 Task: Create new customer invoice with Date Opened: 15-Apr-23, Select Customer: Only, Terms: Net 7. Make invoice entry for item-1 with Date: 15-Apr-23, Description: Modal Long Pajama Set Charcoal Heather Gray Medium
, Income Account: Income:Sales, Quantity: 1, Unit Price: 14.49, Sales Tax: Y, Sales Tax Included: Y, Tax Table: Sales Tax. Make entry for item-2 with Date: 15-Apr-23, Description: Fine Fragrance Lotion Very Sexy (8.4 oz)
, Income Account: Income:Sales, Quantity: 1, Unit Price: 15.99, Sales Tax: Y, Sales Tax Included: Y, Tax Table: Sales Tax. Post Invoice with Post Date: 15-Apr-23, Post to Accounts: Assets:Accounts Receivable. Pay / Process Payment with Transaction Date: 21-Apr-23, Amount: 30.48, Transfer Account: Checking Account. Go to 'Print Invoice'.
Action: Mouse moved to (214, 39)
Screenshot: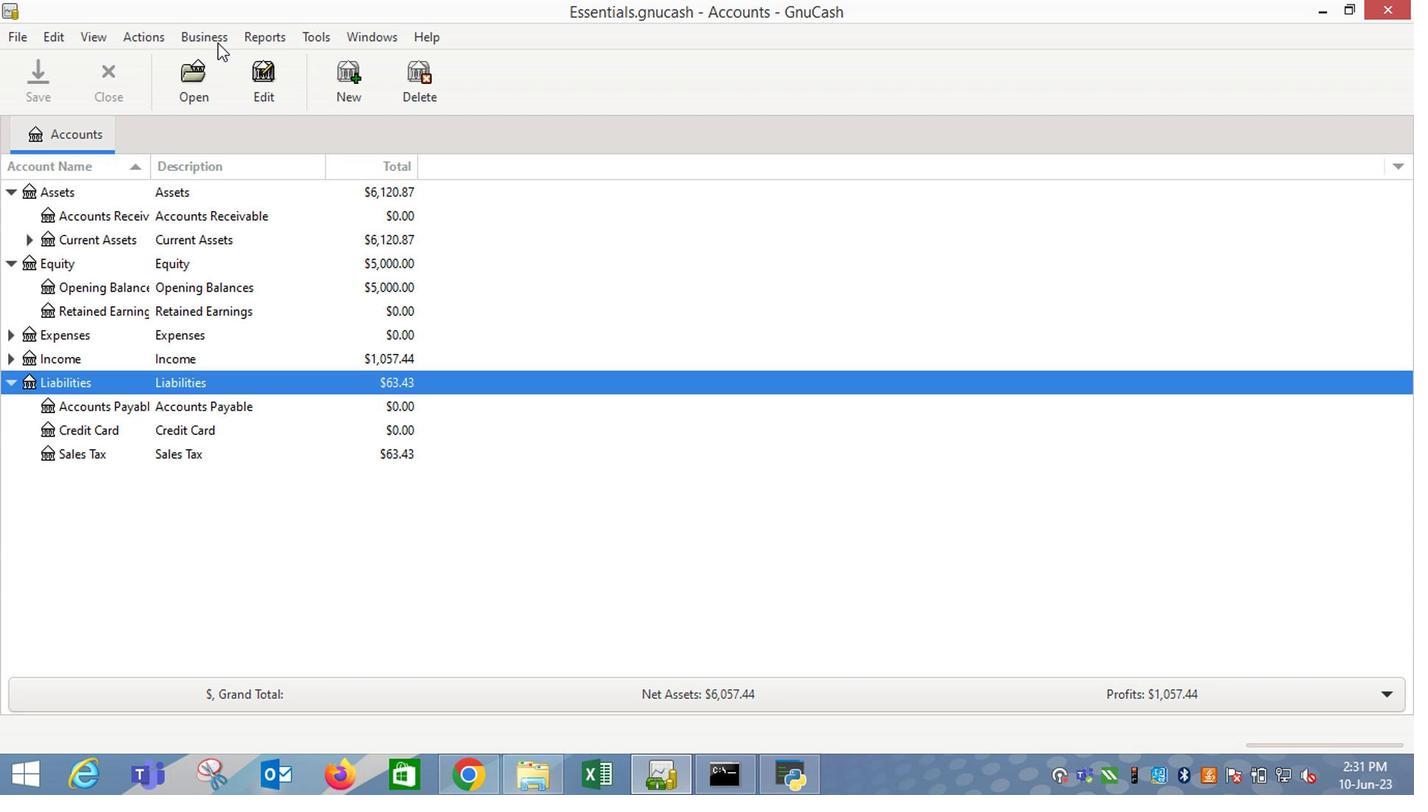 
Action: Mouse pressed left at (214, 39)
Screenshot: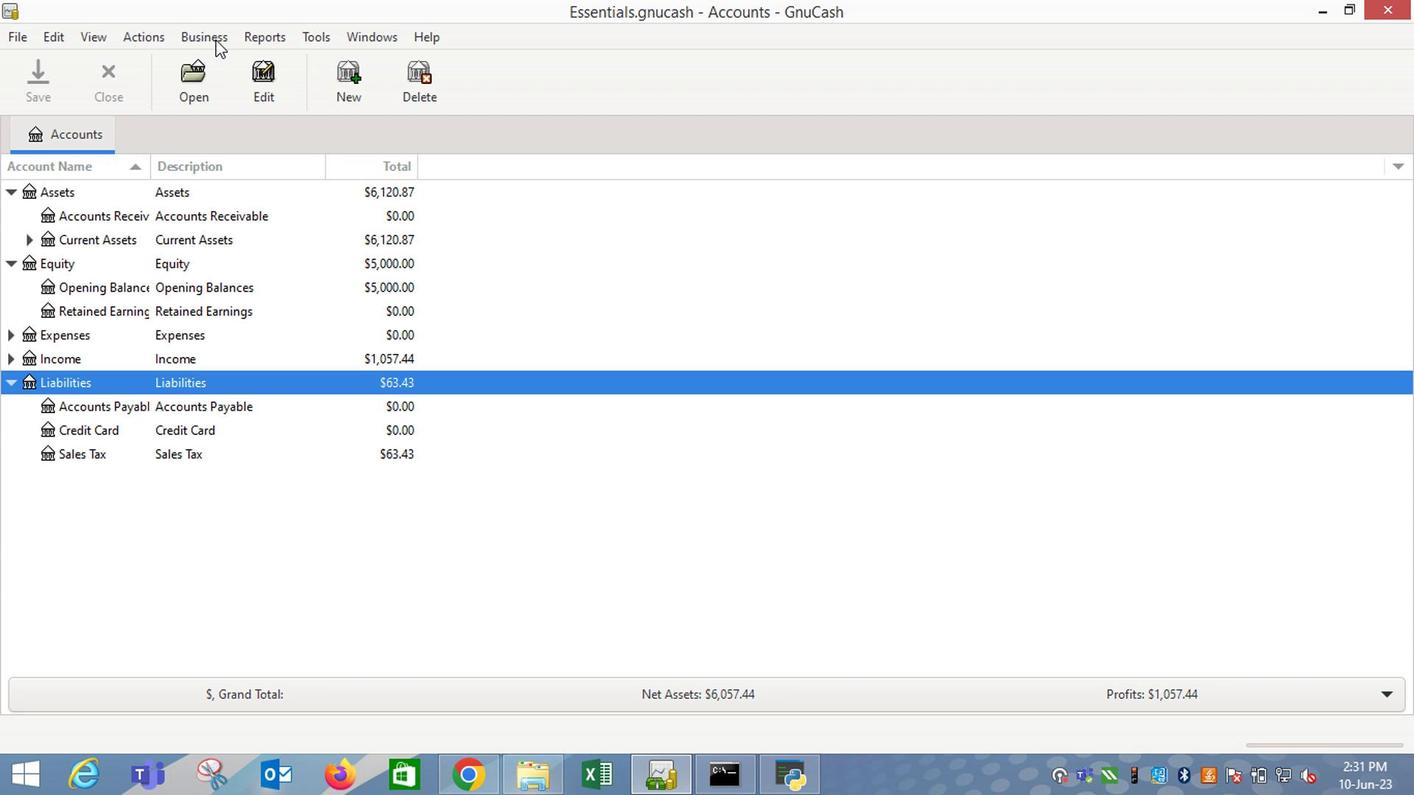 
Action: Mouse moved to (472, 145)
Screenshot: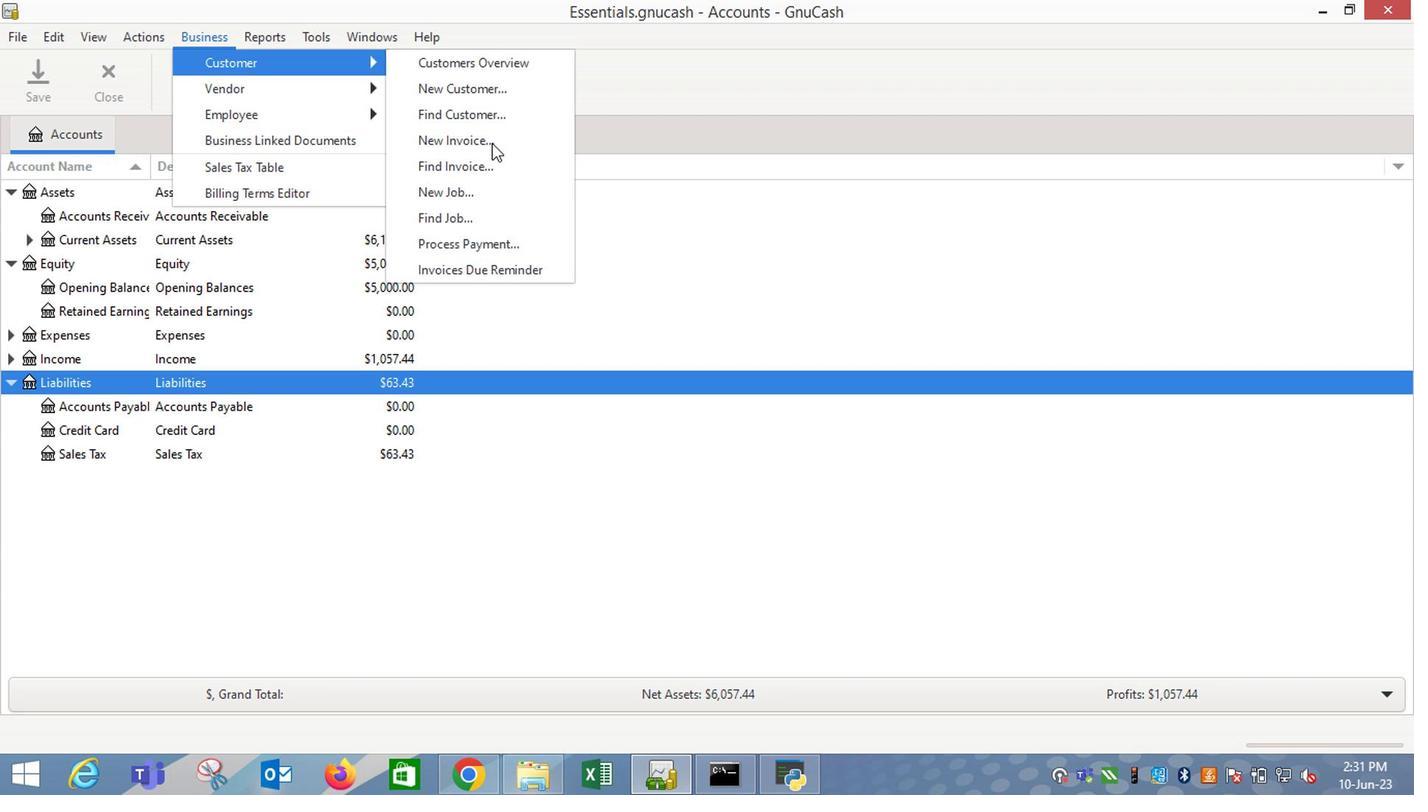 
Action: Mouse pressed left at (472, 145)
Screenshot: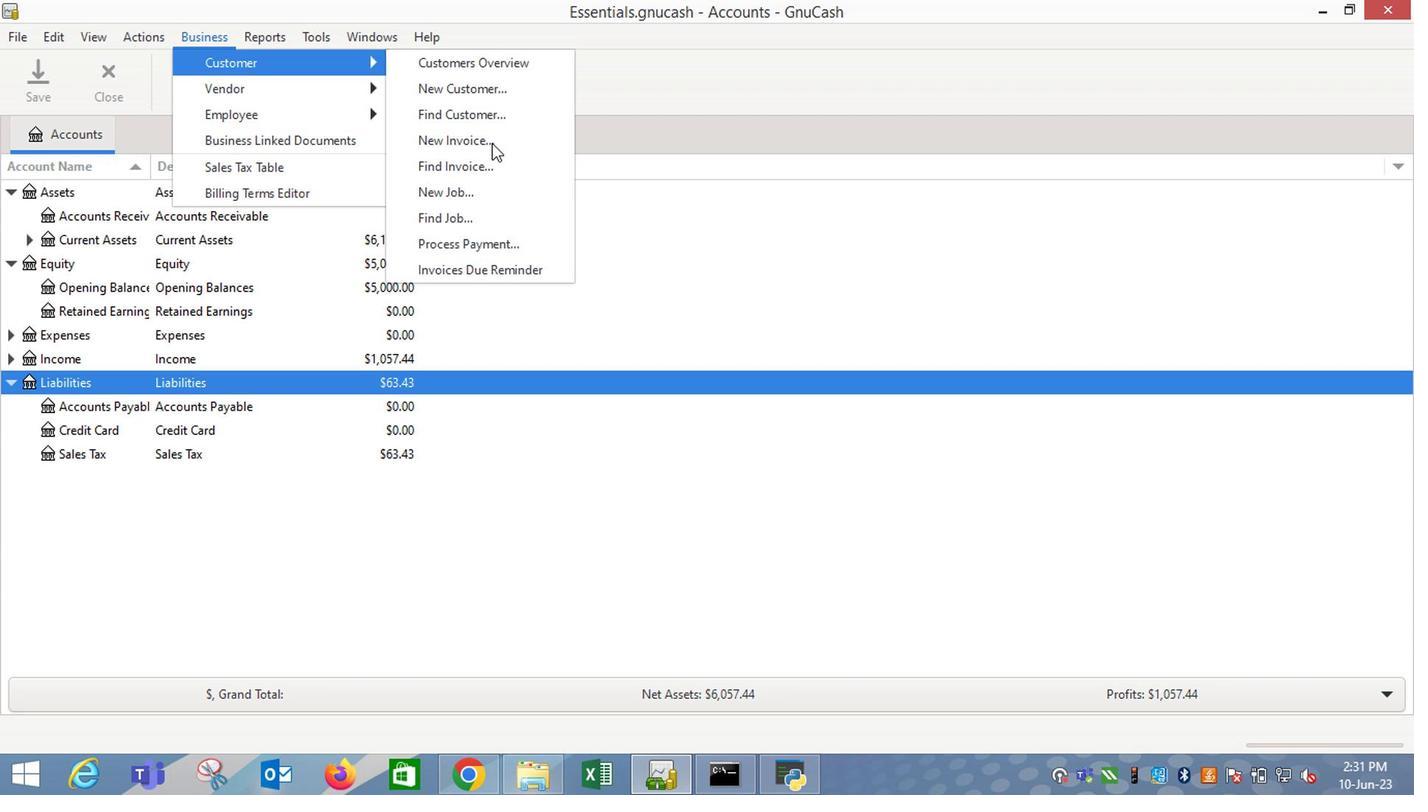 
Action: Mouse moved to (847, 327)
Screenshot: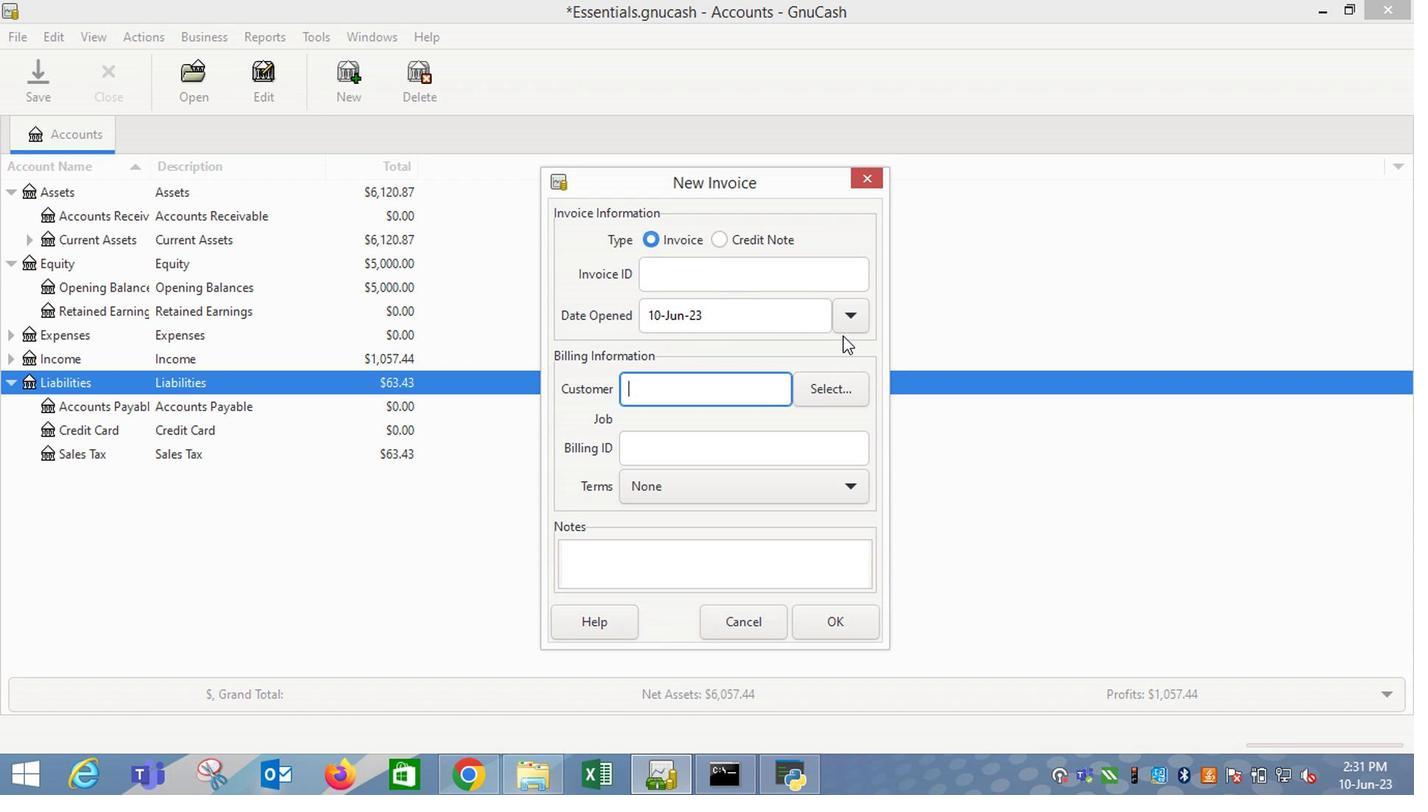 
Action: Mouse pressed left at (847, 327)
Screenshot: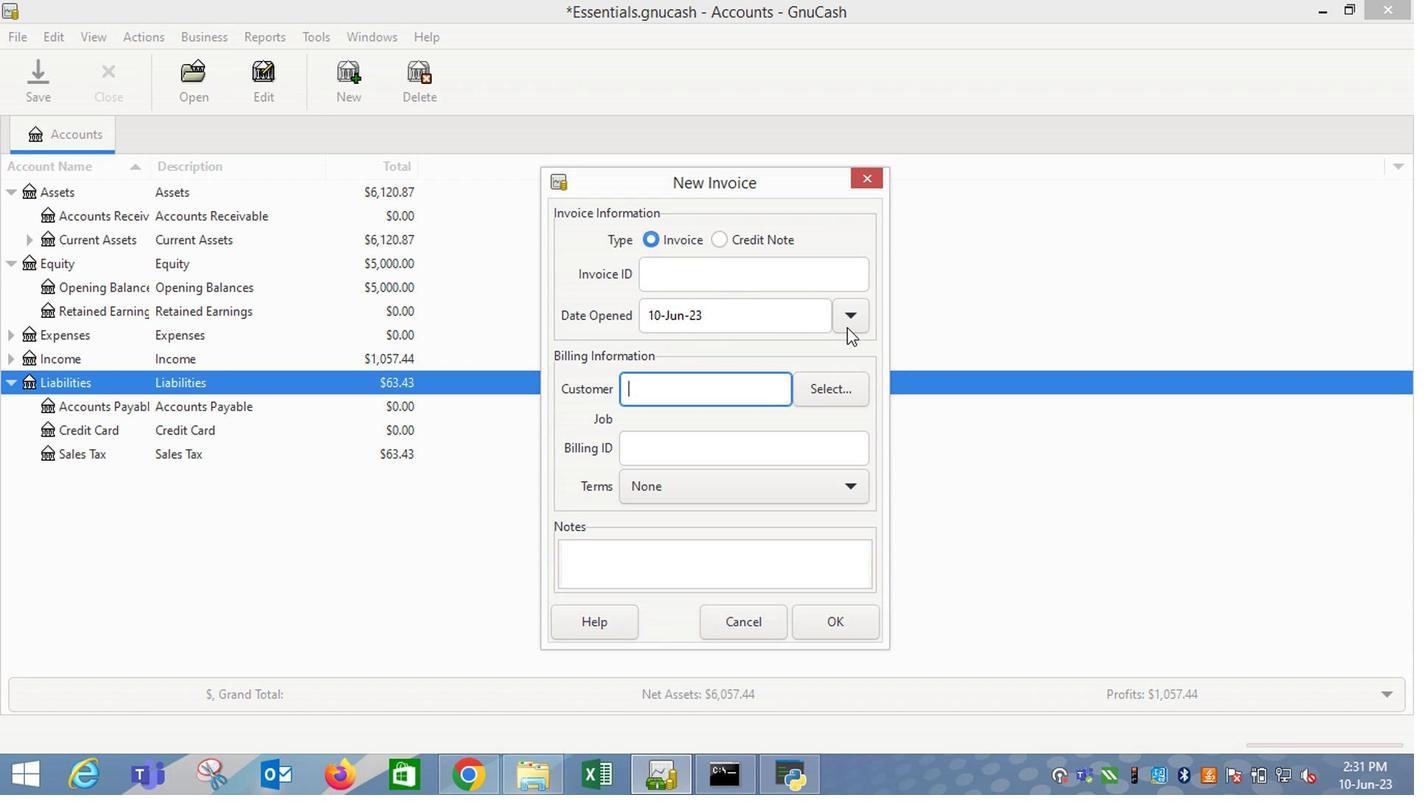 
Action: Mouse moved to (687, 351)
Screenshot: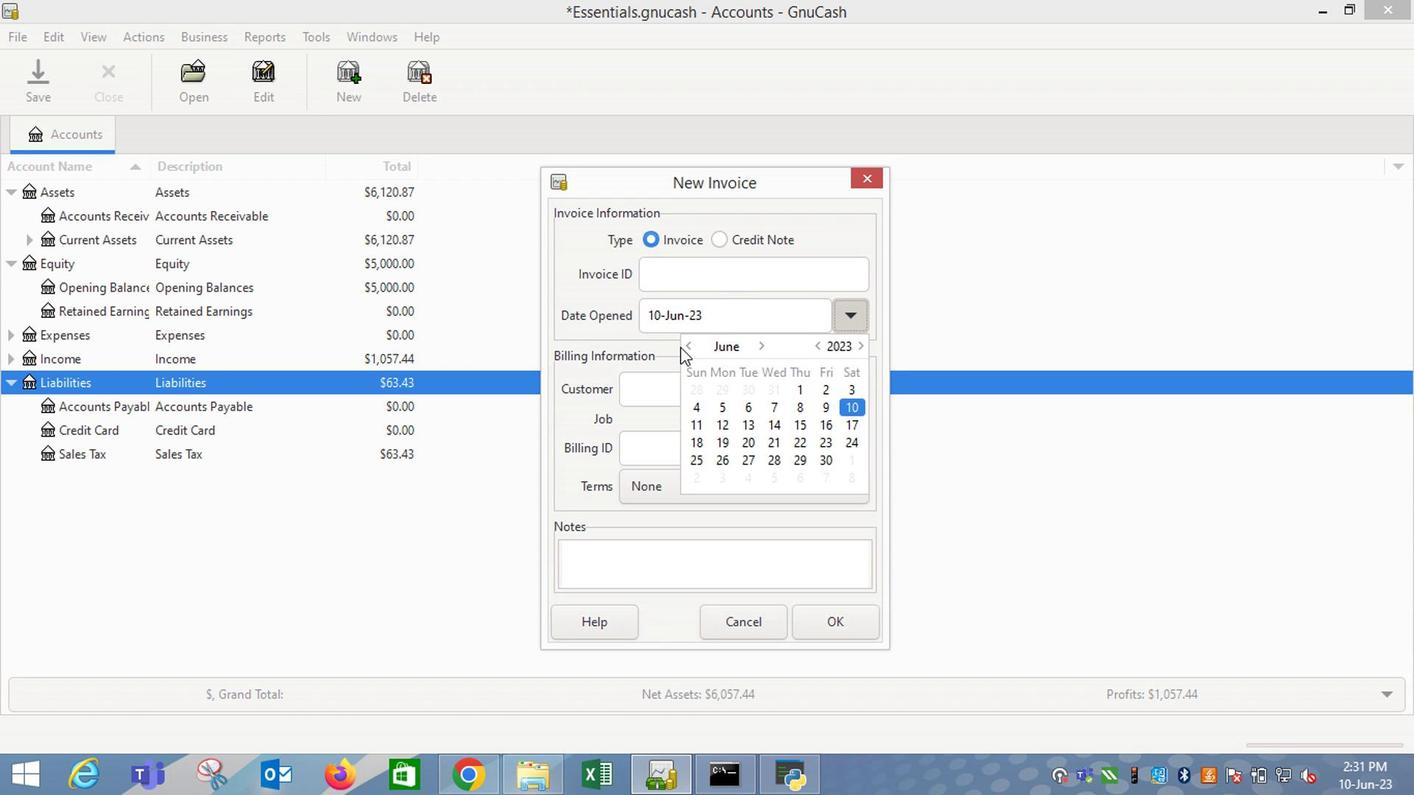 
Action: Mouse pressed left at (687, 351)
Screenshot: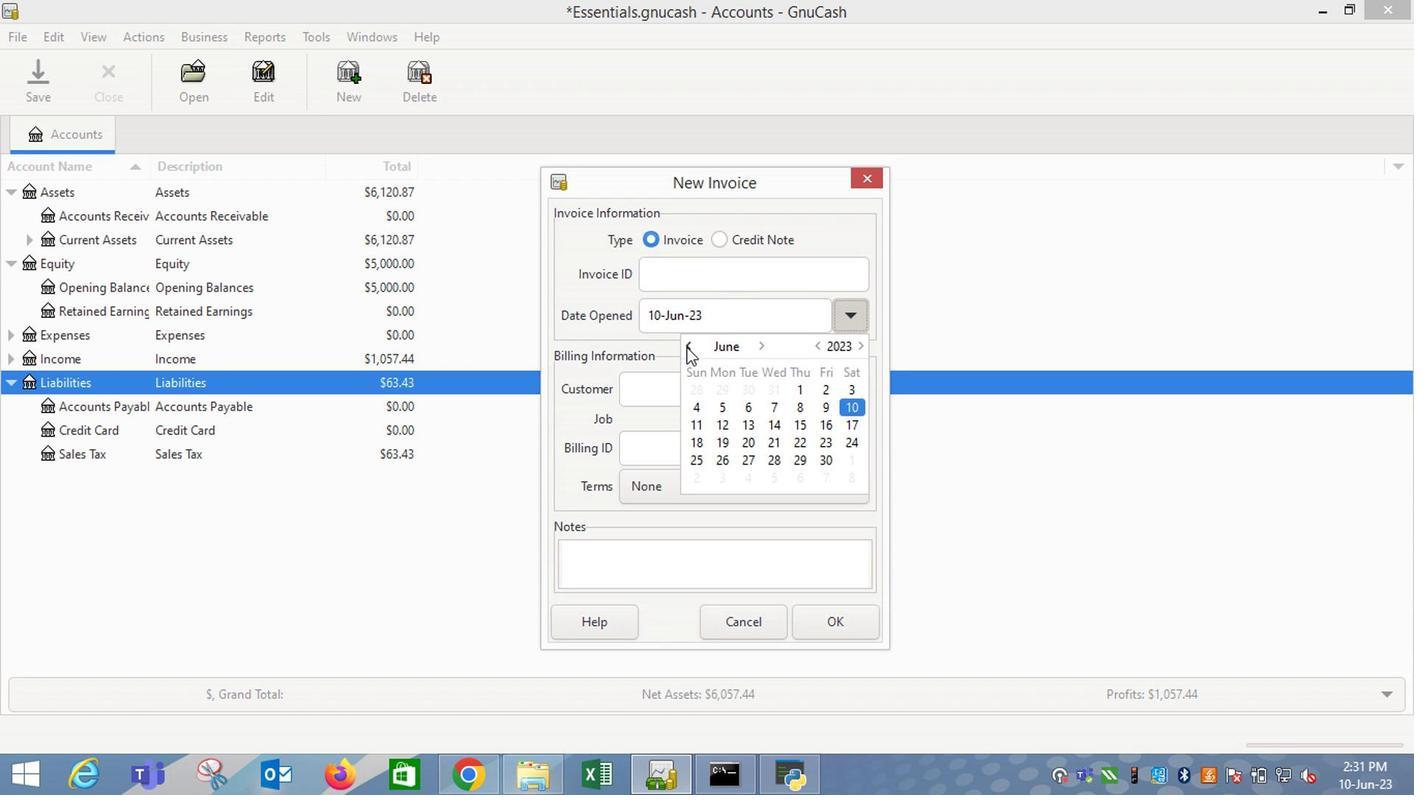 
Action: Mouse pressed left at (687, 351)
Screenshot: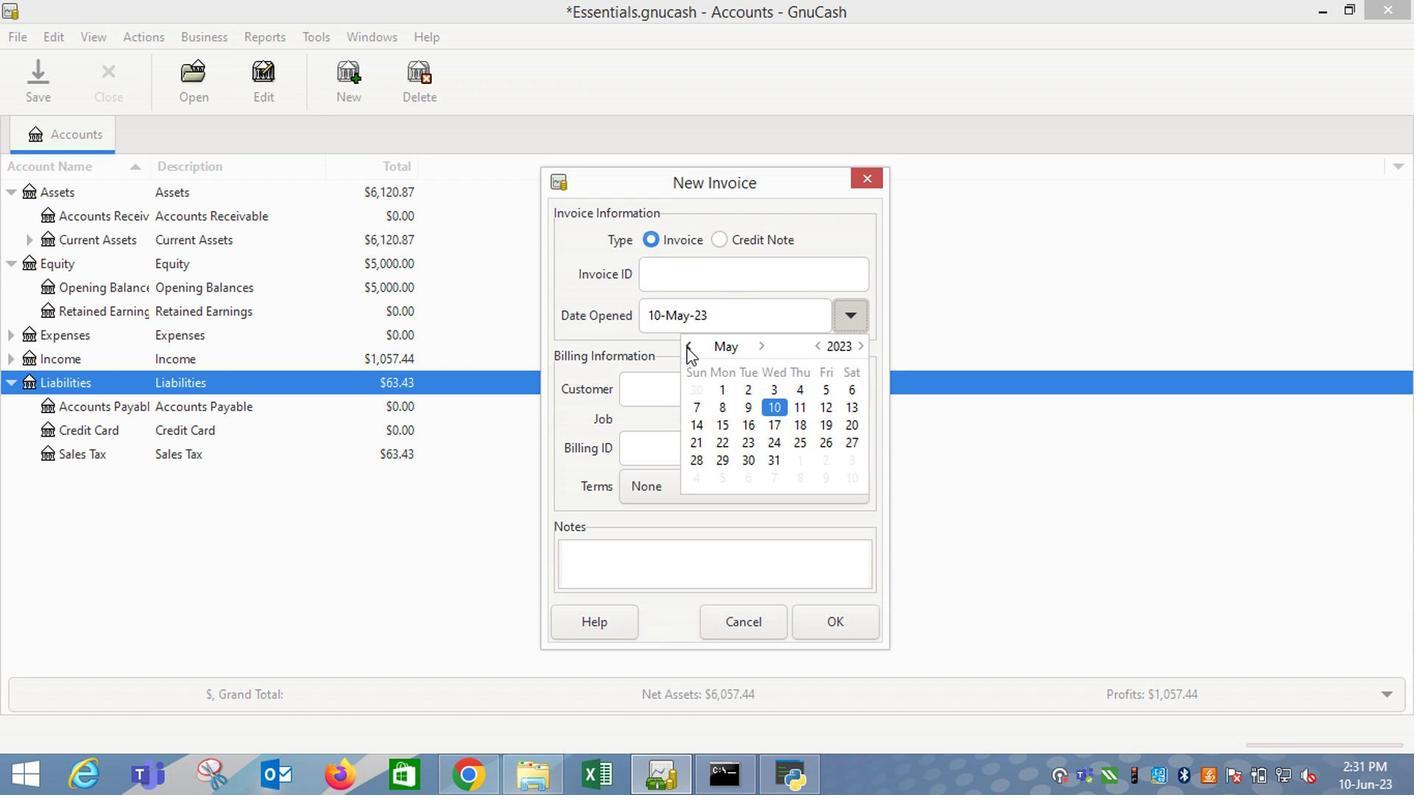 
Action: Mouse moved to (852, 430)
Screenshot: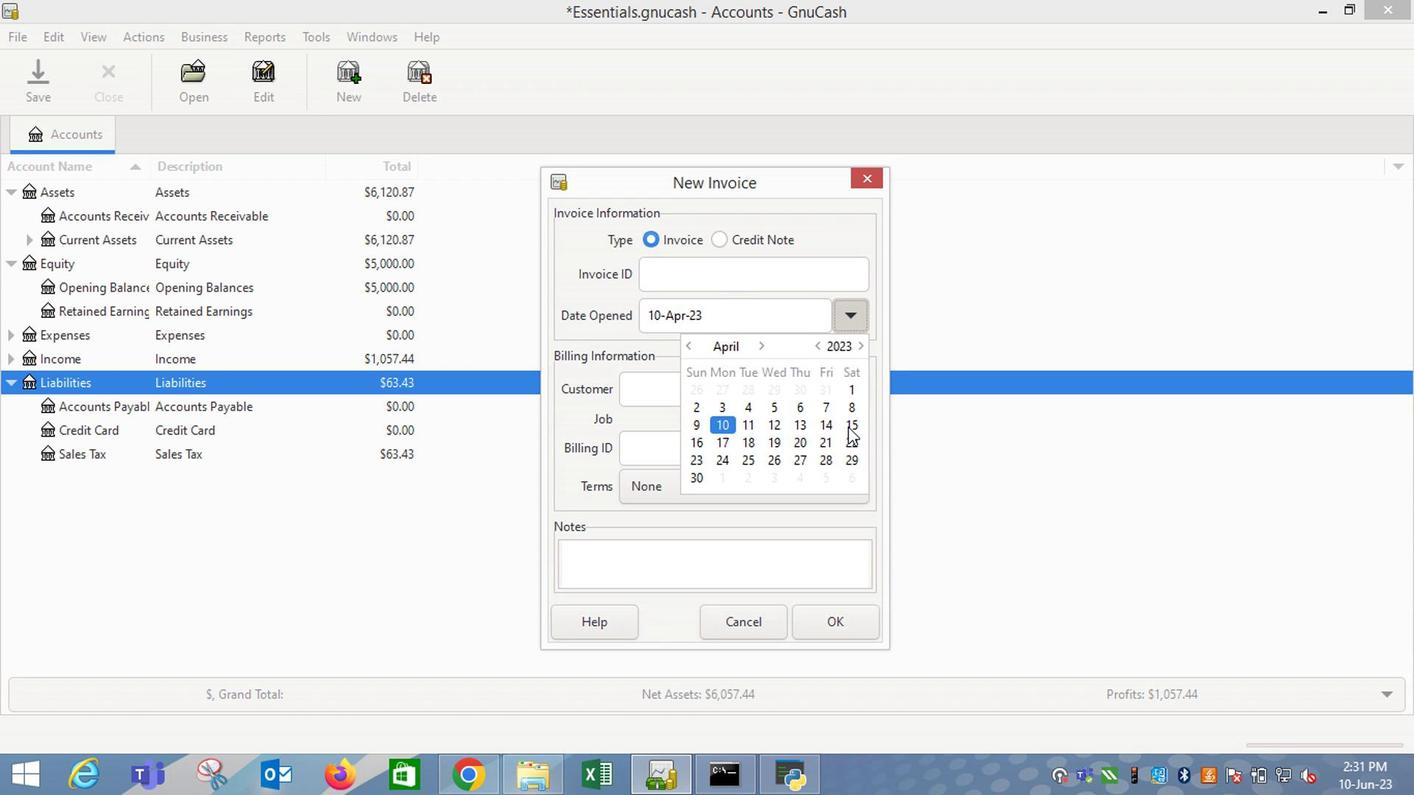 
Action: Mouse pressed left at (852, 430)
Screenshot: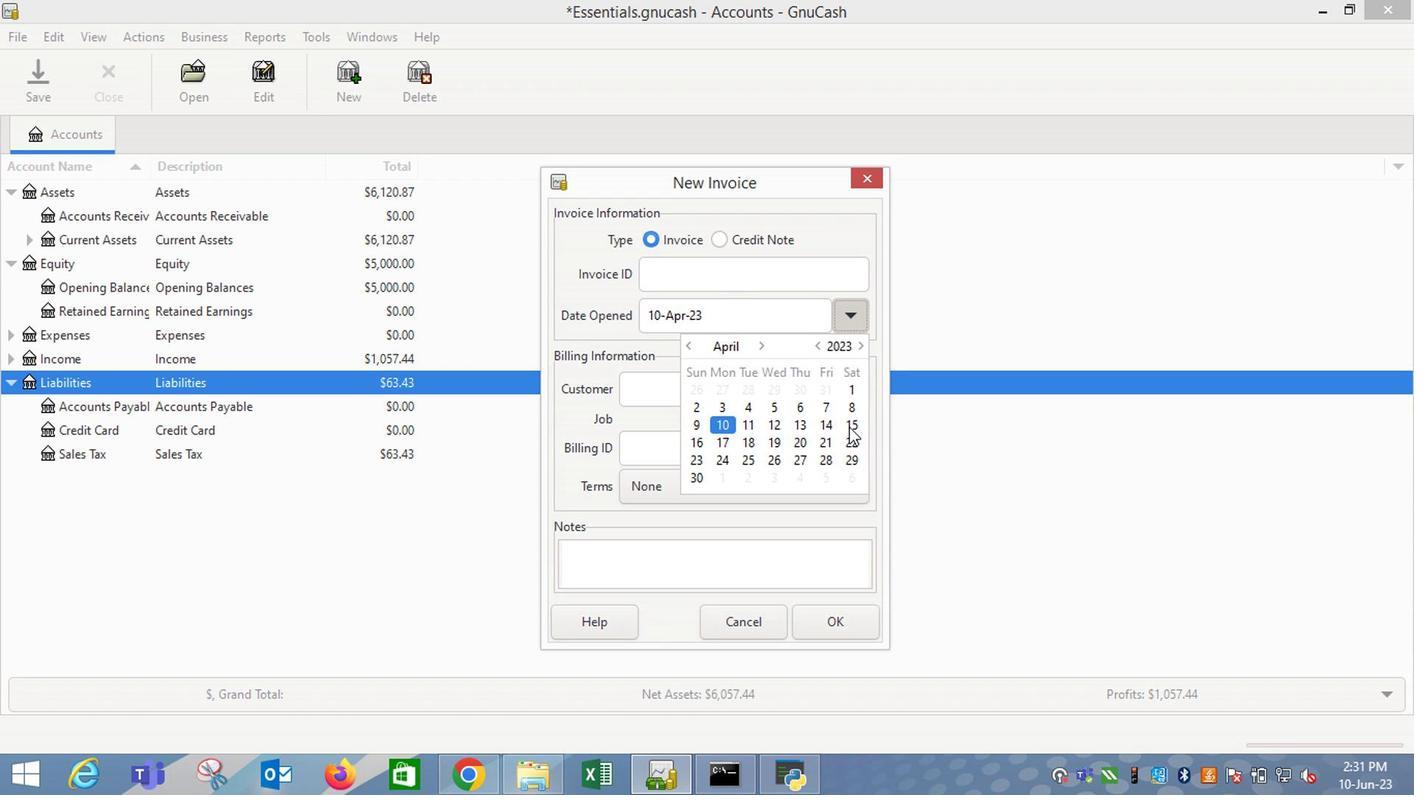 
Action: Mouse moved to (662, 388)
Screenshot: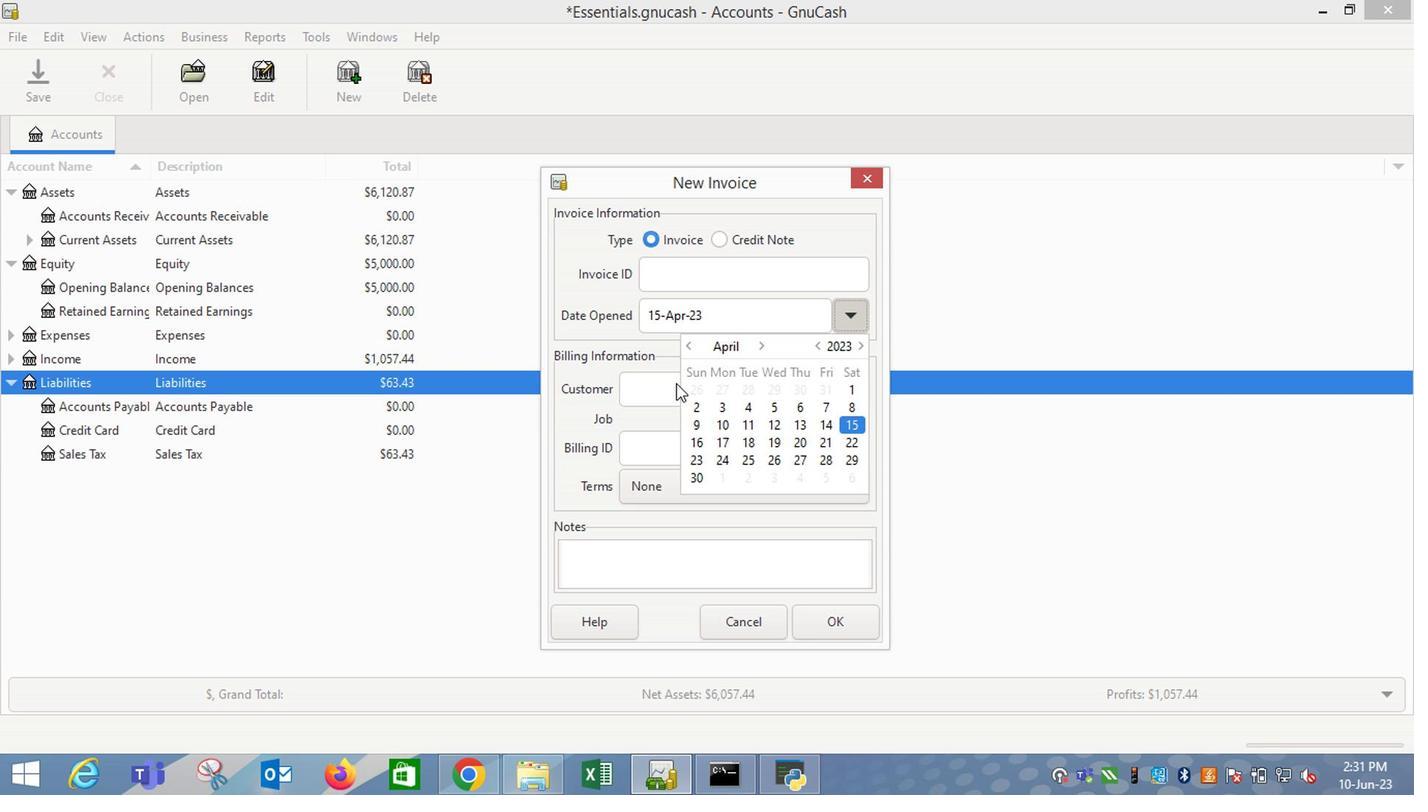 
Action: Mouse pressed left at (662, 388)
Screenshot: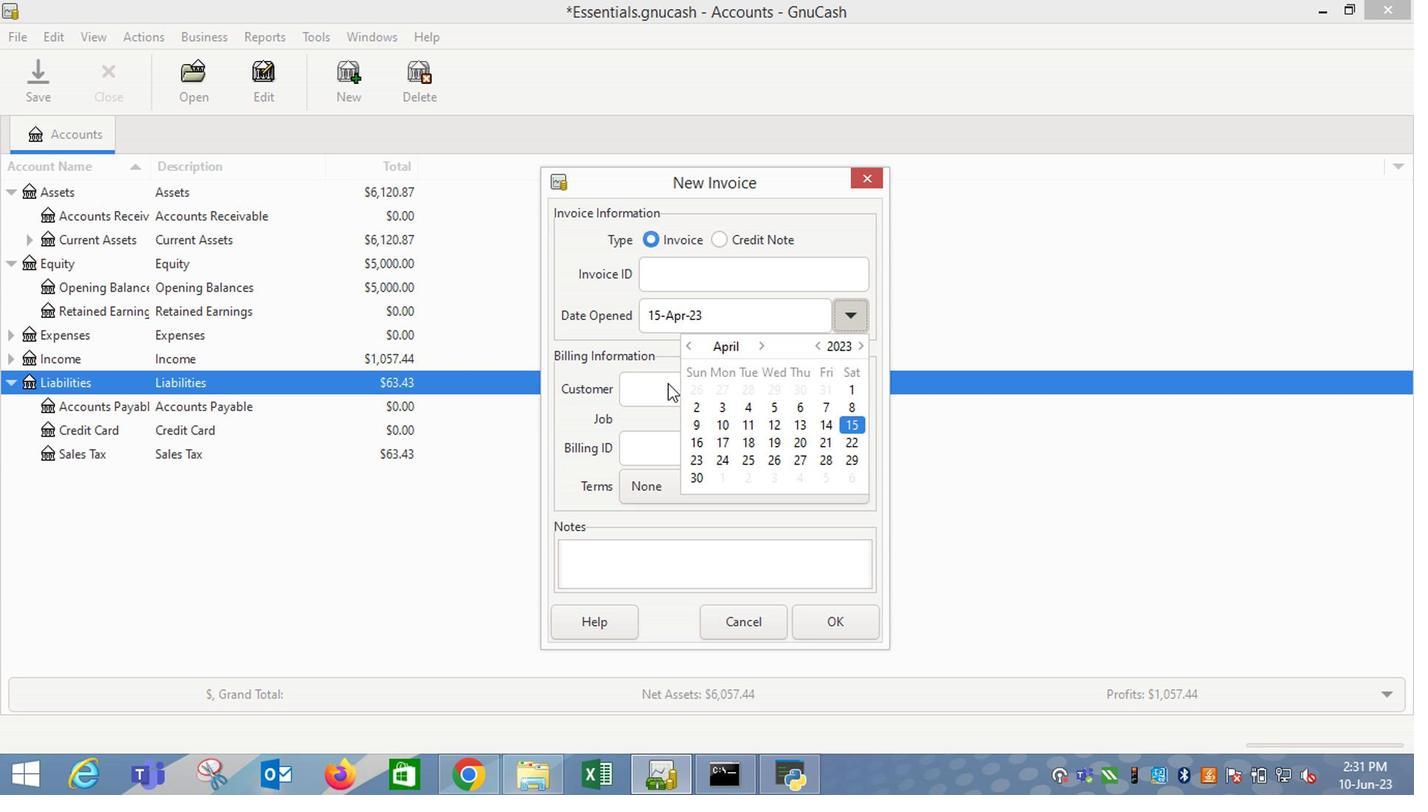 
Action: Mouse moved to (660, 389)
Screenshot: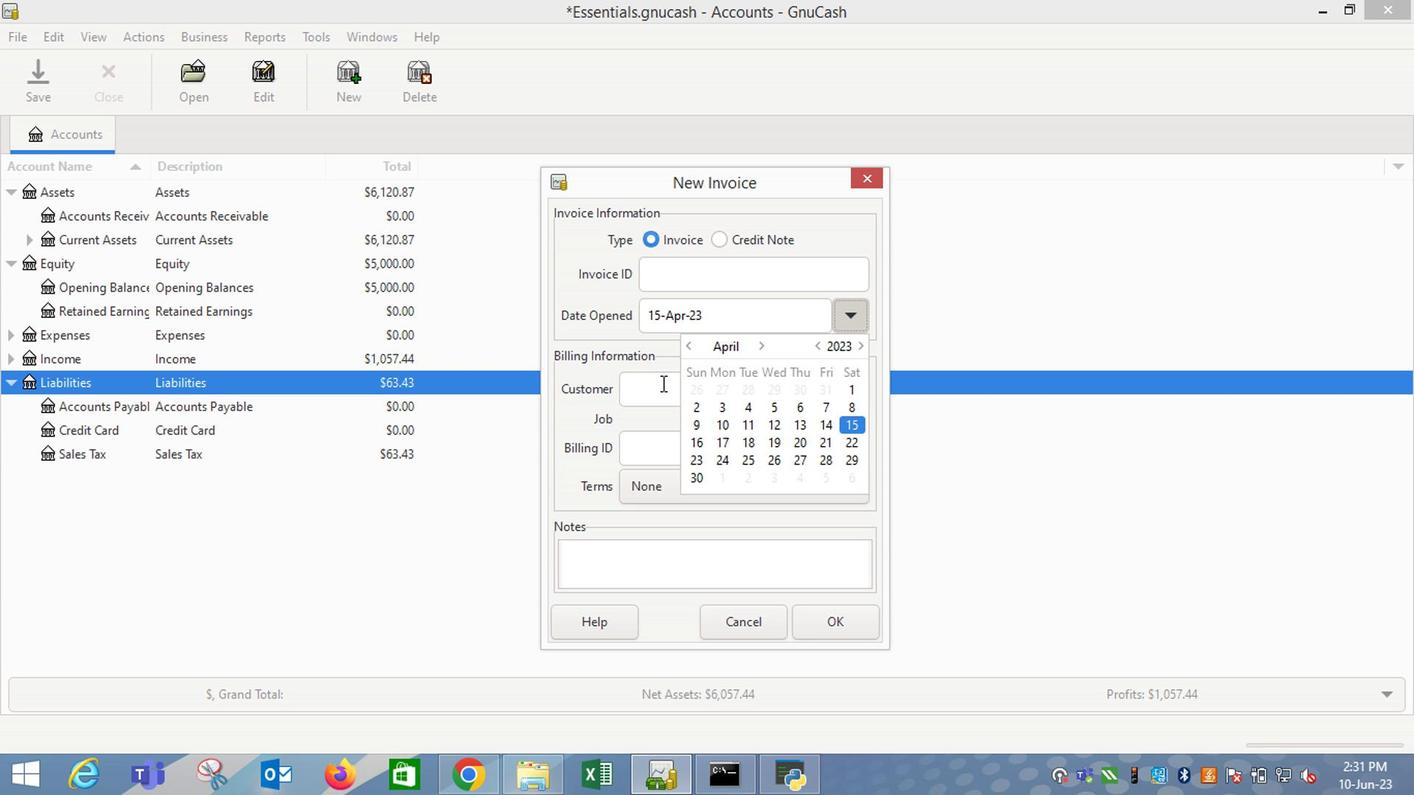 
Action: Mouse pressed left at (660, 389)
Screenshot: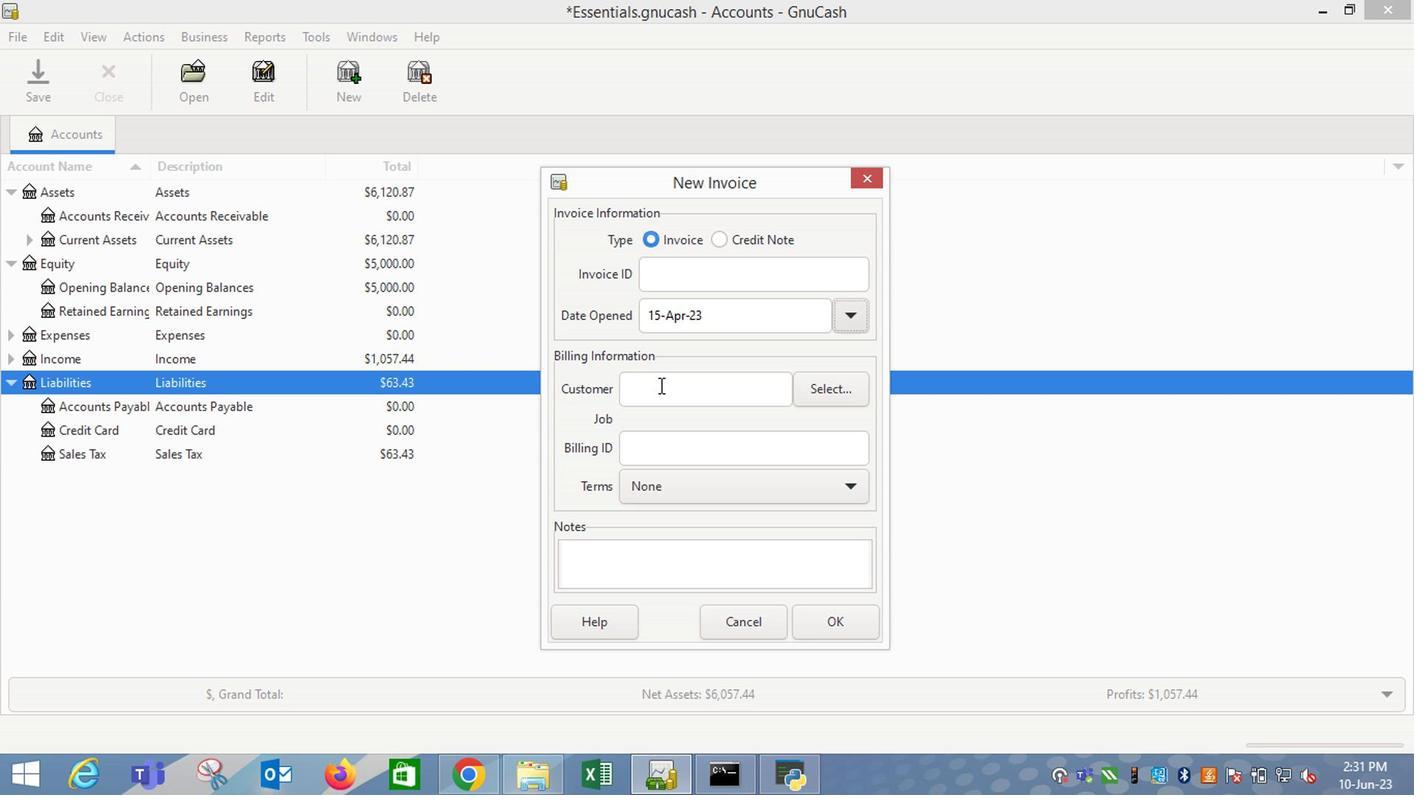 
Action: Key pressed <Key.shift_r>On
Screenshot: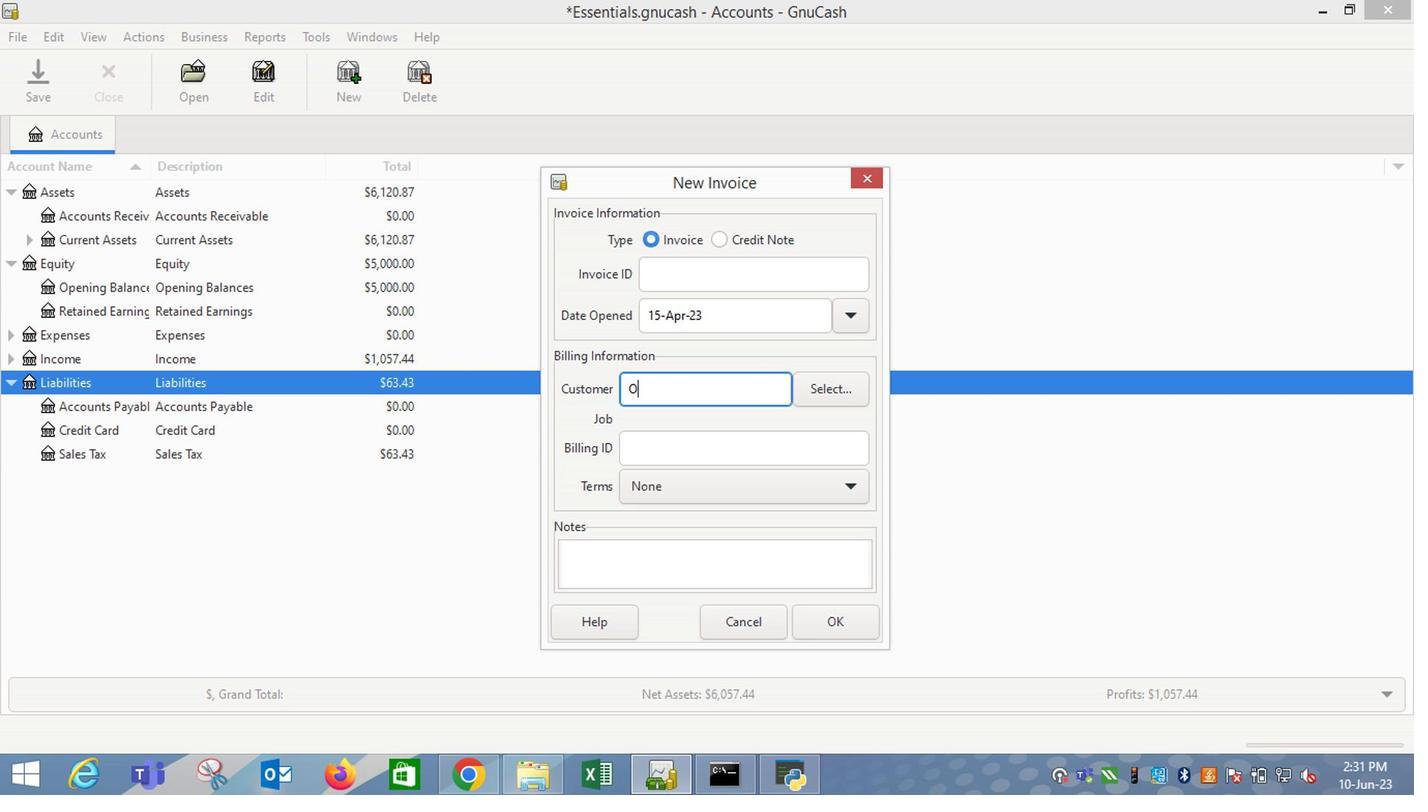 
Action: Mouse moved to (644, 425)
Screenshot: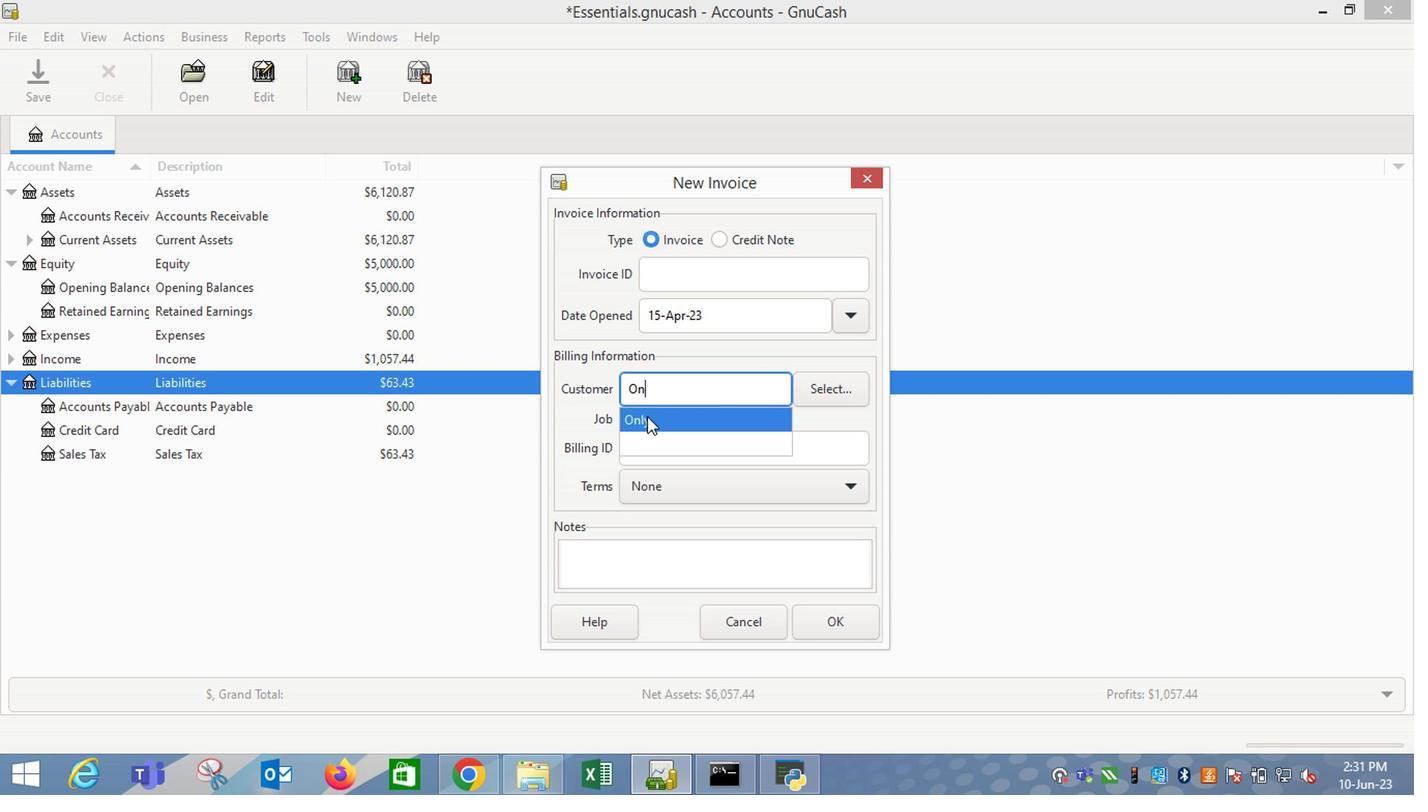
Action: Mouse pressed left at (644, 425)
Screenshot: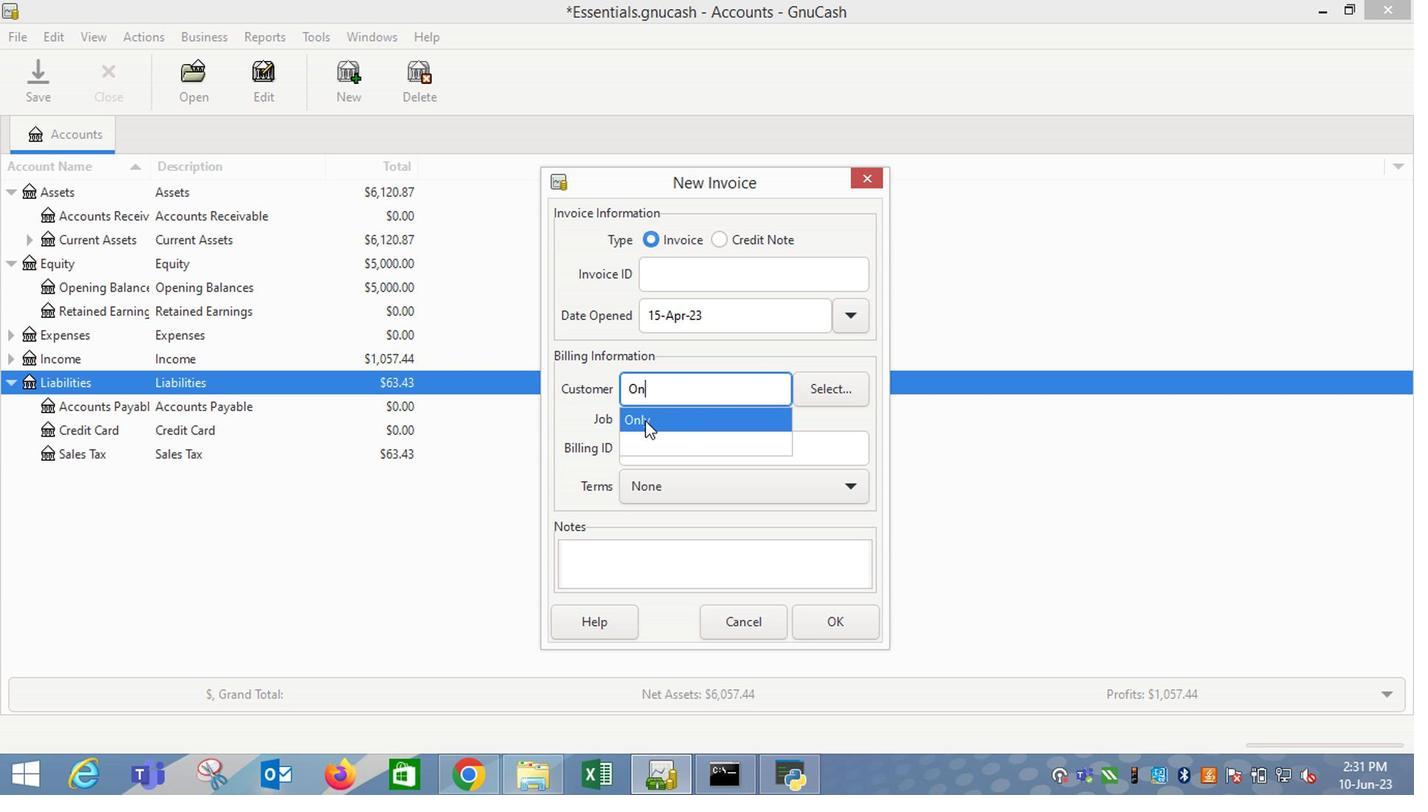 
Action: Mouse moved to (636, 500)
Screenshot: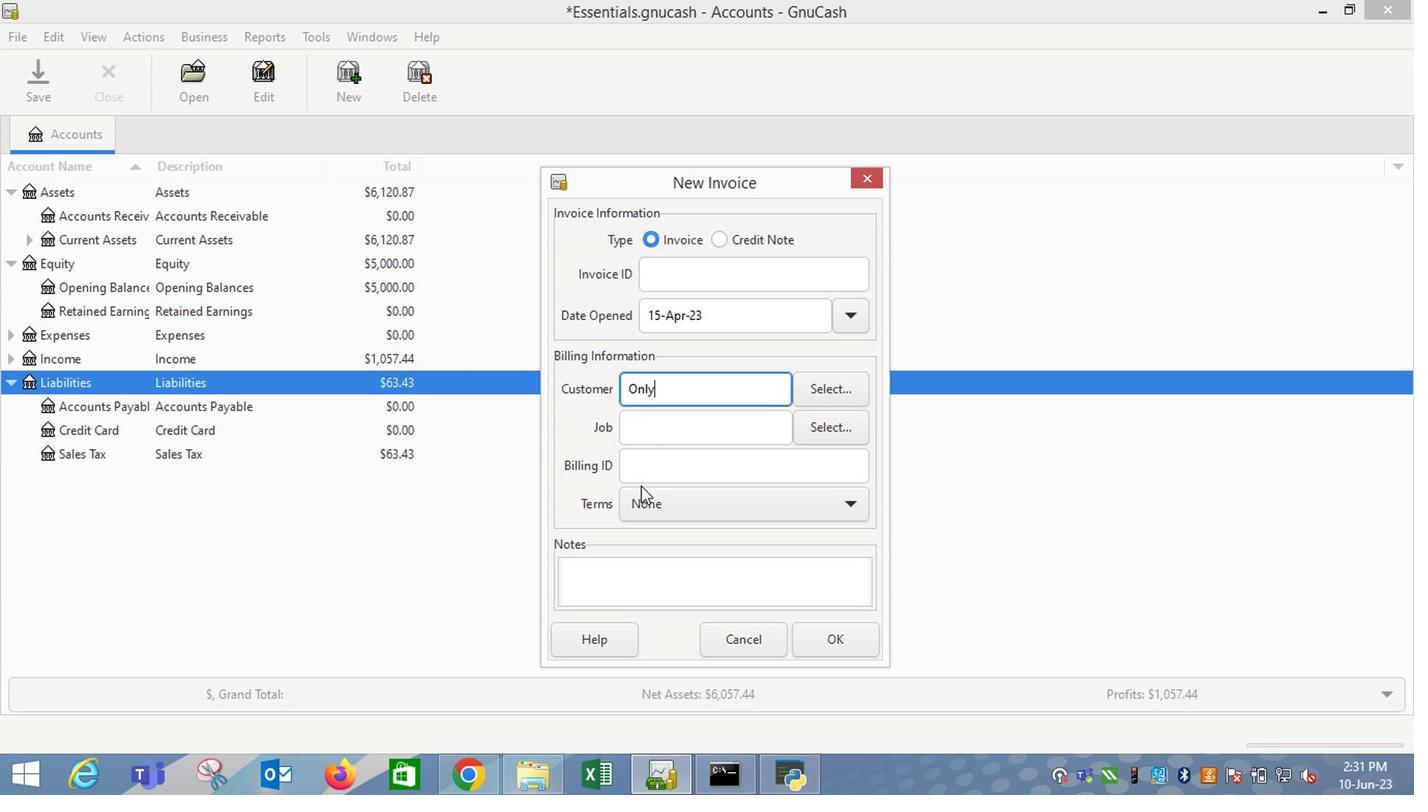 
Action: Mouse pressed left at (636, 500)
Screenshot: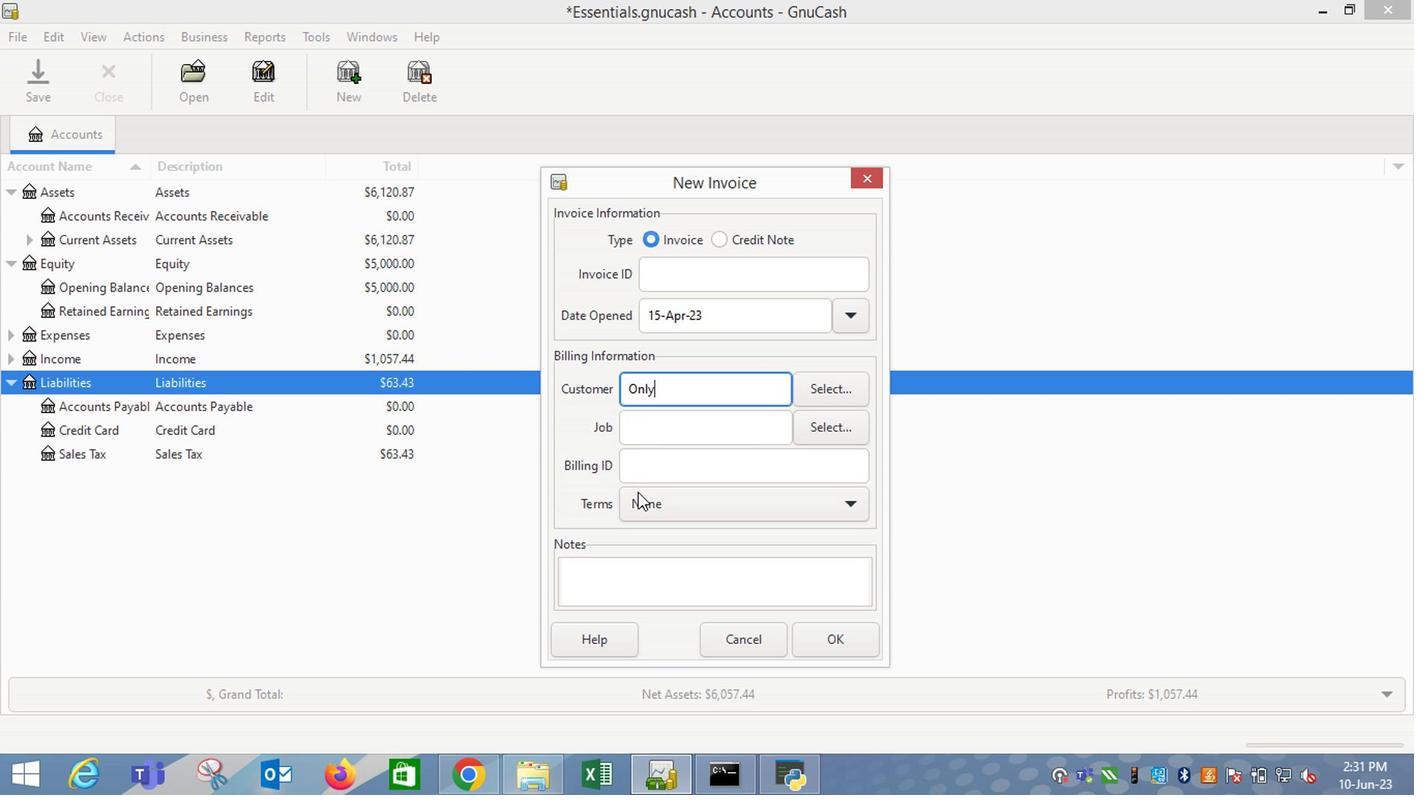 
Action: Mouse moved to (646, 604)
Screenshot: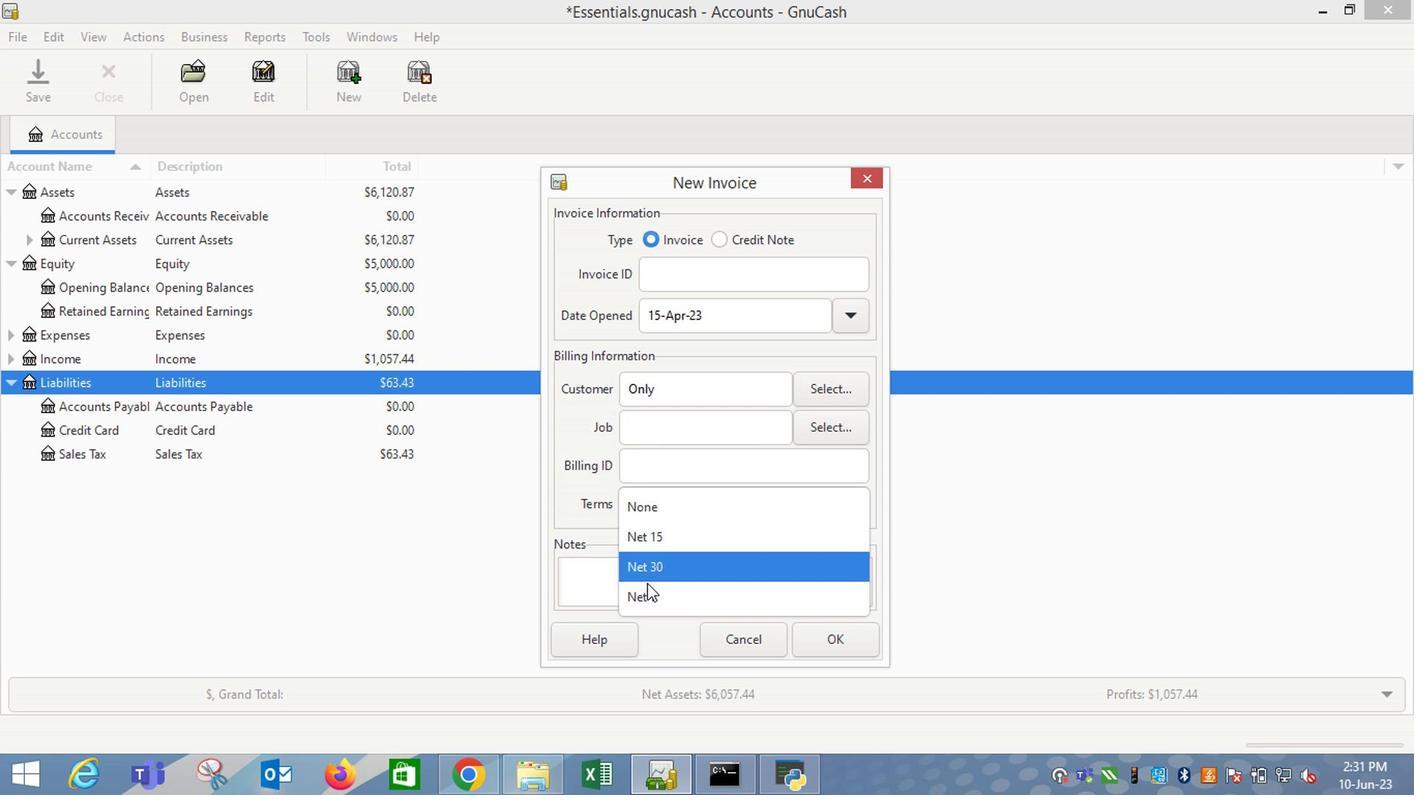 
Action: Mouse pressed left at (646, 604)
Screenshot: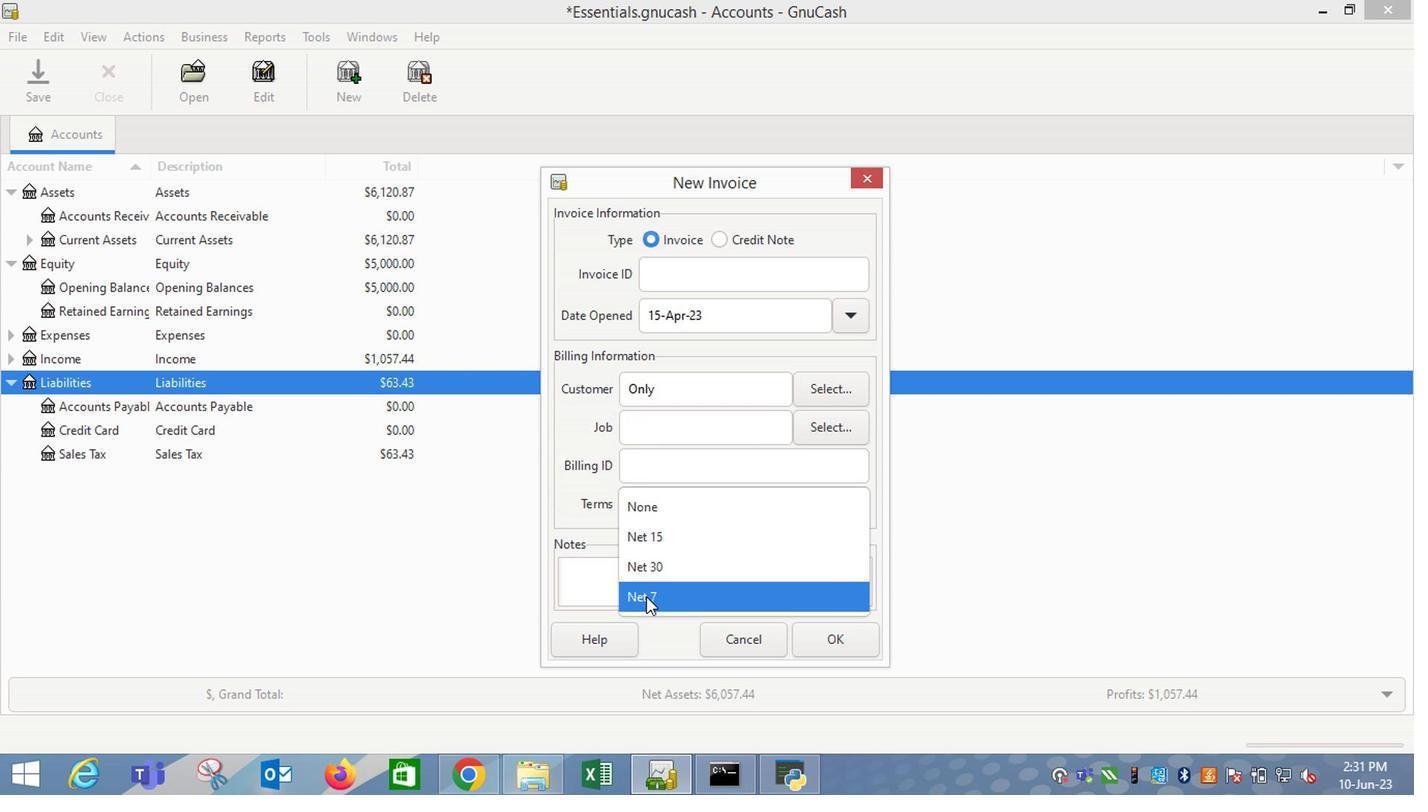 
Action: Mouse moved to (841, 637)
Screenshot: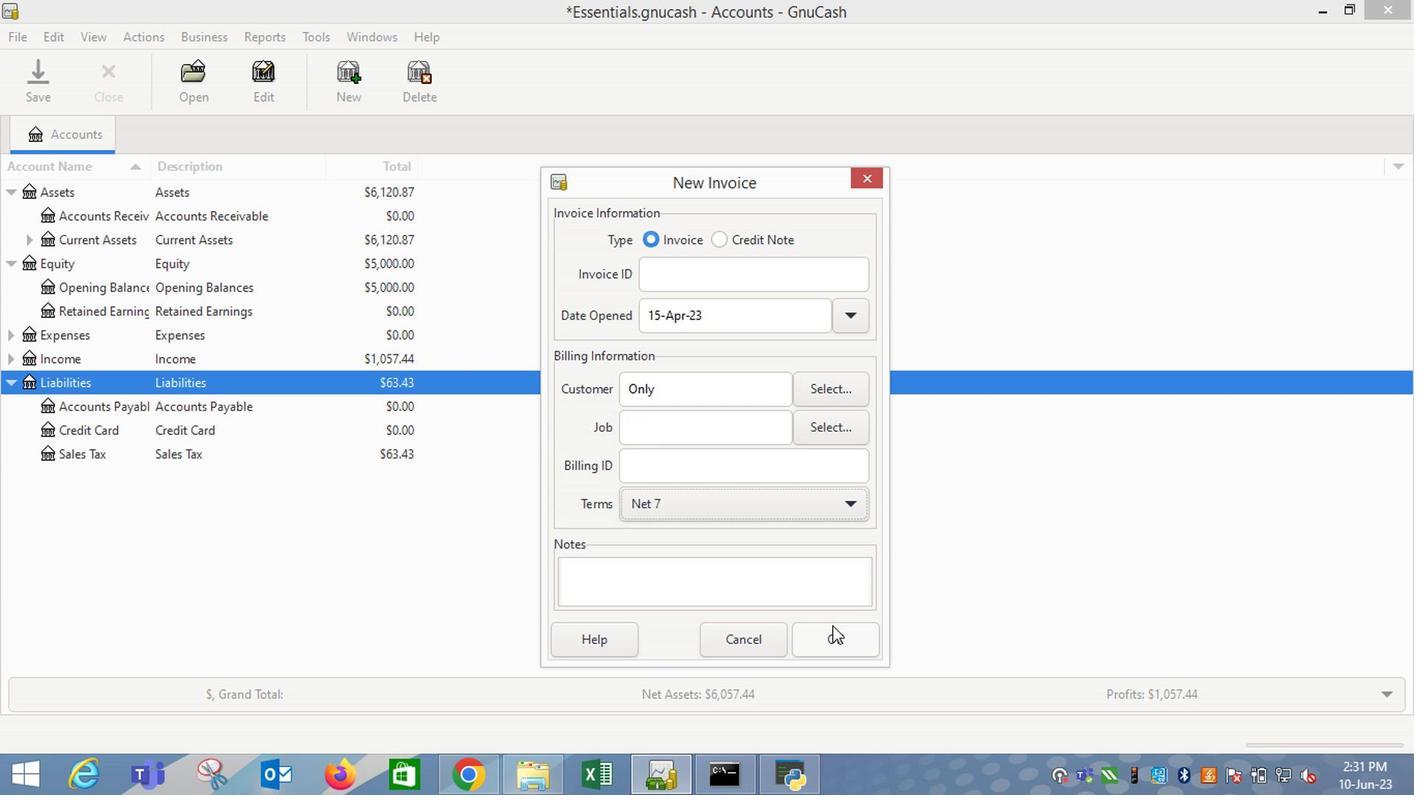 
Action: Mouse pressed left at (841, 637)
Screenshot: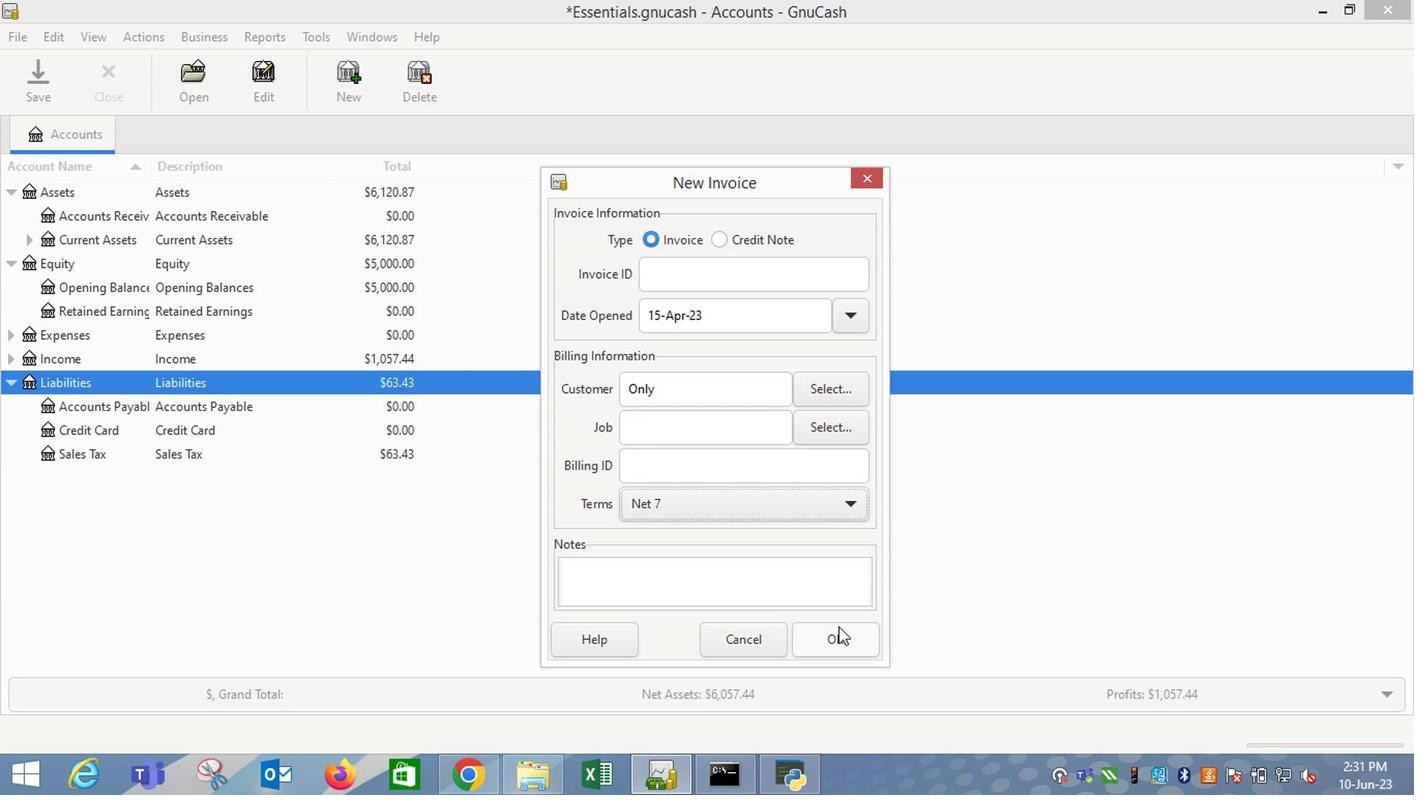 
Action: Mouse moved to (86, 411)
Screenshot: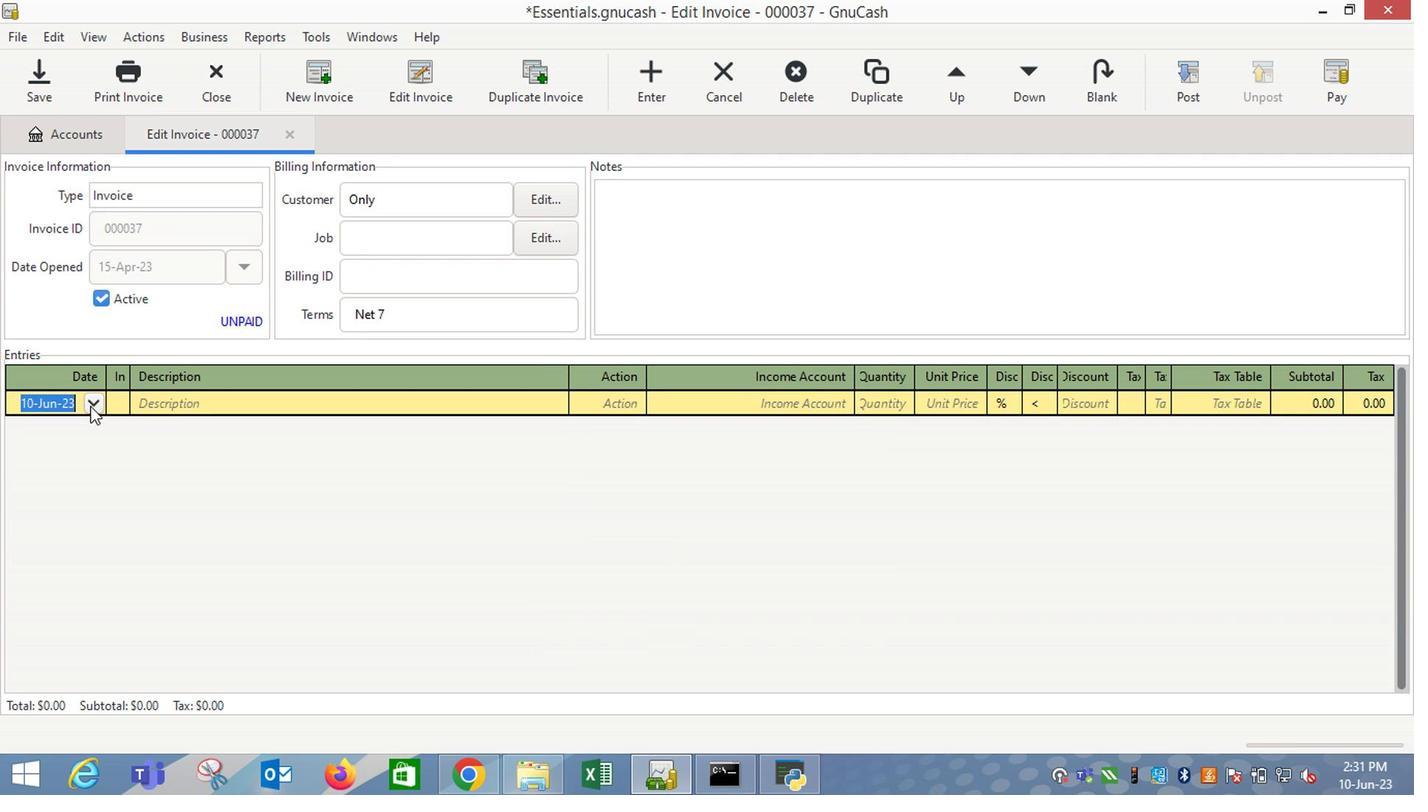 
Action: Mouse pressed left at (86, 411)
Screenshot: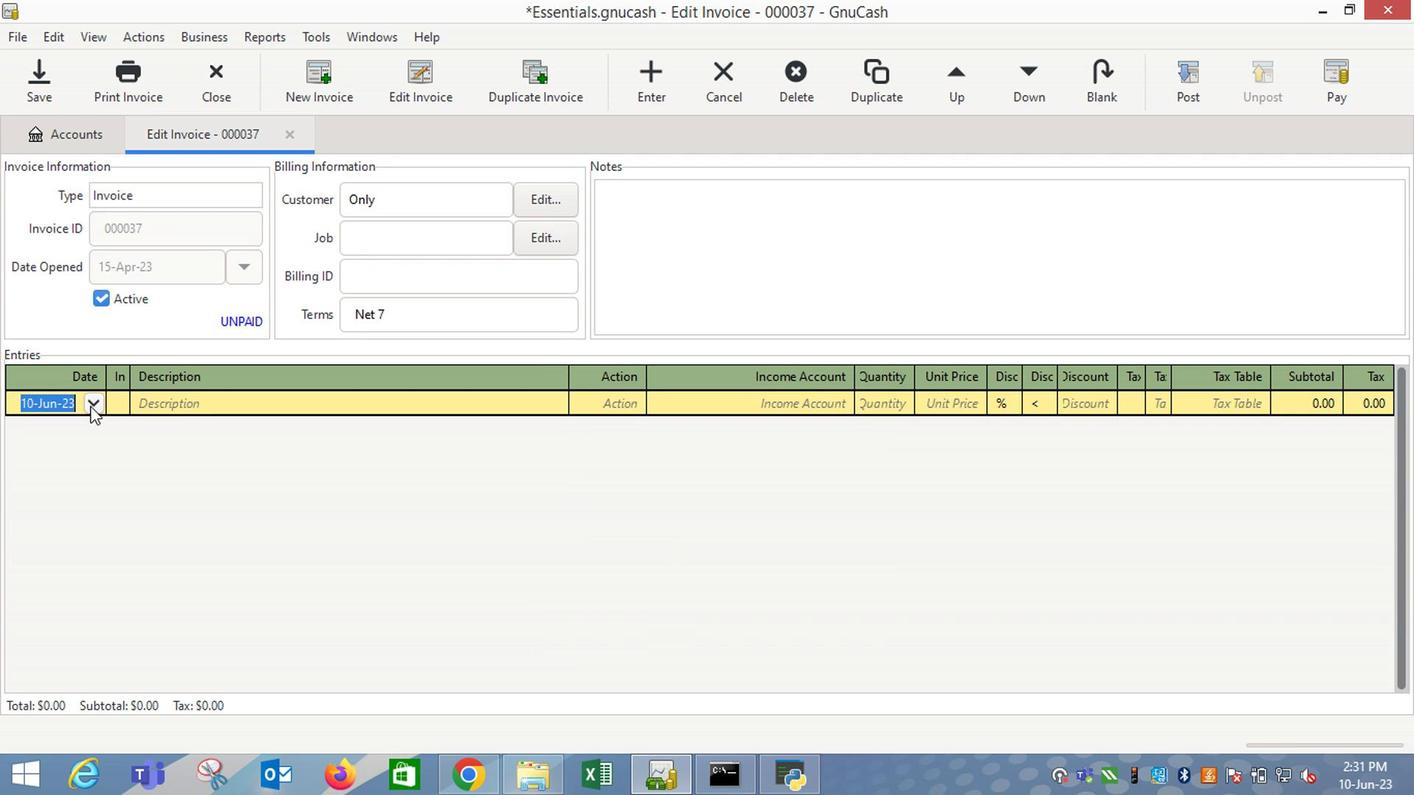 
Action: Mouse moved to (11, 439)
Screenshot: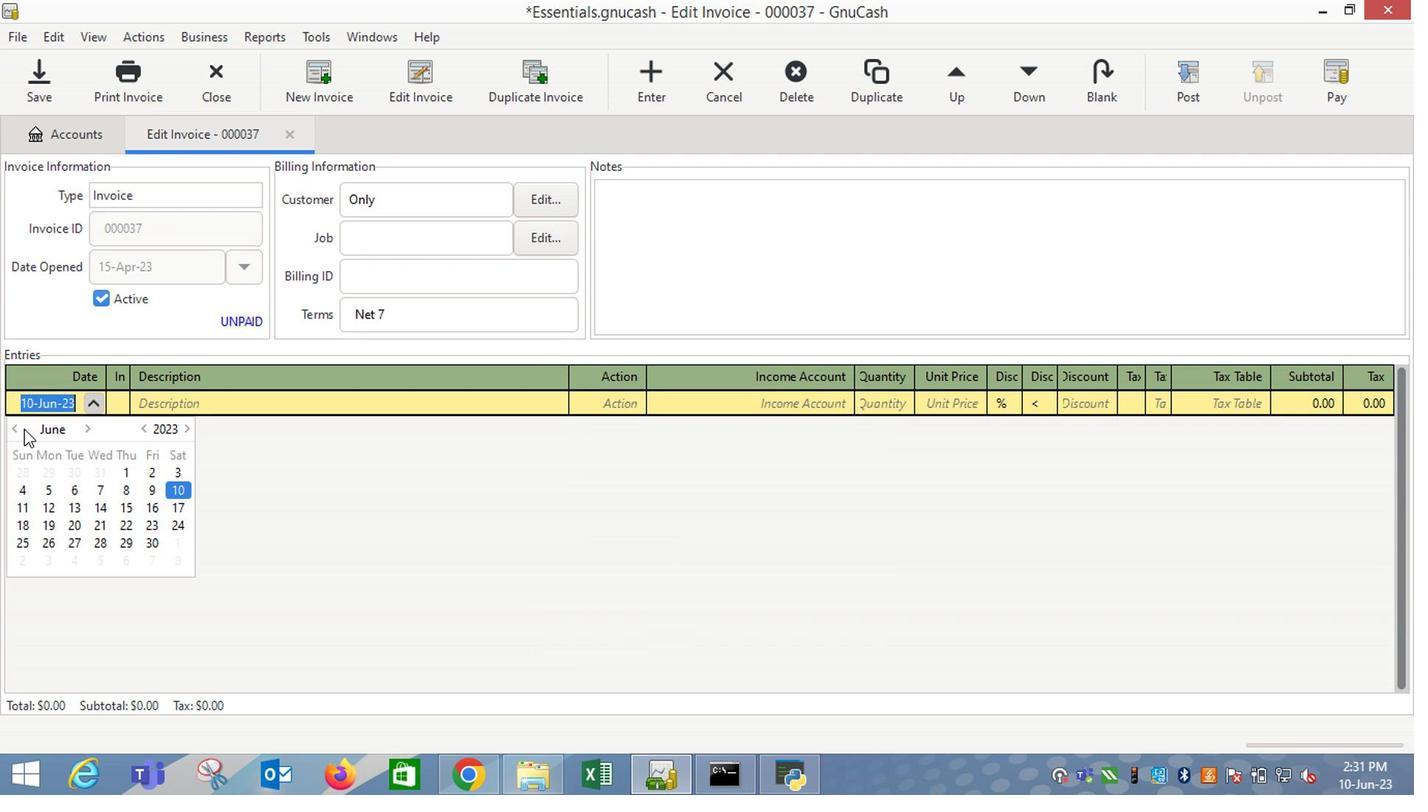 
Action: Mouse pressed left at (11, 439)
Screenshot: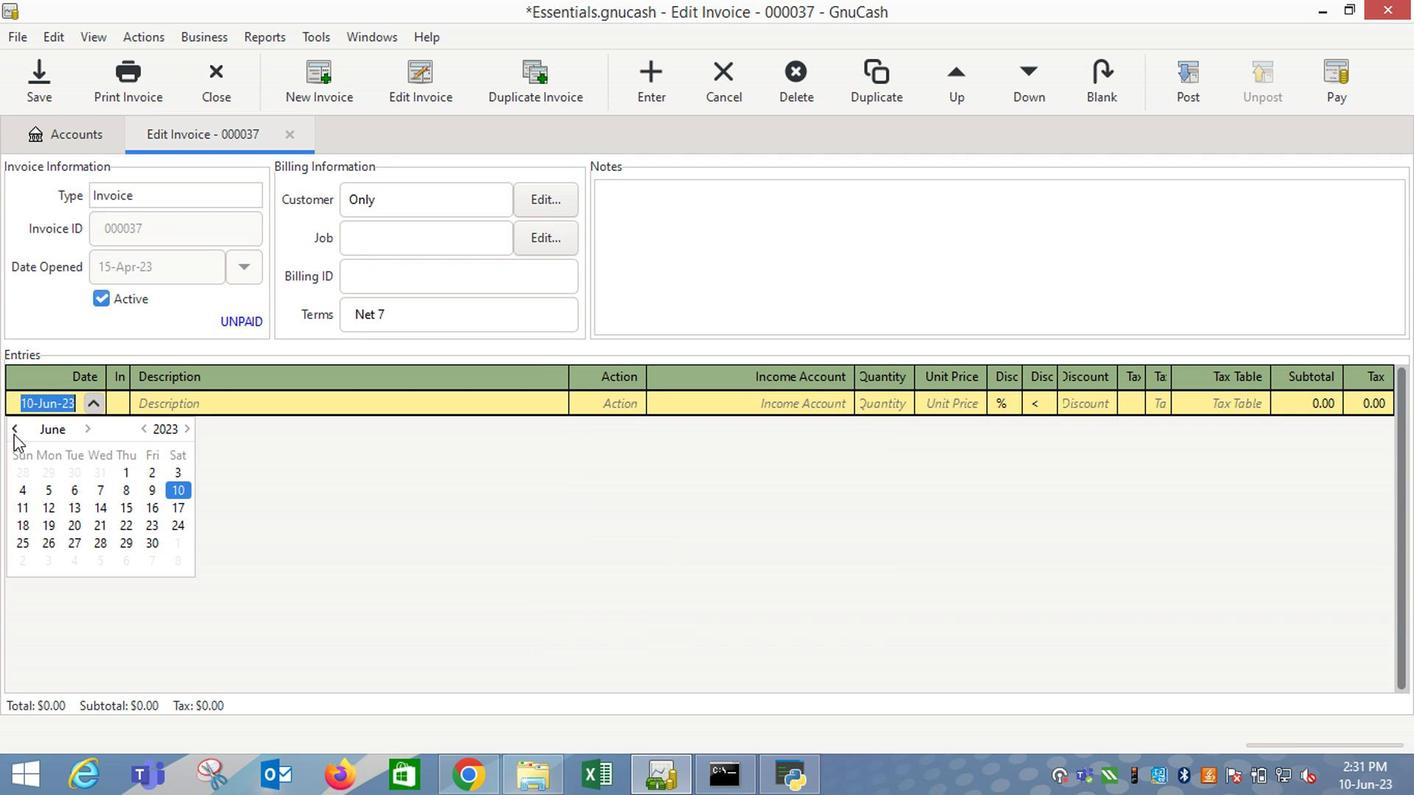 
Action: Mouse moved to (11, 440)
Screenshot: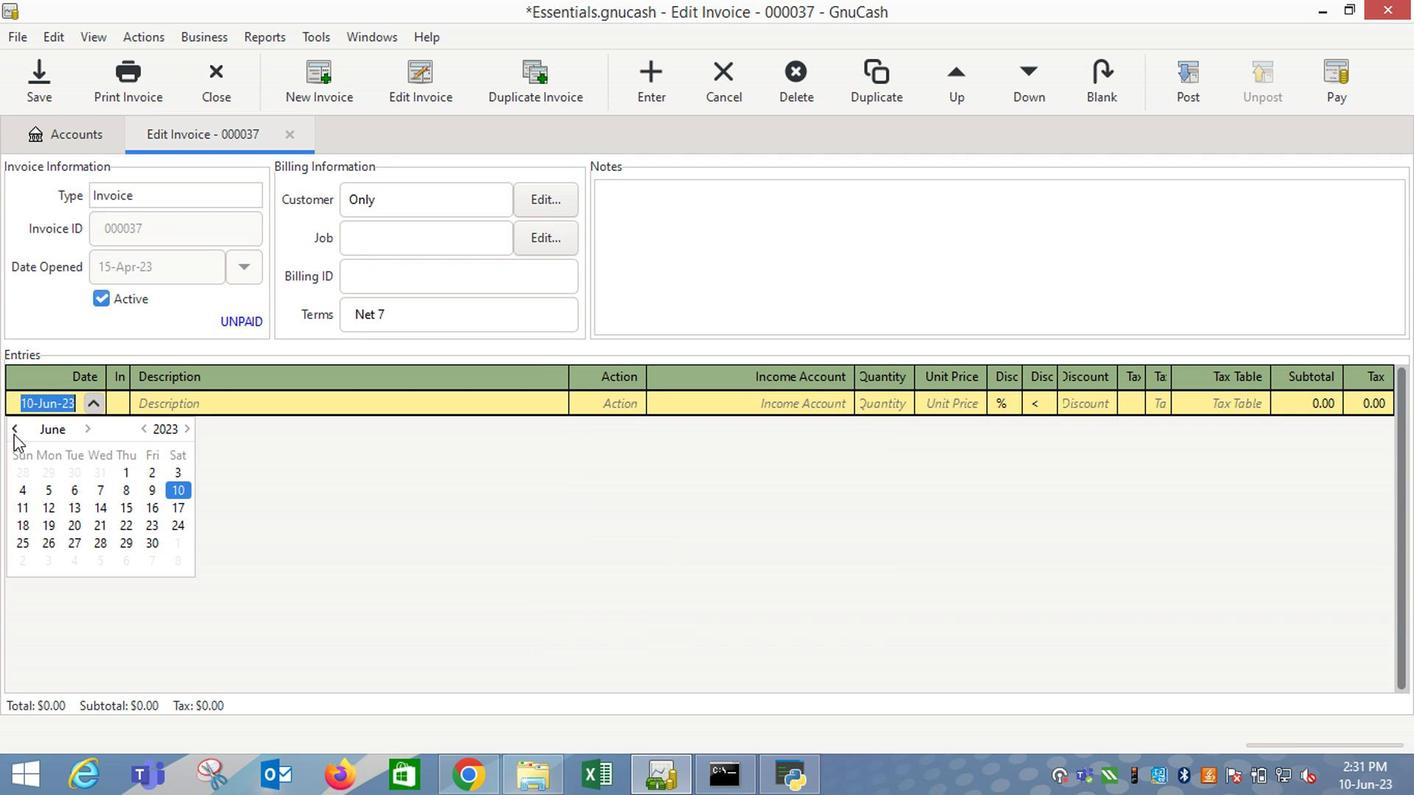 
Action: Mouse pressed left at (11, 440)
Screenshot: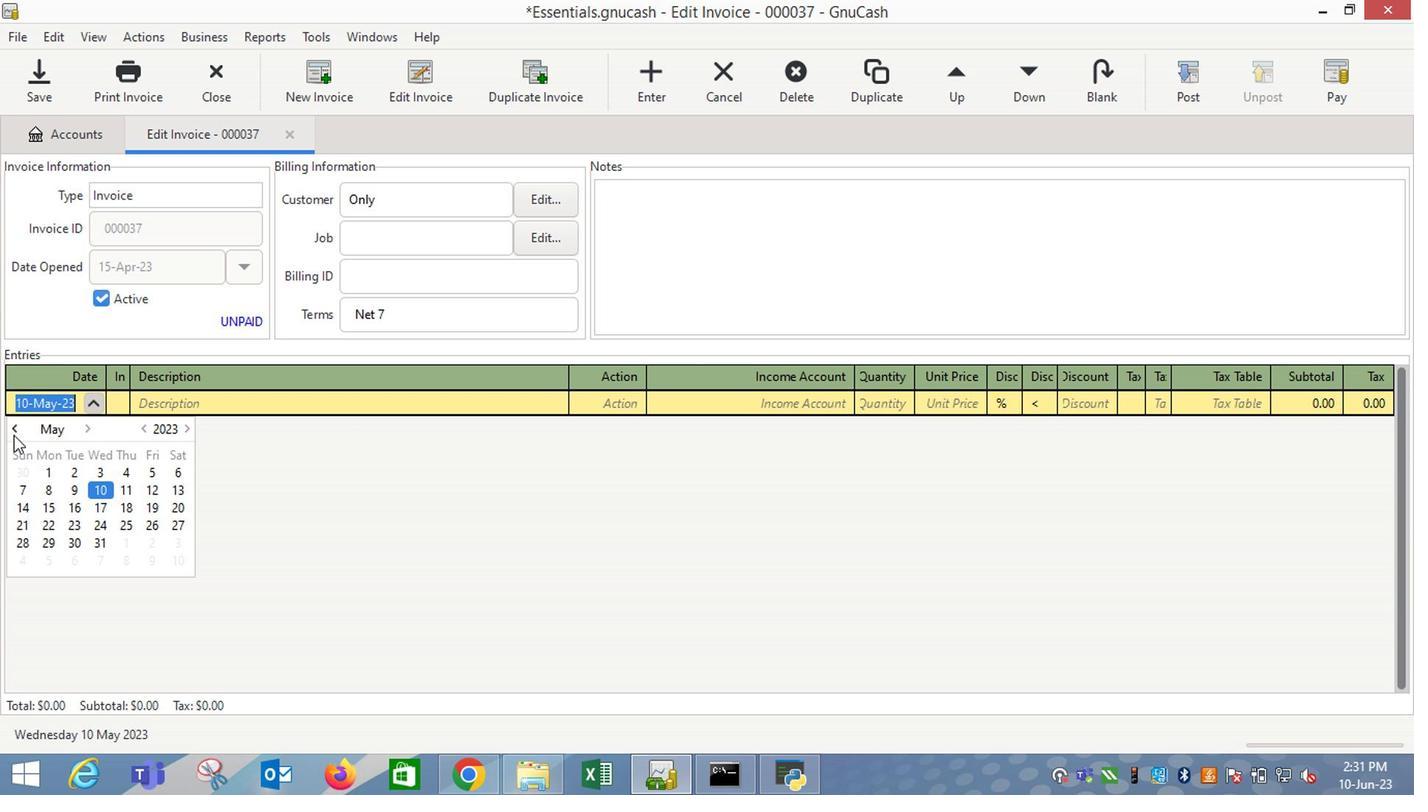 
Action: Mouse moved to (173, 511)
Screenshot: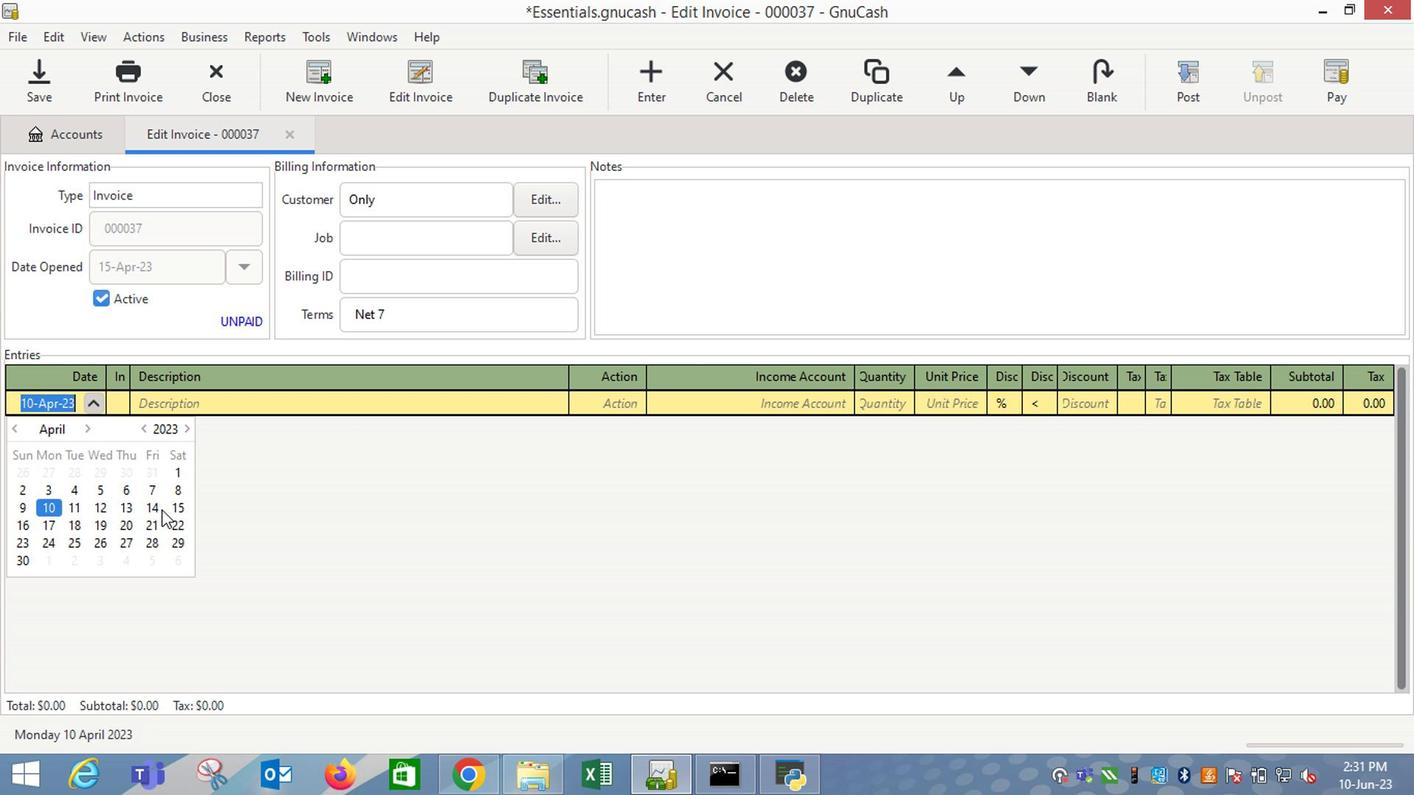 
Action: Mouse pressed left at (173, 511)
Screenshot: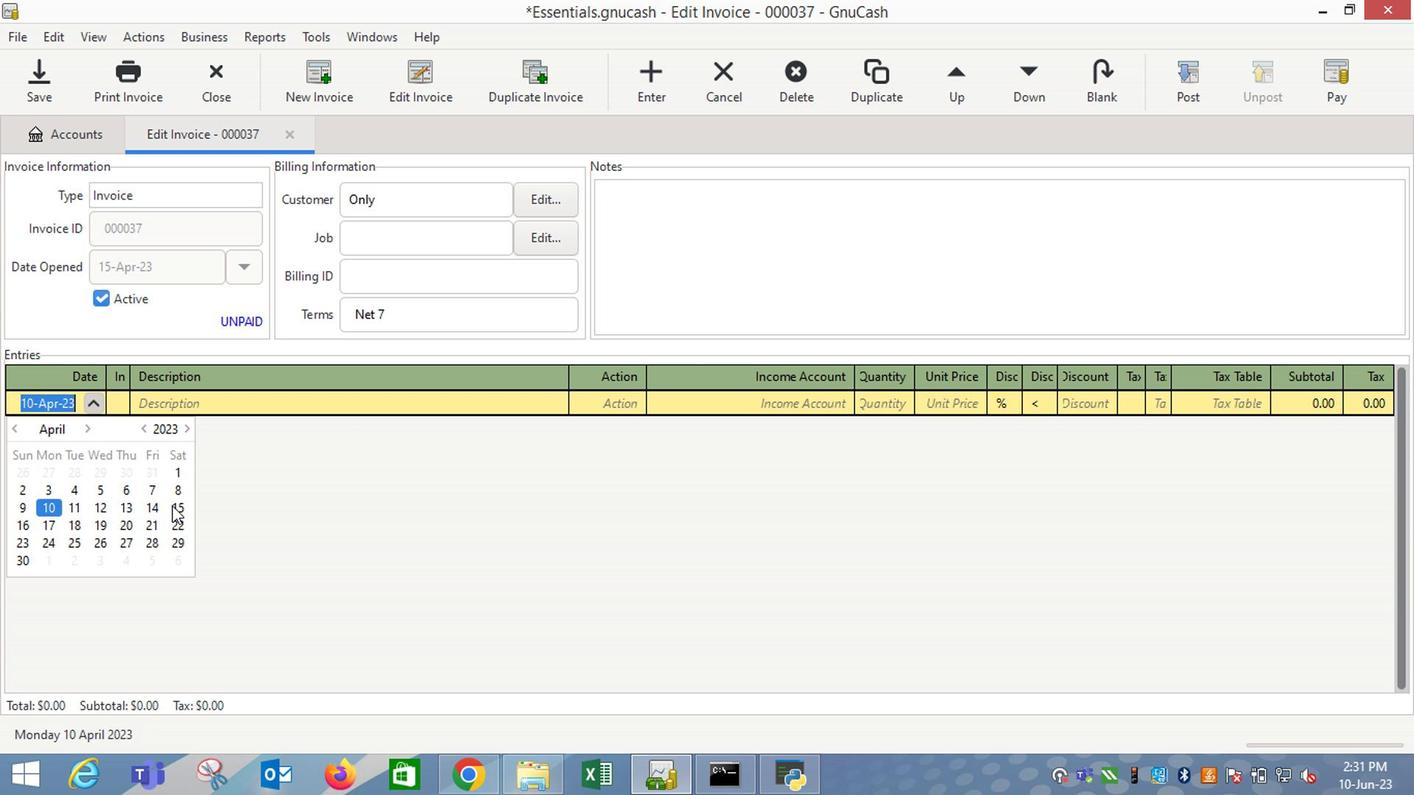 
Action: Key pressed <Key.tab><Key.shift_r>Mo<Key.backspace>dal<Key.space><Key.tab>1<Key.tab>14.49<Key.tab>
Screenshot: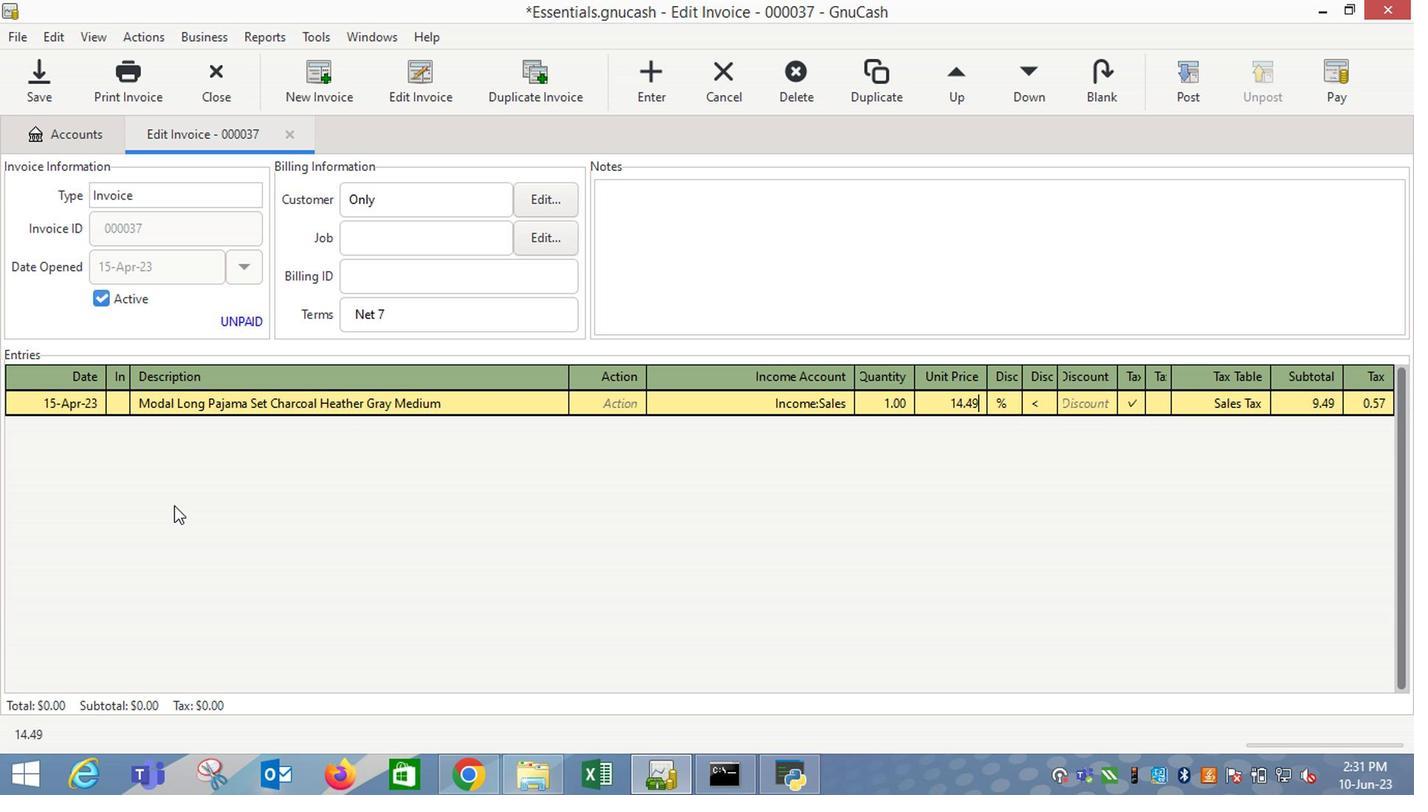 
Action: Mouse moved to (1166, 413)
Screenshot: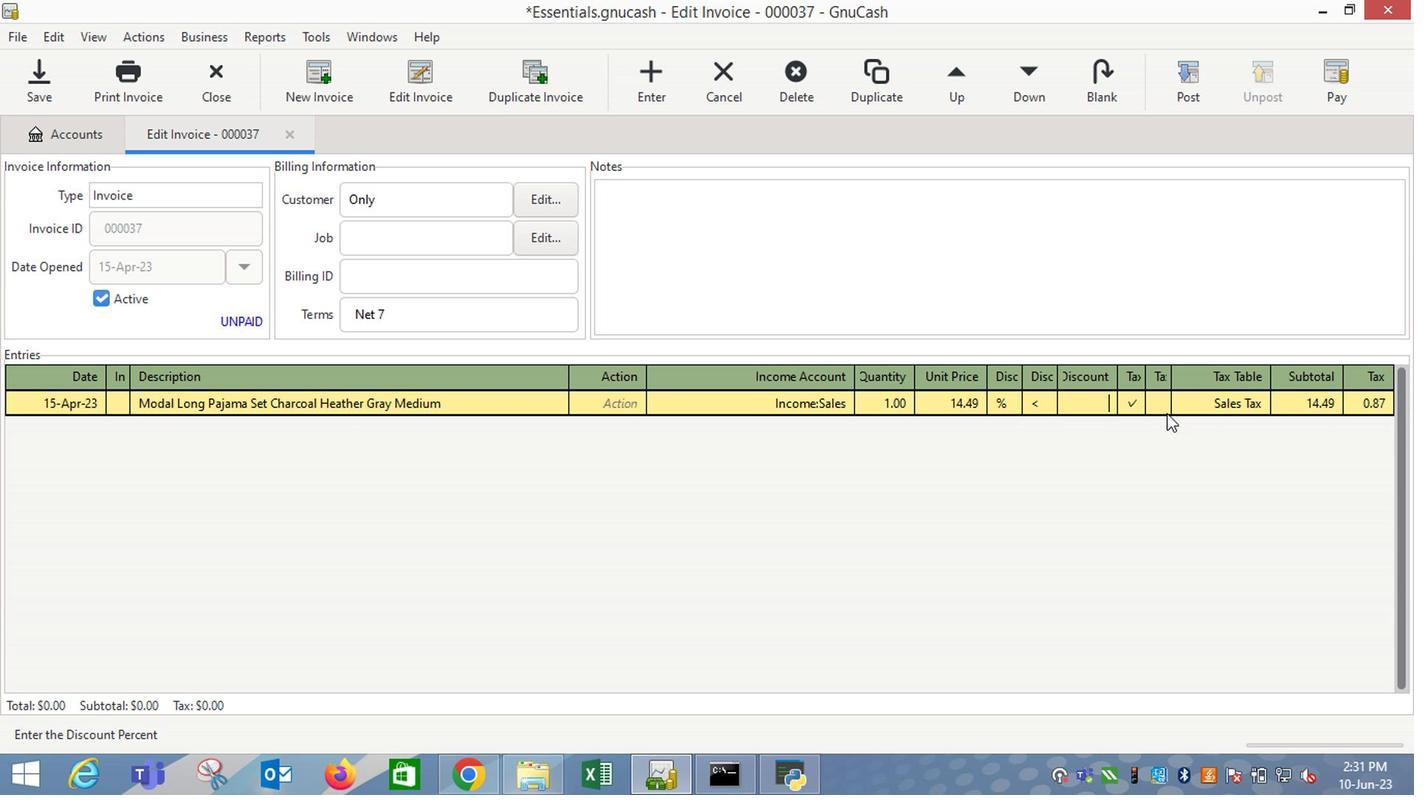 
Action: Mouse pressed left at (1166, 413)
Screenshot: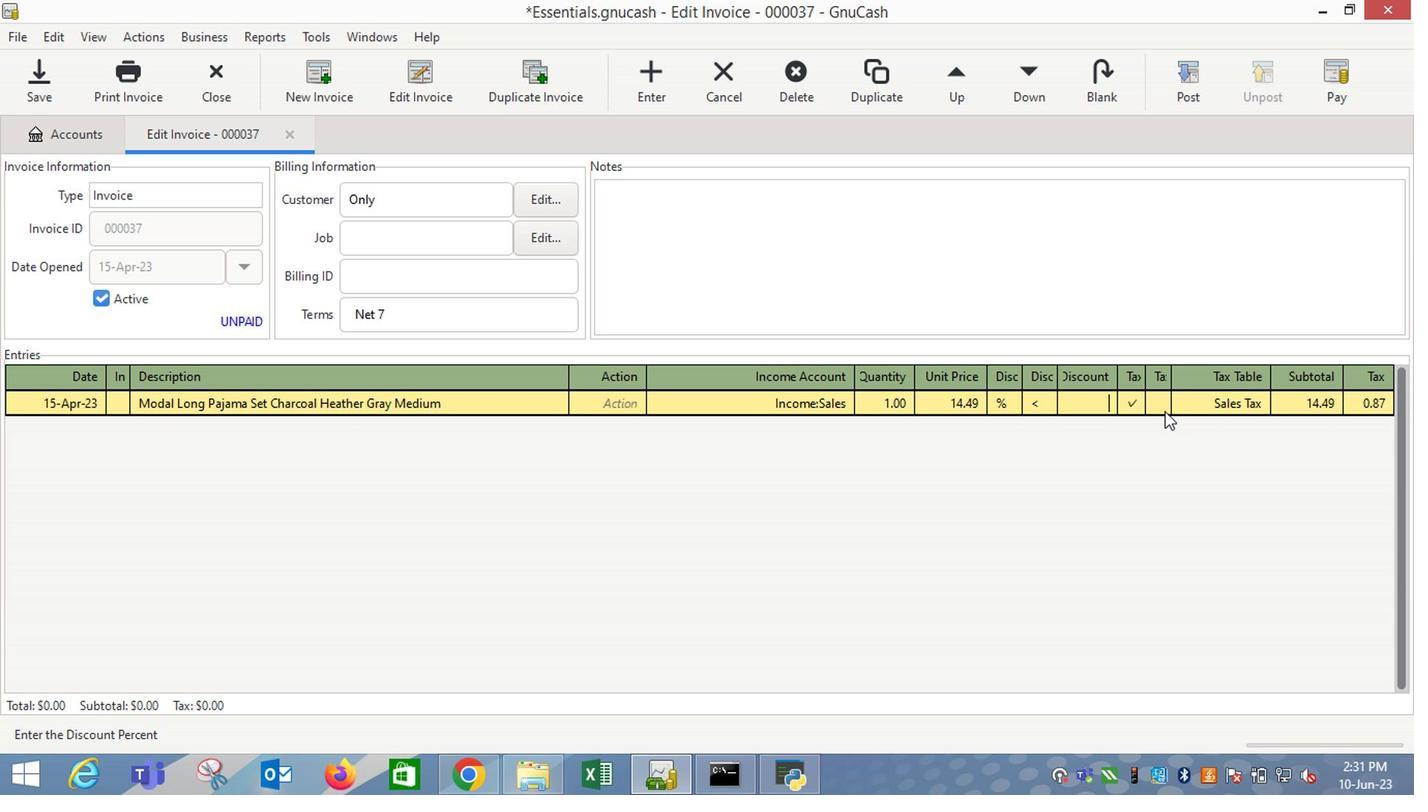
Action: Mouse moved to (1229, 410)
Screenshot: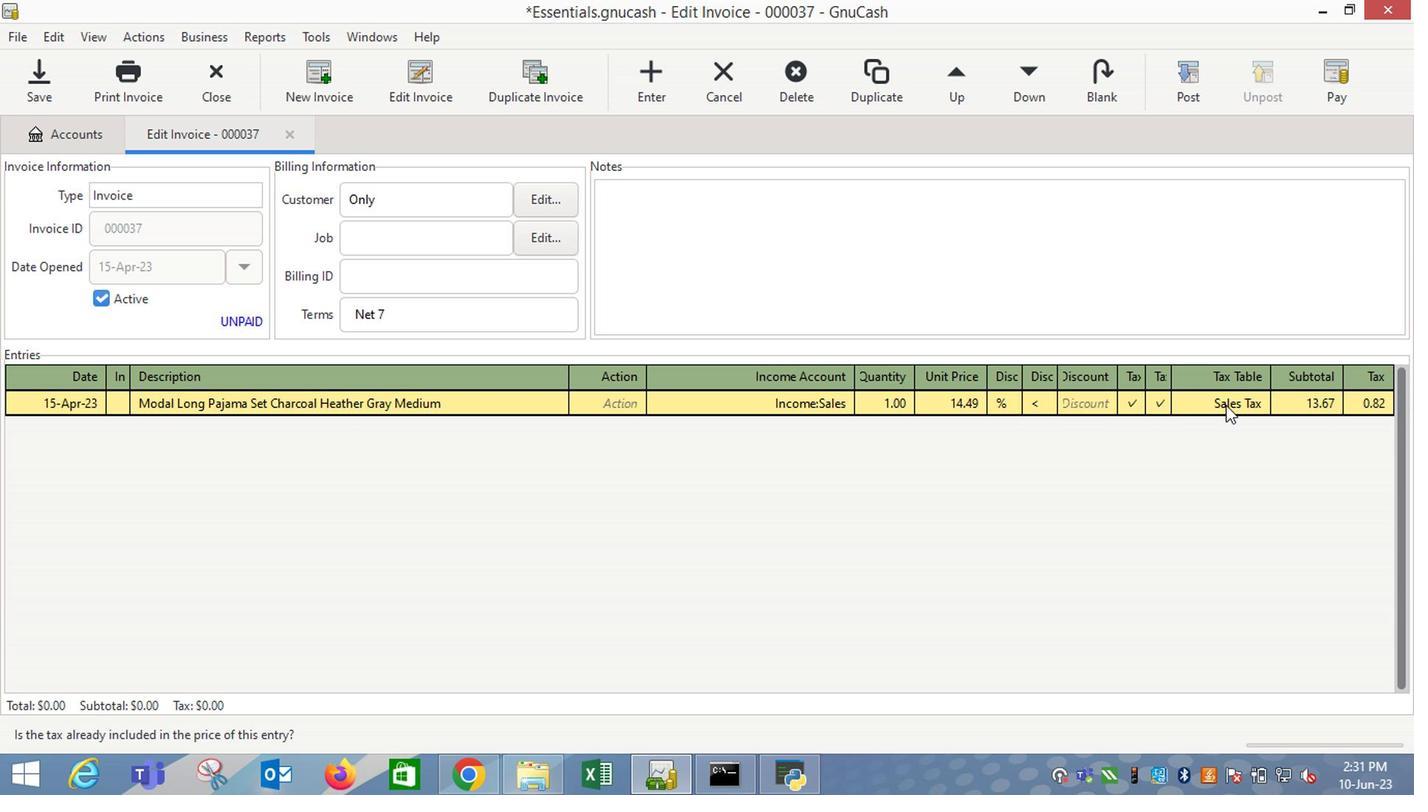 
Action: Mouse pressed left at (1229, 410)
Screenshot: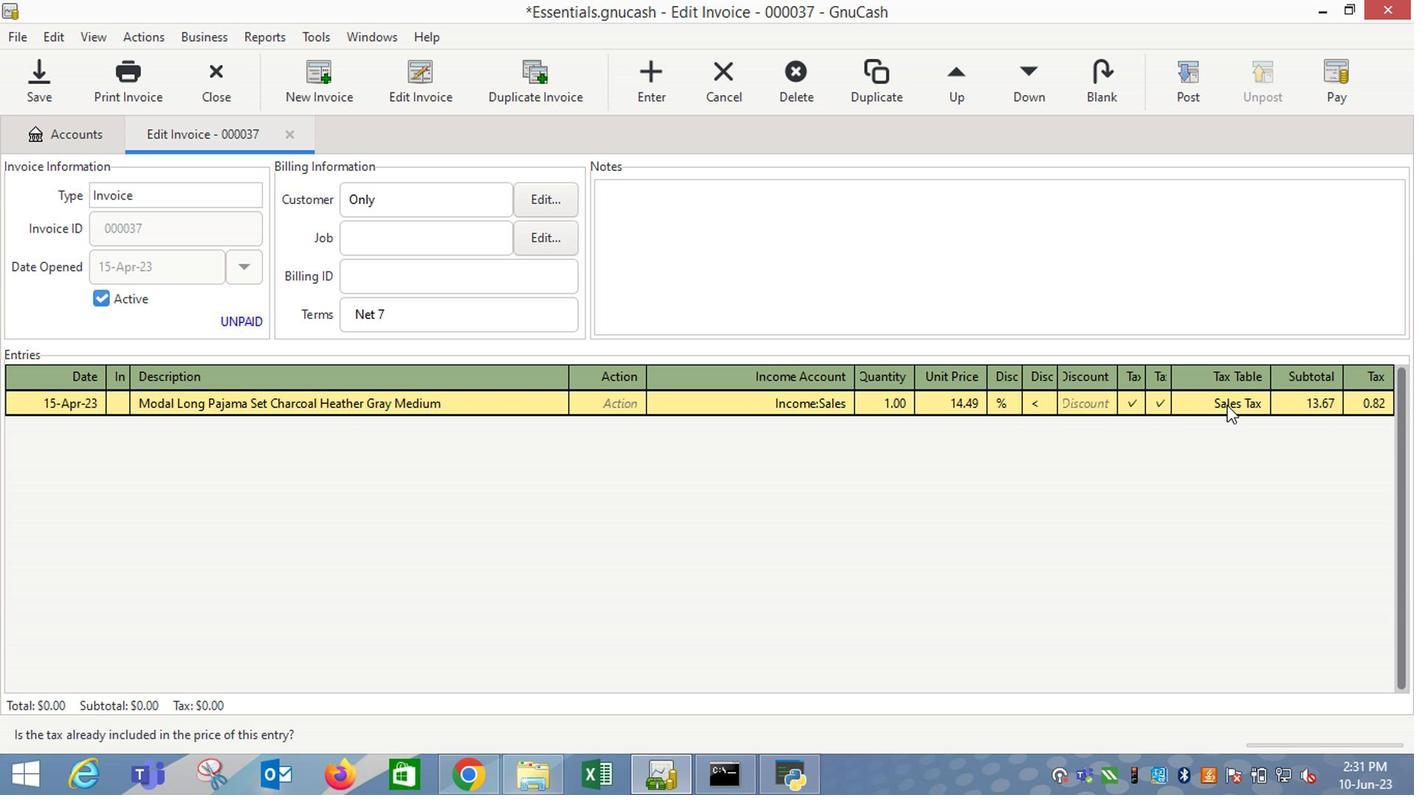 
Action: Mouse moved to (1354, 438)
Screenshot: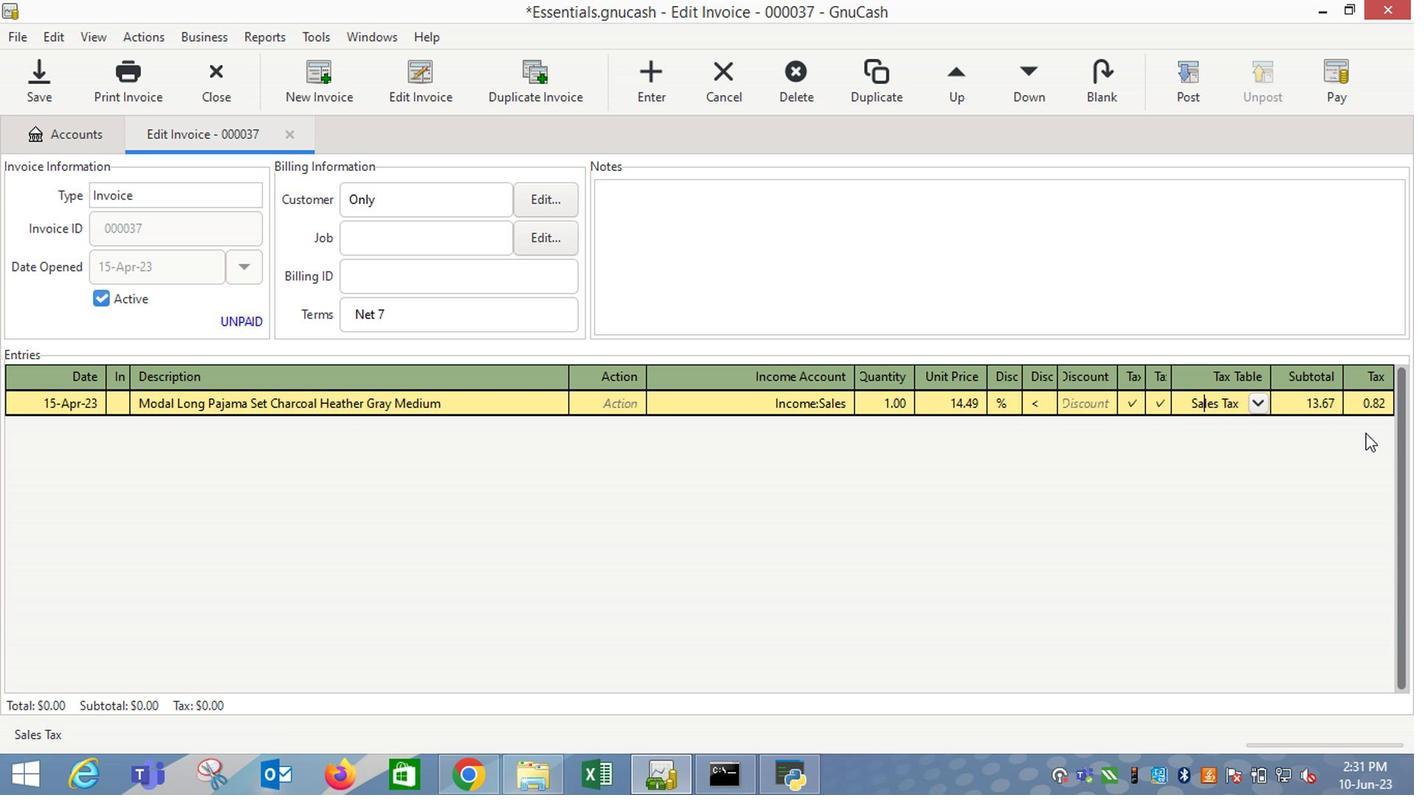 
Action: Key pressed <Key.enter><Key.tab><Key.shift_r><Key.shift_r><Key.shift_r><Key.shift_r><Key.shift_r><Key.shift_r><Key.shift_r><Key.shift_r><Key.shift_r><Key.shift_r><Key.shift_r><Key.shift_r><Key.shift_r><Key.shift_r><Key.shift_r><Key.shift_r><Key.shift_r><Key.shift_r><Key.shift_r><Key.shift_r><Key.shift_r><Key.shift_r><Key.shift_r><Key.shift_r><Key.shift_r><Key.shift_r><Key.shift_r><Key.shift_r><Key.shift_r><Key.shift_r><Key.shift_r><Key.shift_r><Key.shift_r><Key.shift_r><Key.shift_r><Key.shift_r><Key.shift_r><Key.shift_r><Key.shift_r><Key.shift_r>Fine<Key.space><Key.shift_r>Fragrance<Key.space><Key.shift_r>Lotion<Key.space><Key.shift_r>Very<Key.space><Key.shift_r>Sexy<Key.space><Key.shift_r>(8.4<Key.space>oz<Key.shift_r>)<Key.tab><Key.tab>i<Key.down><Key.down><Key.down><Key.tab>1<Key.tab>15.99<Key.tab>
Screenshot: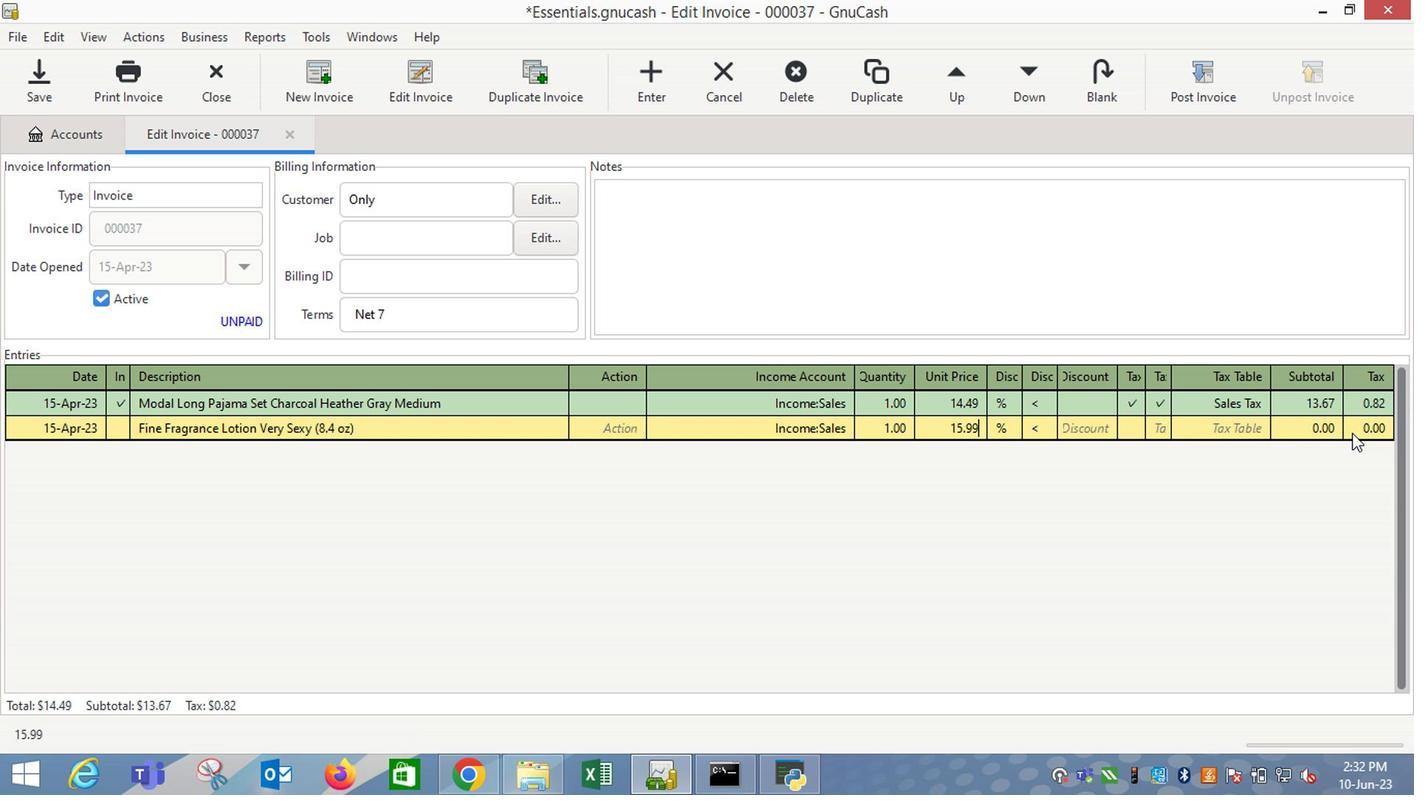 
Action: Mouse moved to (1138, 433)
Screenshot: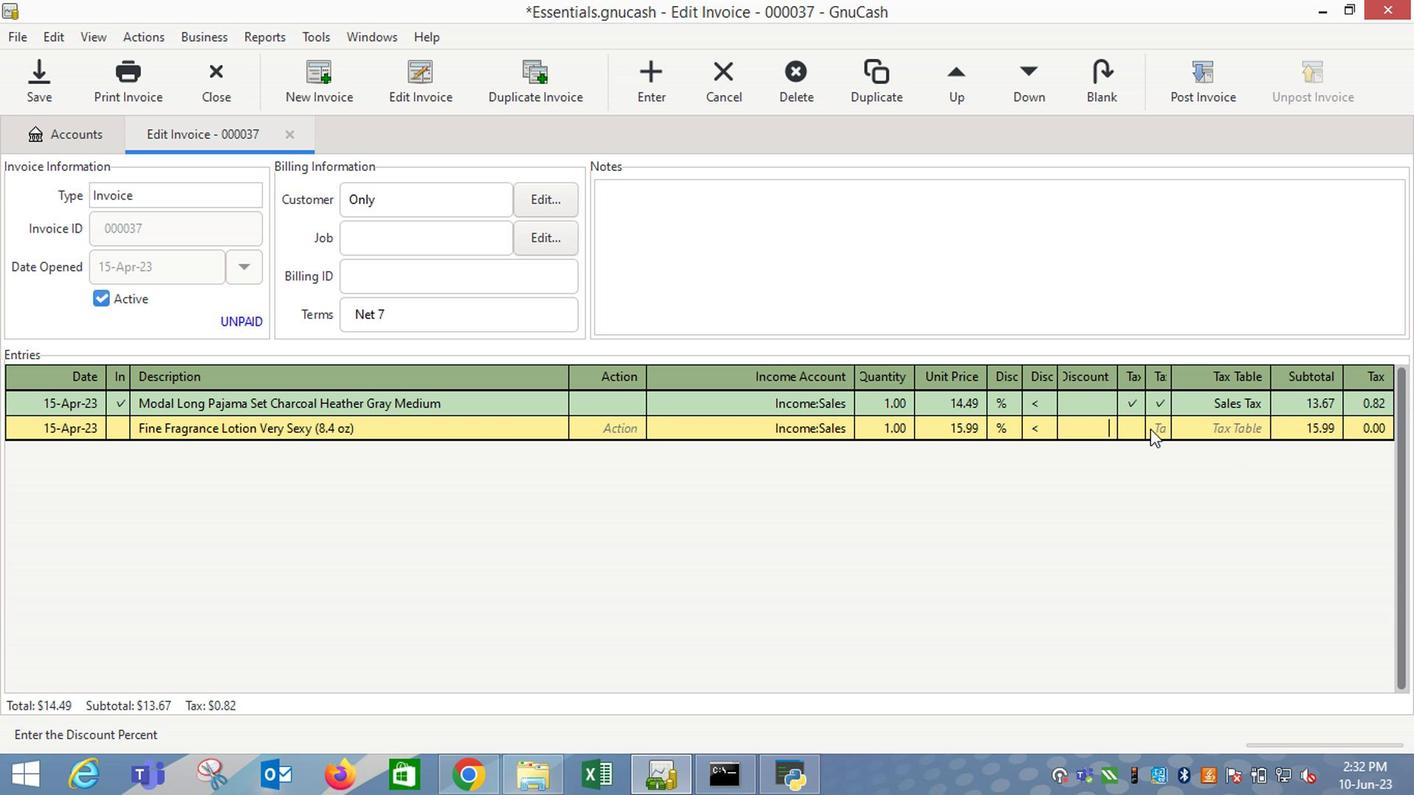 
Action: Mouse pressed left at (1138, 433)
Screenshot: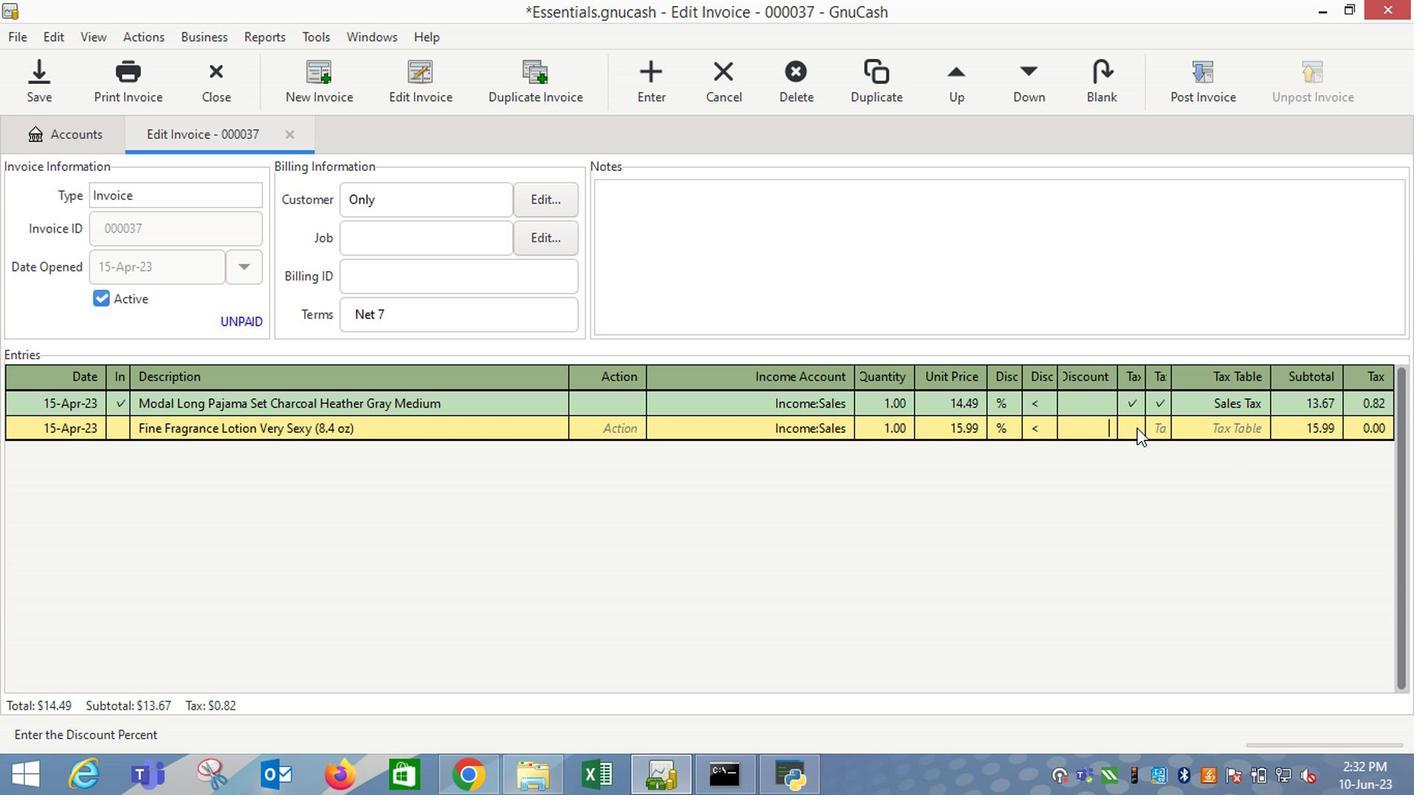 
Action: Mouse moved to (1153, 432)
Screenshot: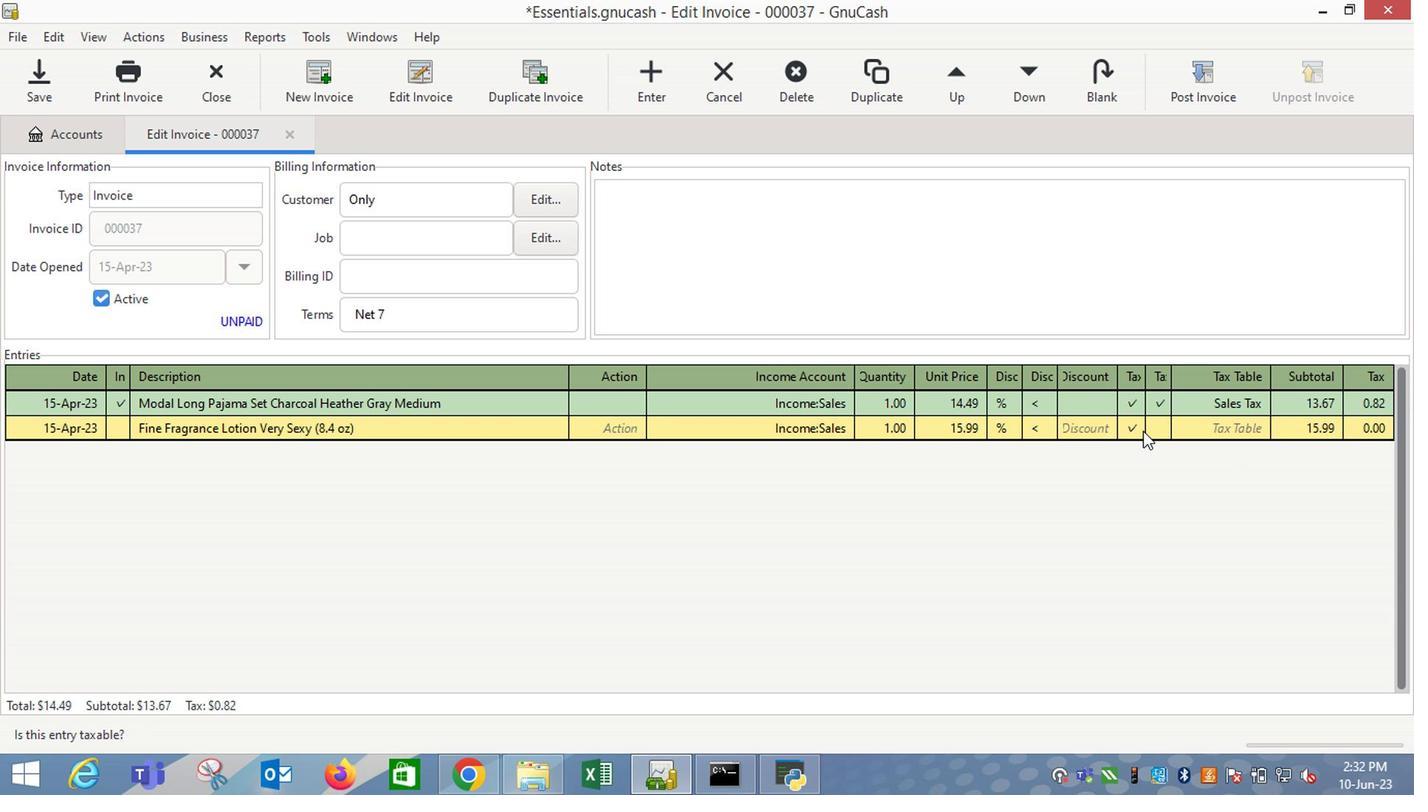
Action: Mouse pressed left at (1153, 432)
Screenshot: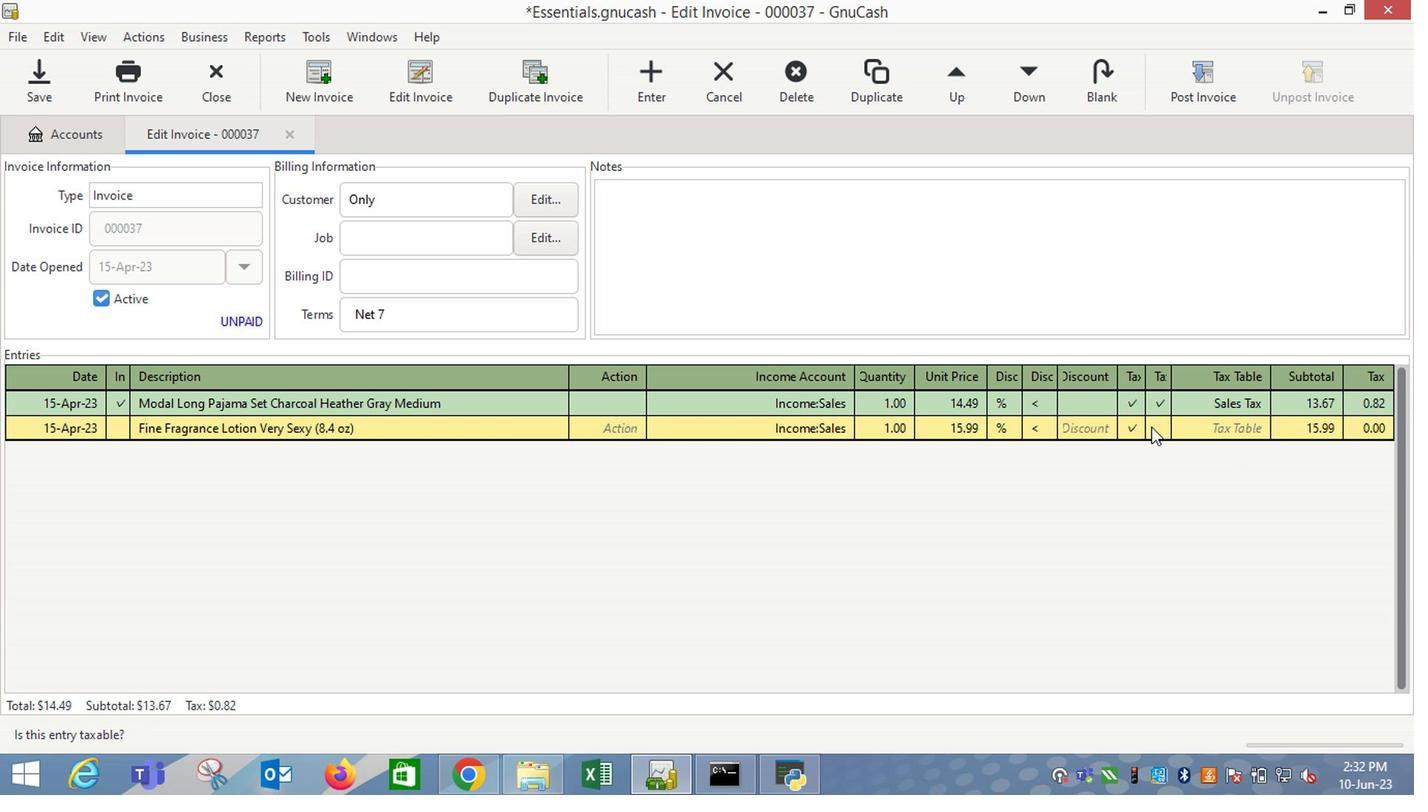 
Action: Mouse moved to (1255, 436)
Screenshot: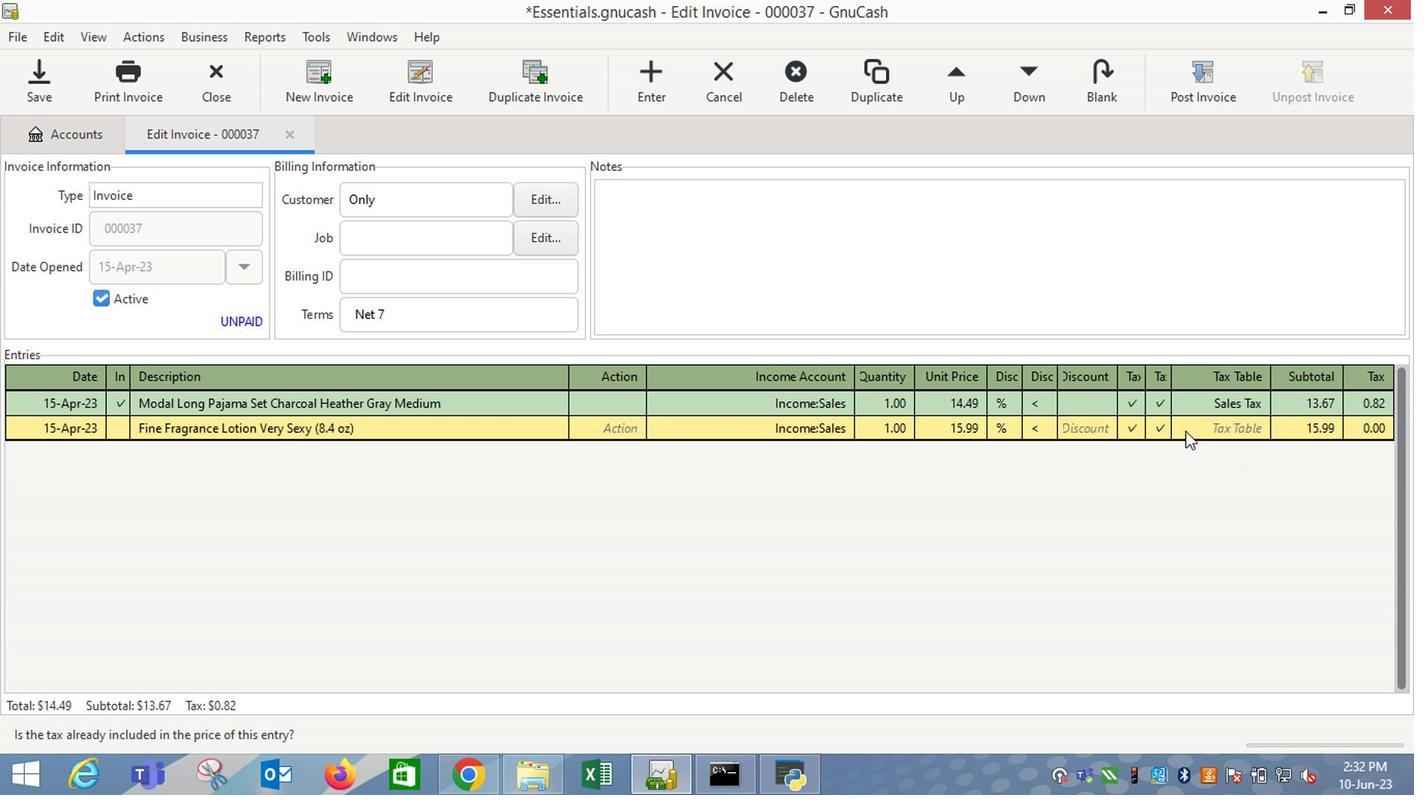 
Action: Mouse pressed left at (1255, 436)
Screenshot: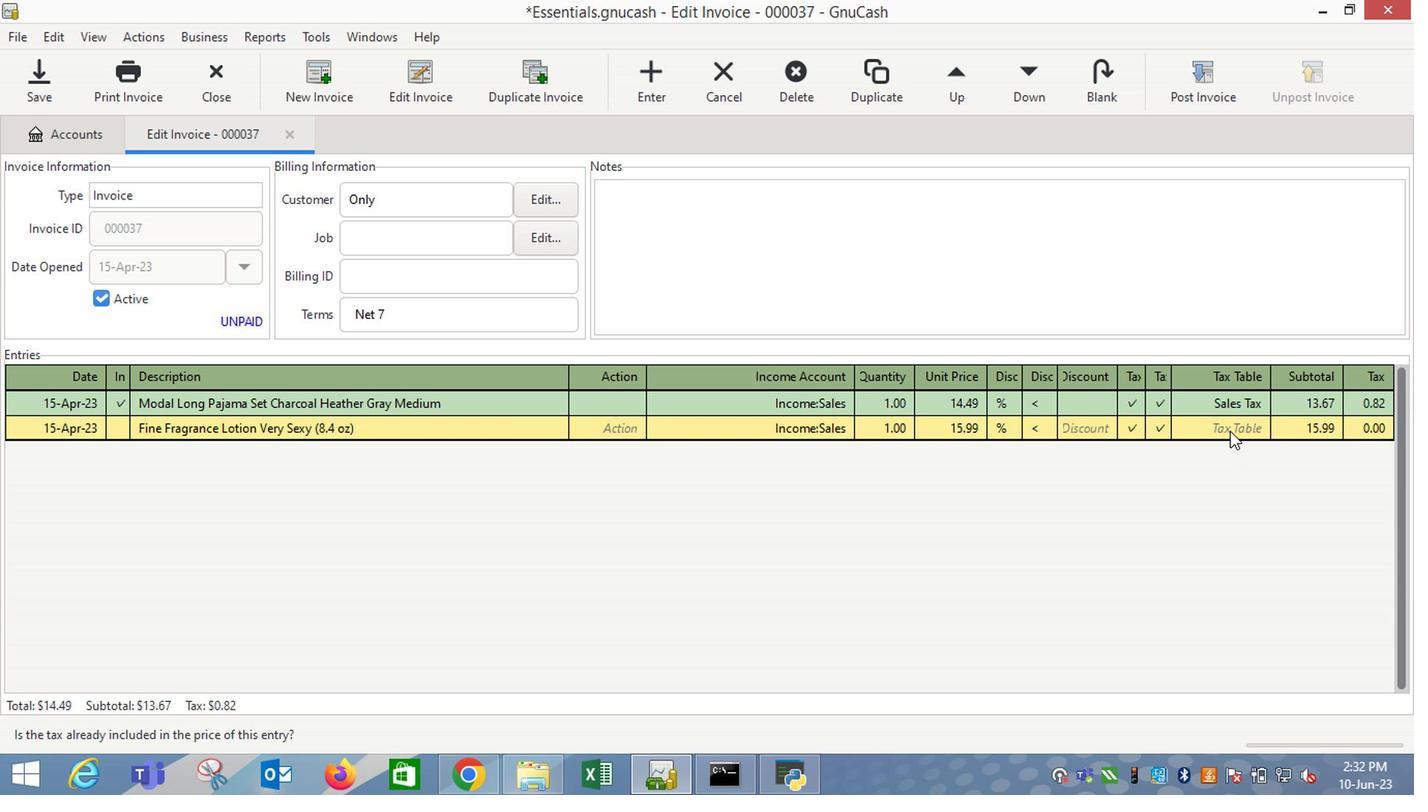 
Action: Mouse pressed left at (1255, 436)
Screenshot: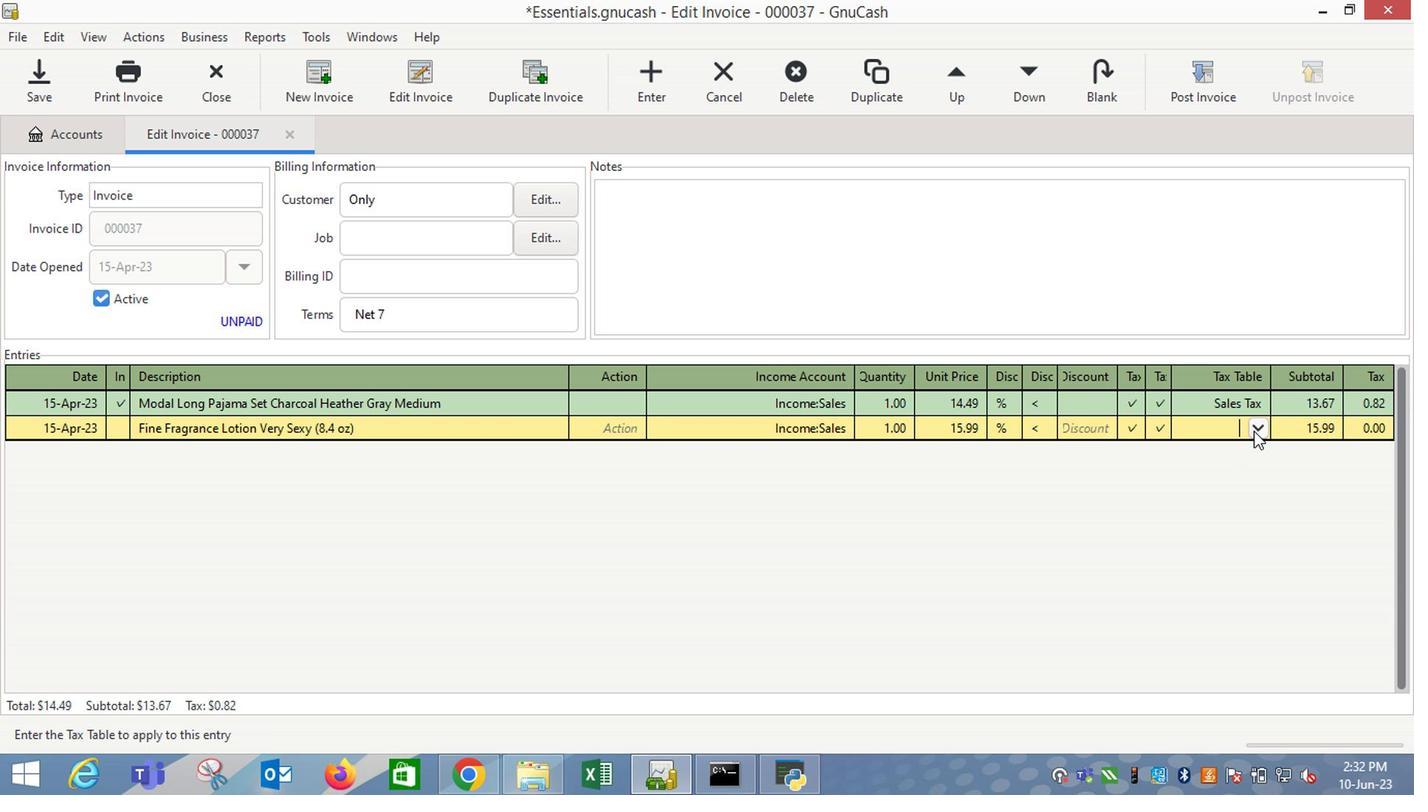 
Action: Mouse moved to (1222, 465)
Screenshot: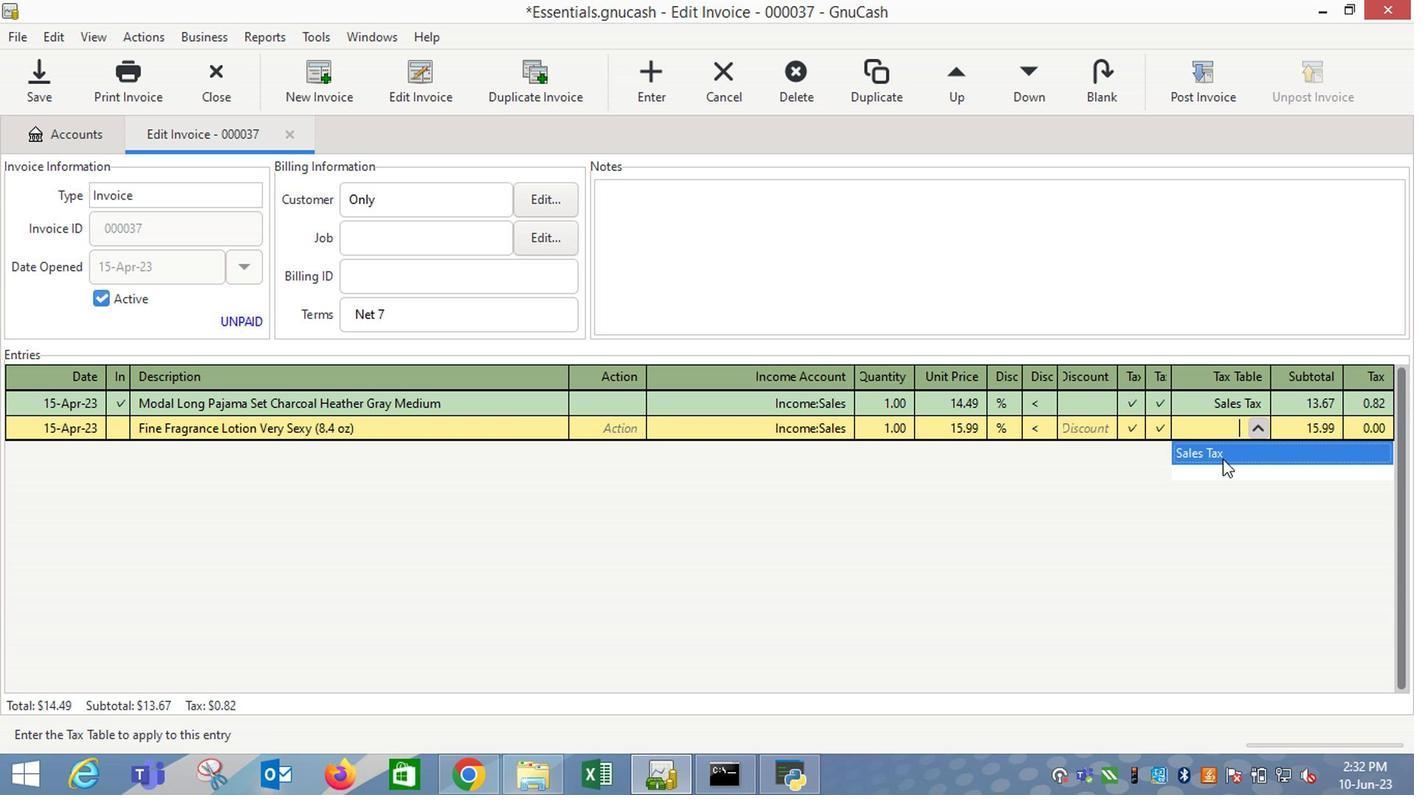 
Action: Mouse pressed left at (1222, 465)
Screenshot: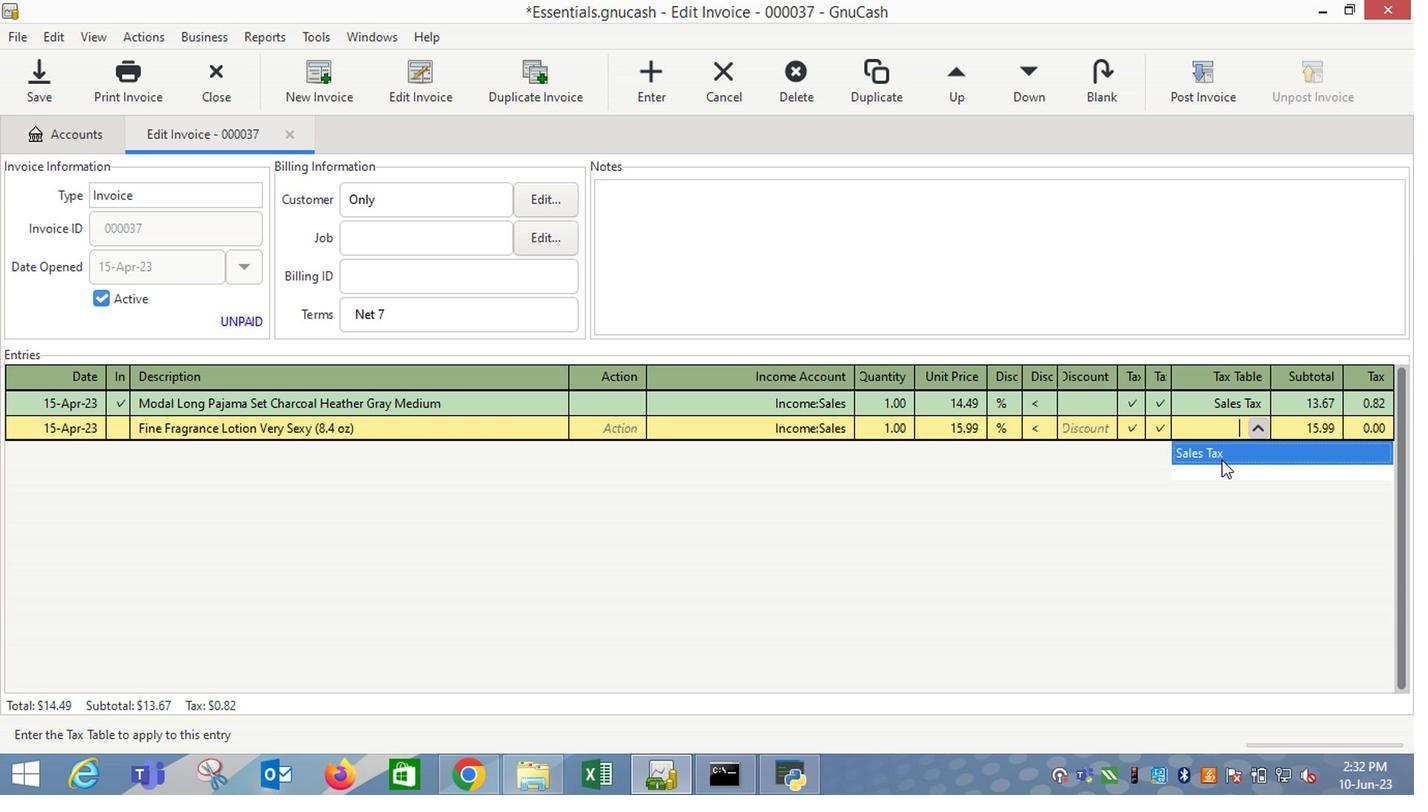 
Action: Key pressed <Key.enter>
Screenshot: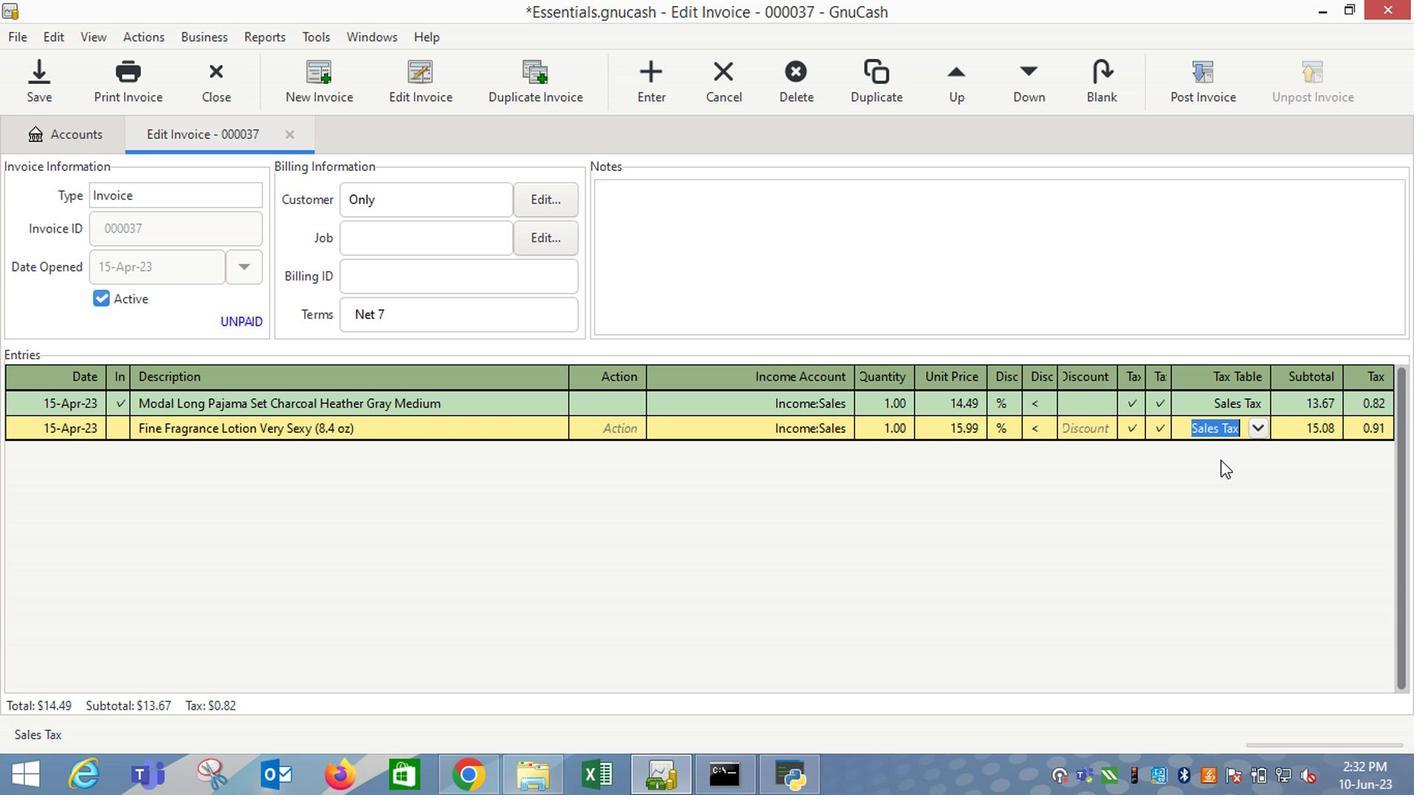 
Action: Mouse moved to (1199, 81)
Screenshot: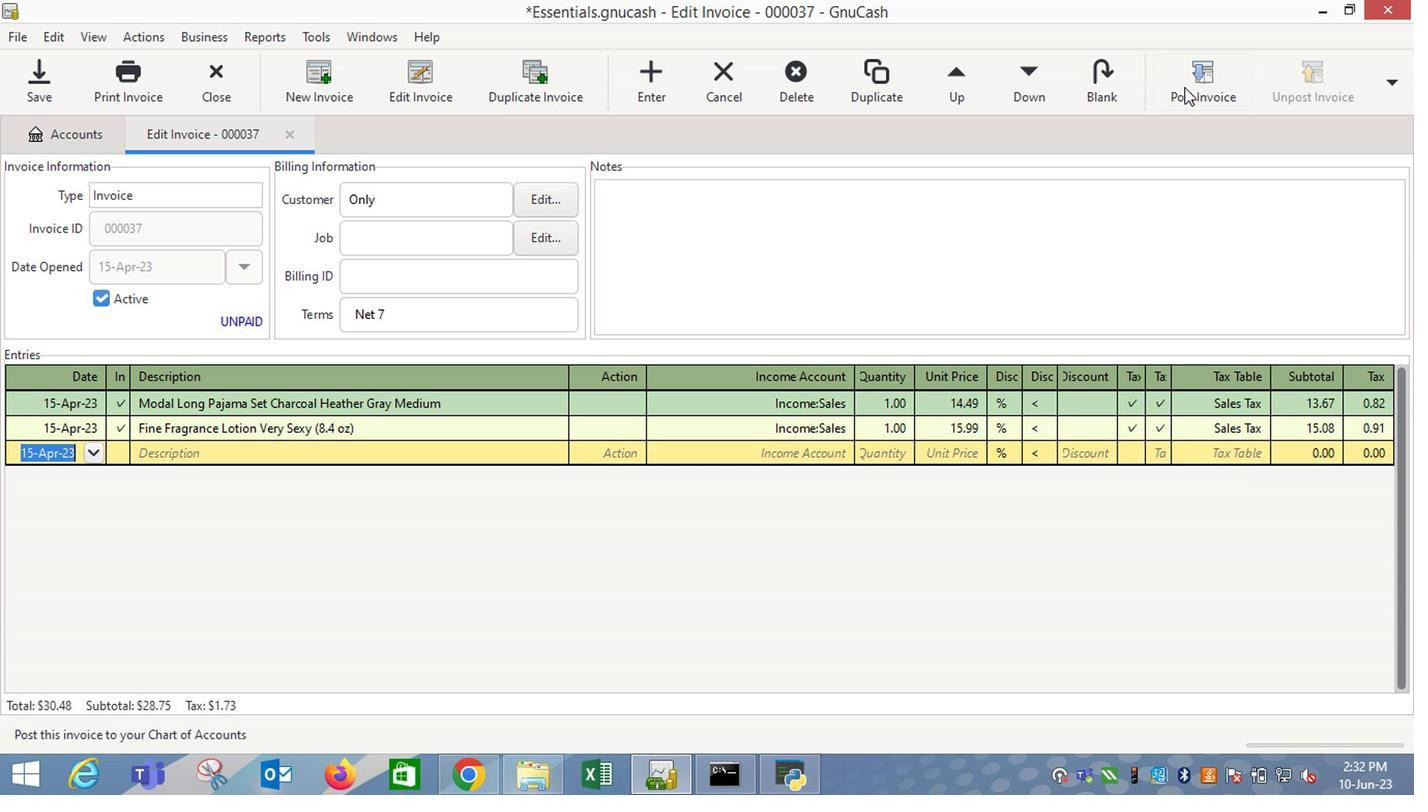 
Action: Mouse pressed left at (1199, 81)
Screenshot: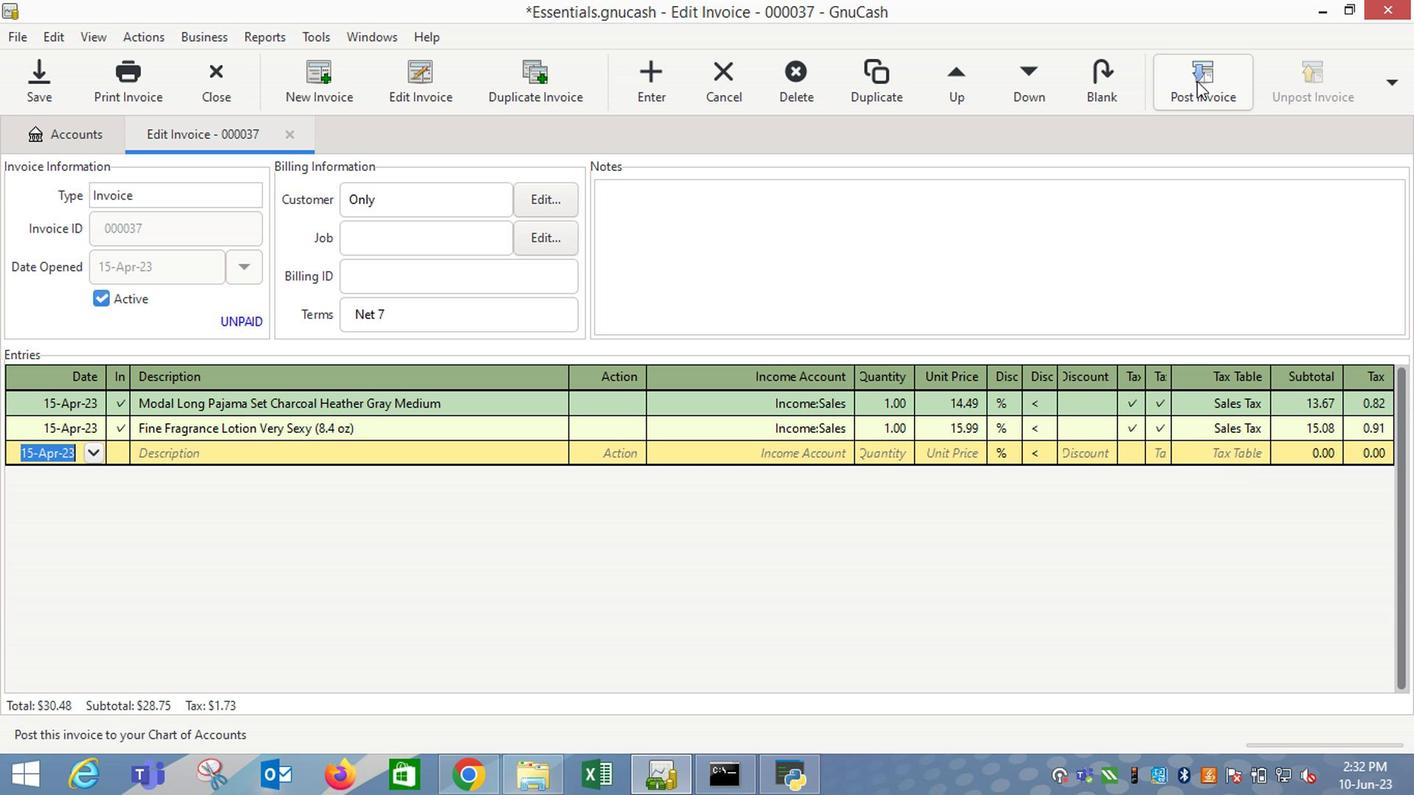 
Action: Mouse pressed right at (1199, 81)
Screenshot: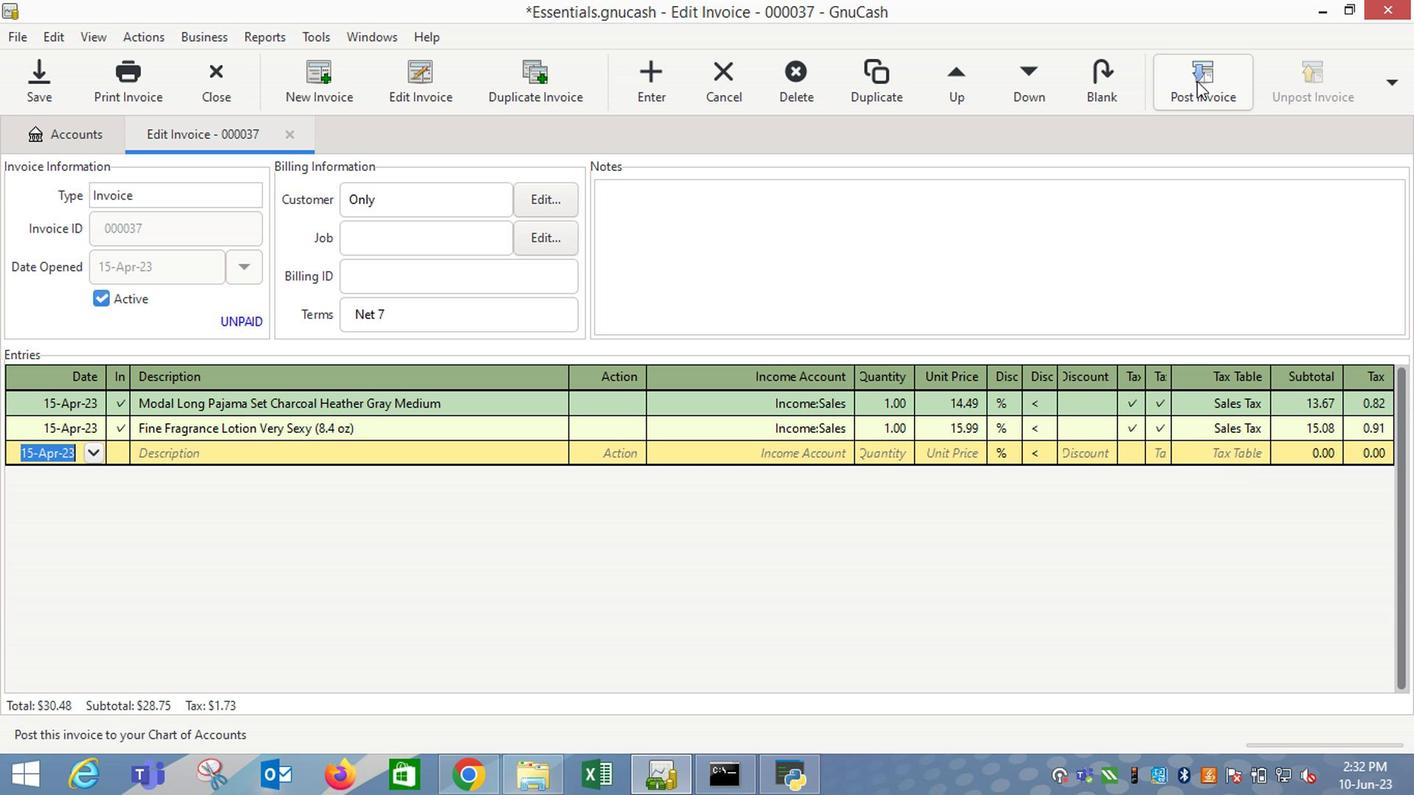
Action: Mouse moved to (1205, 64)
Screenshot: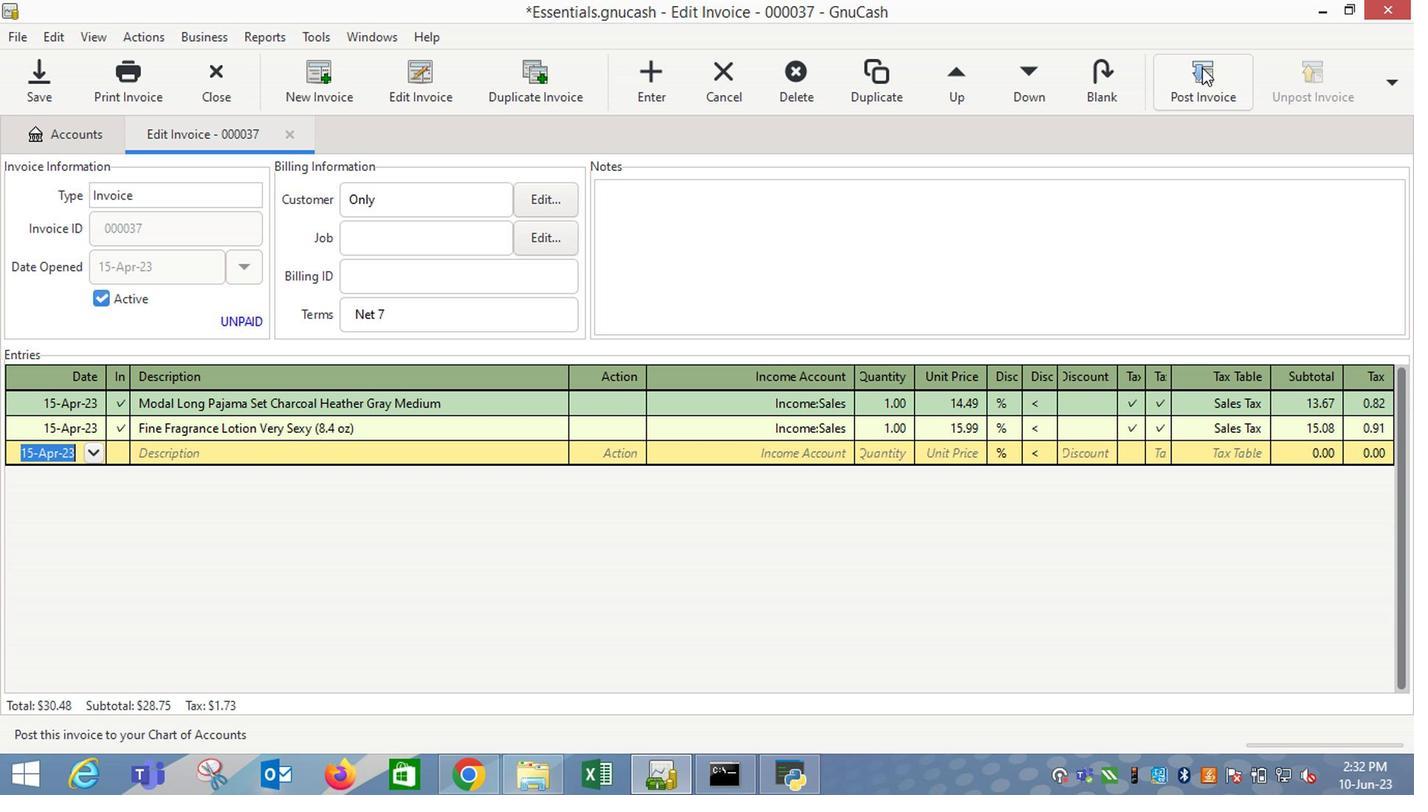 
Action: Mouse pressed left at (1205, 64)
Screenshot: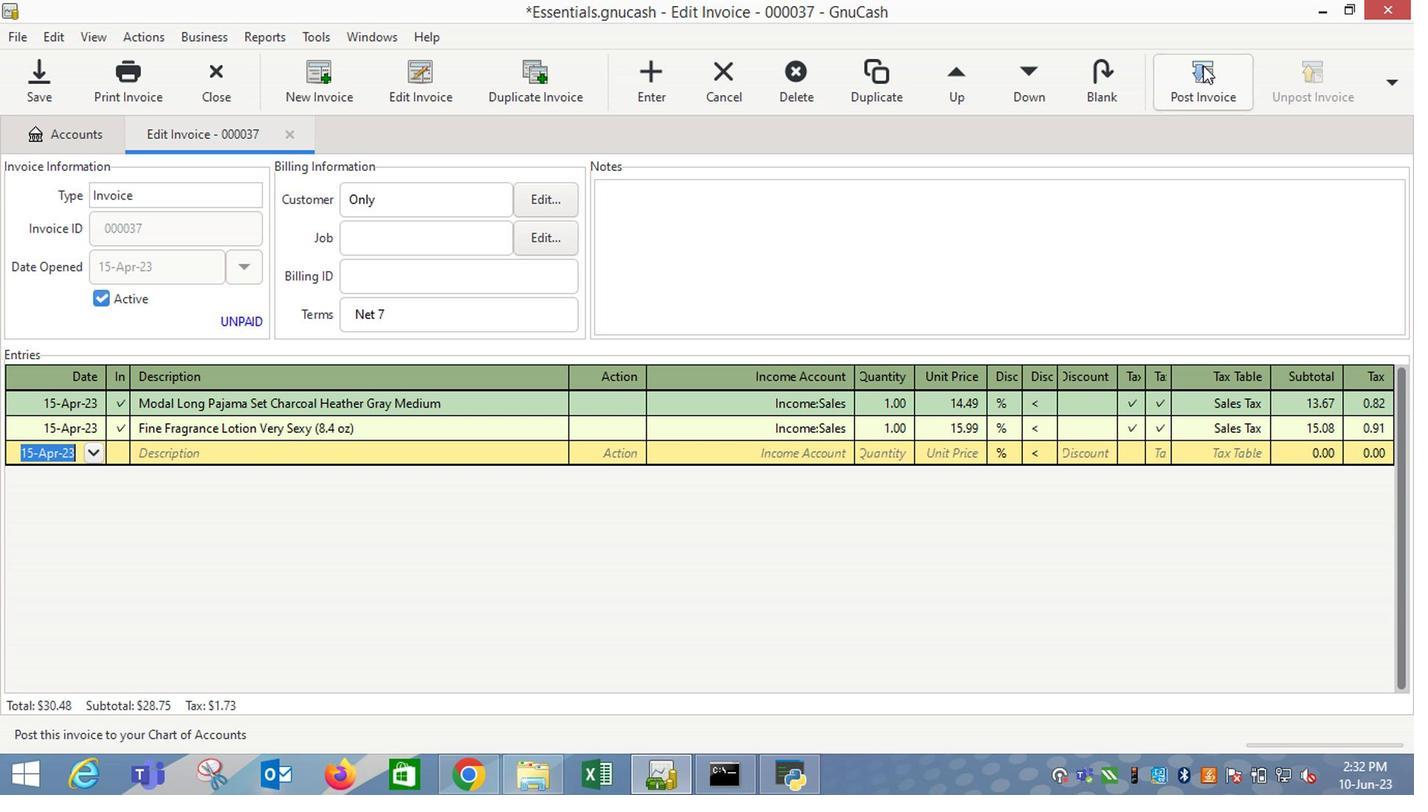
Action: Mouse moved to (875, 351)
Screenshot: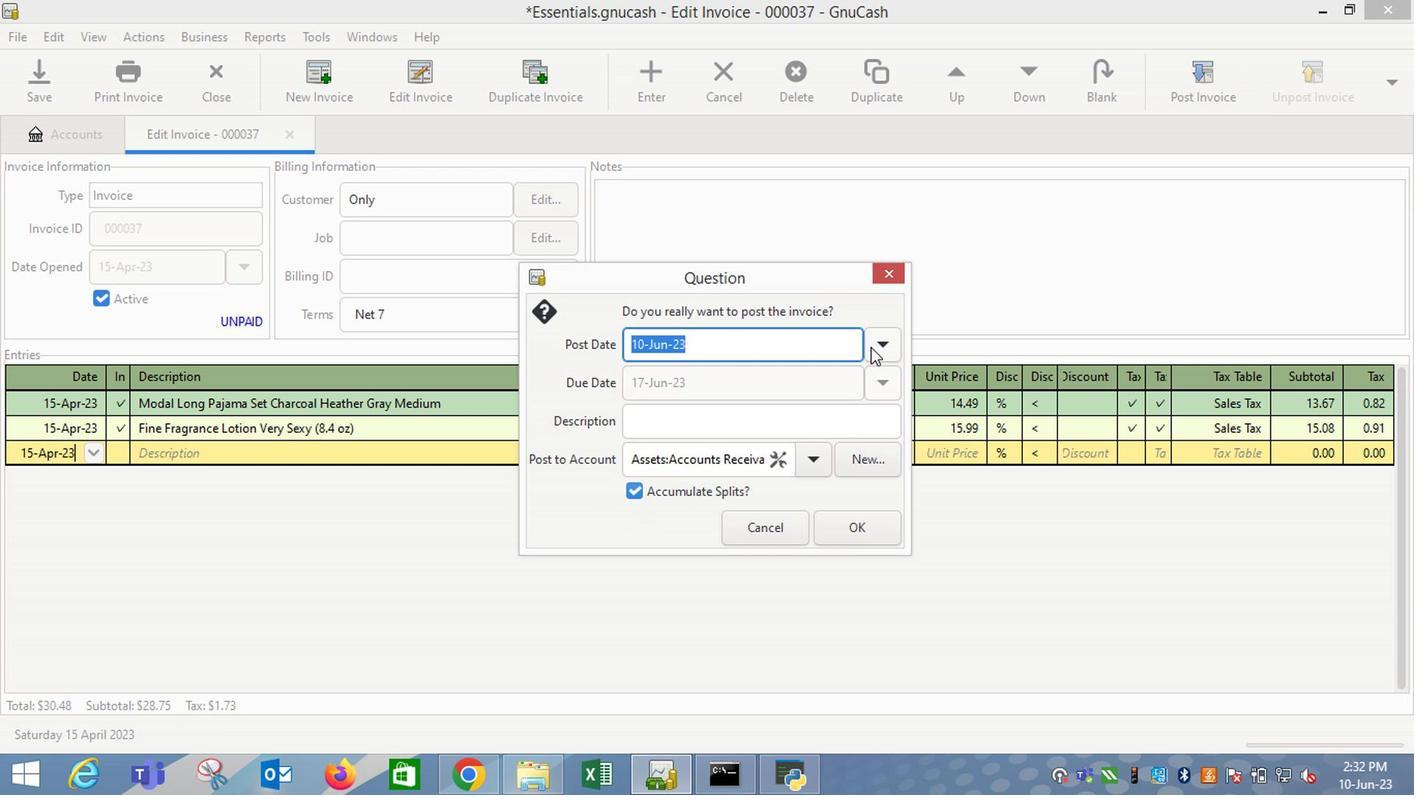 
Action: Mouse pressed left at (875, 351)
Screenshot: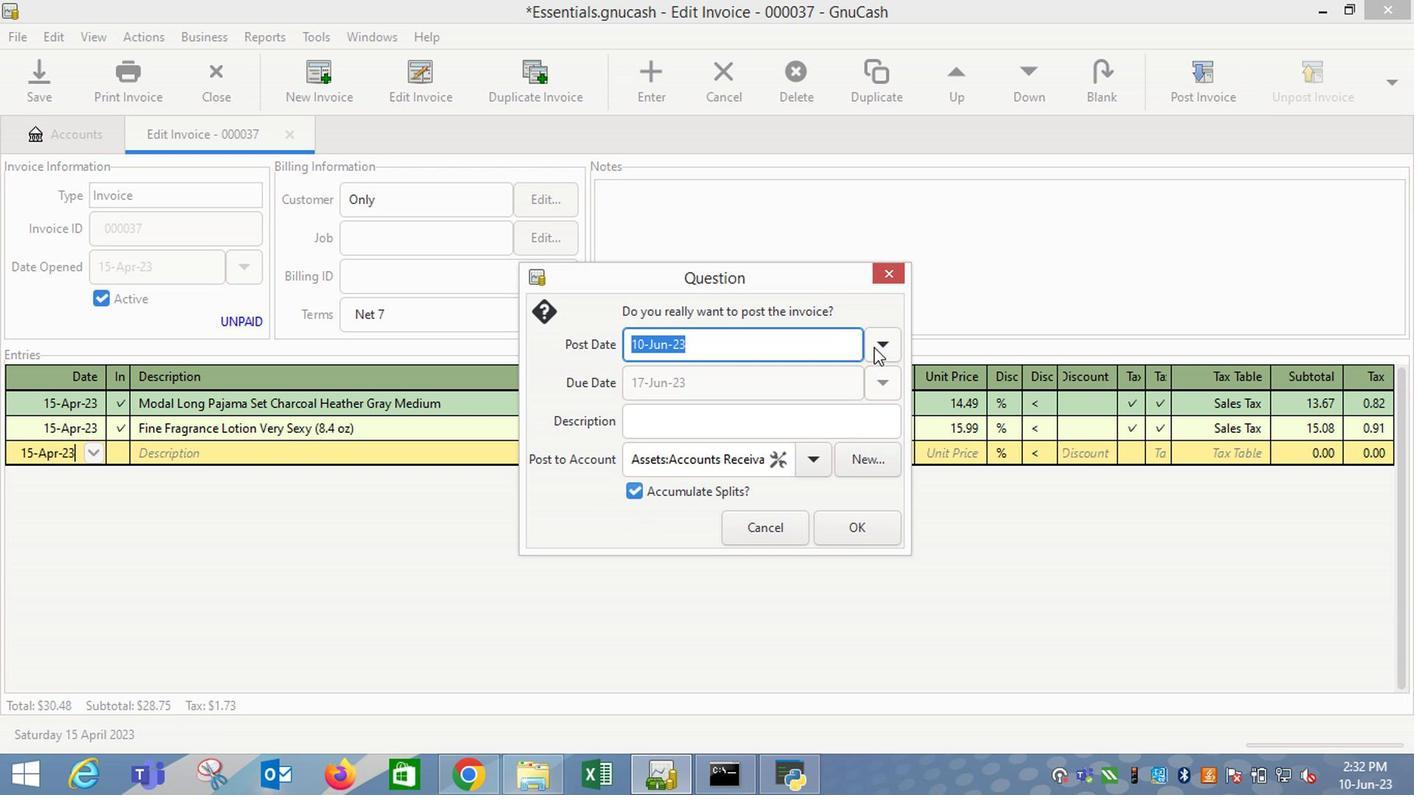 
Action: Mouse moved to (721, 381)
Screenshot: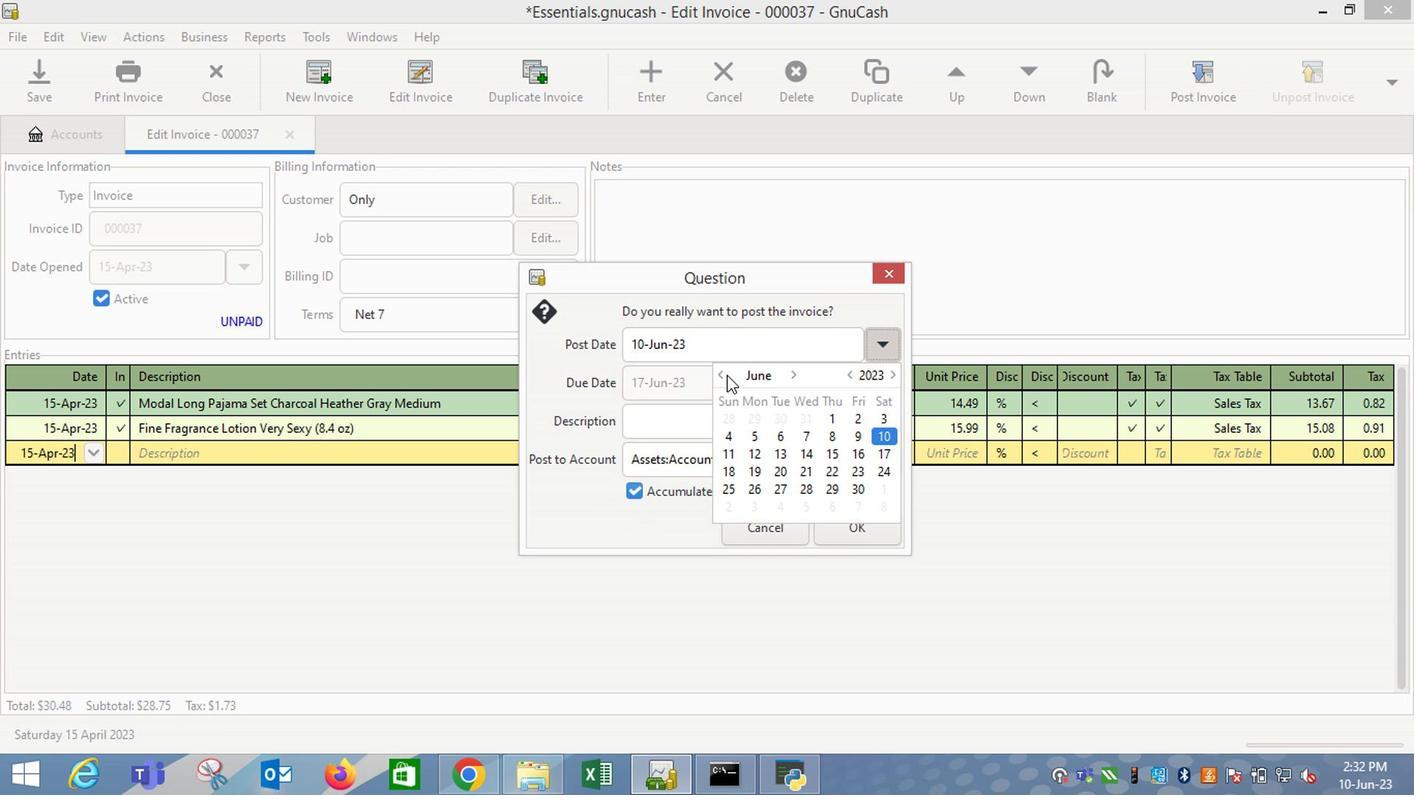 
Action: Mouse pressed left at (721, 381)
Screenshot: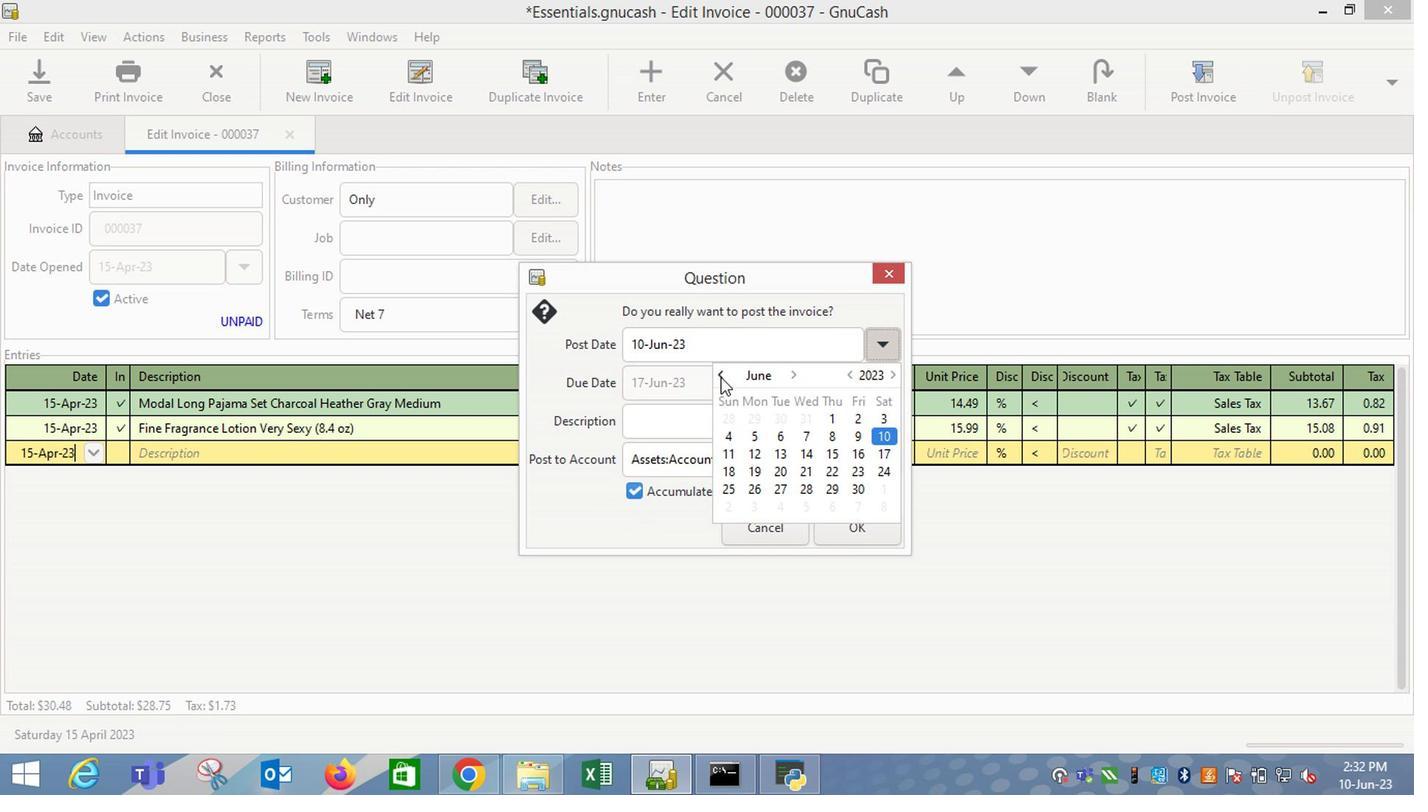 
Action: Mouse pressed left at (721, 381)
Screenshot: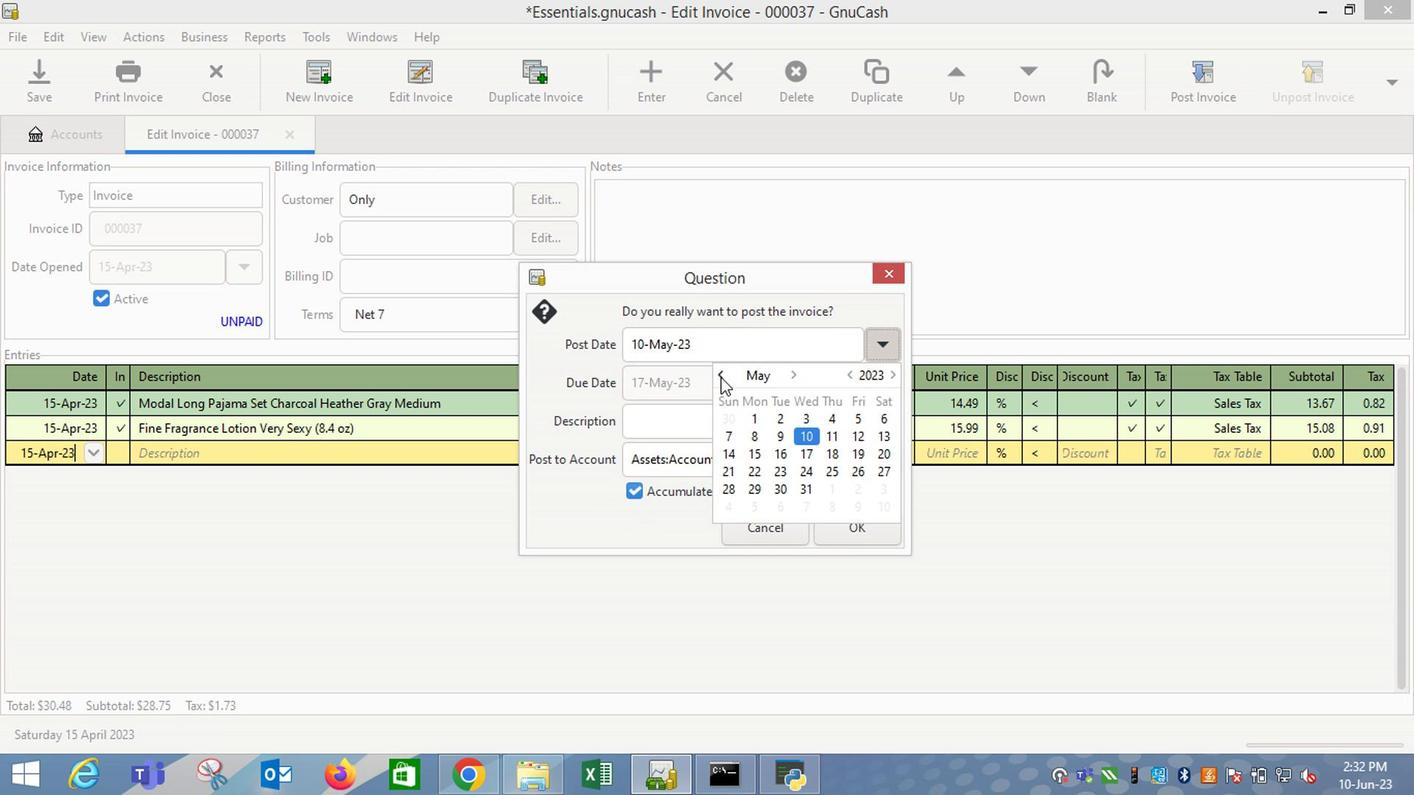 
Action: Mouse moved to (882, 459)
Screenshot: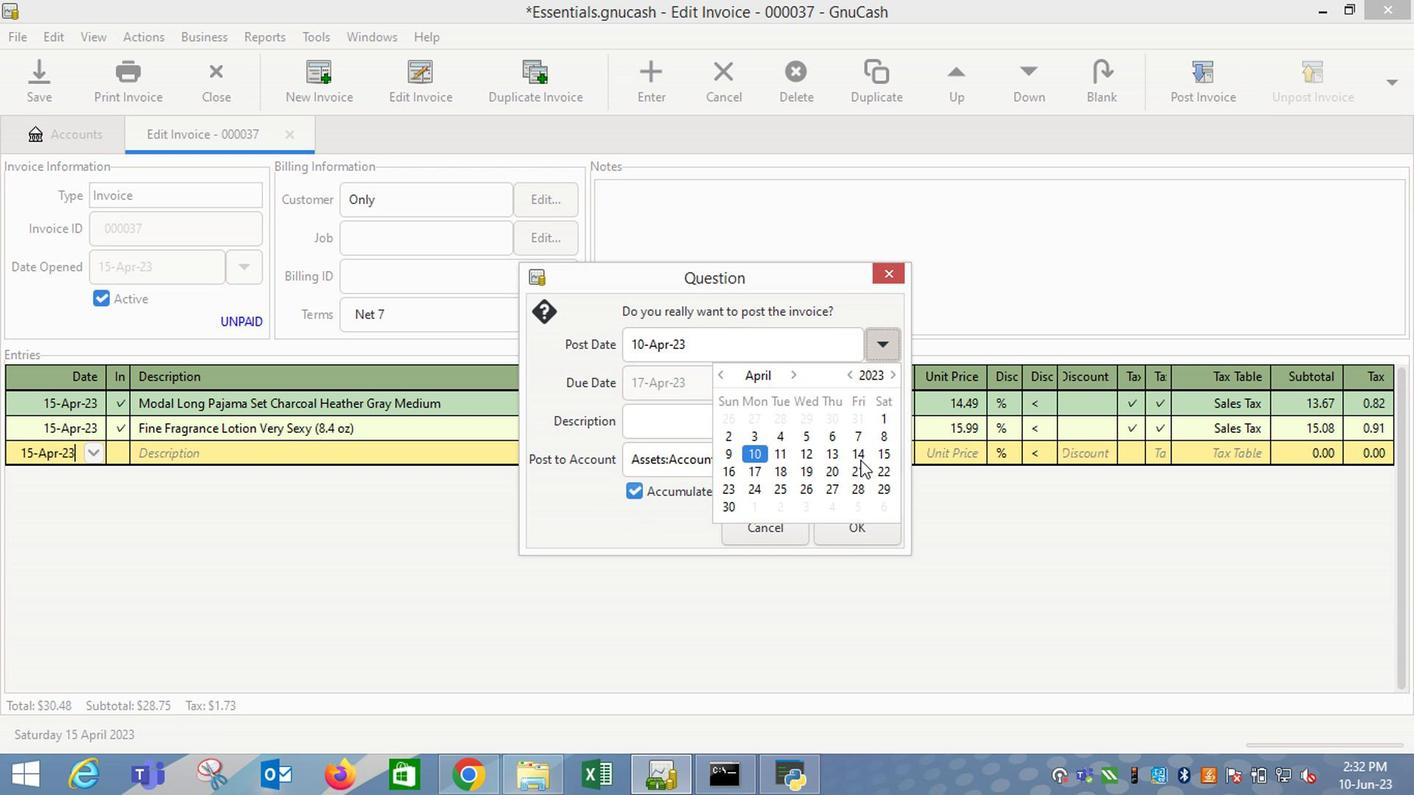 
Action: Mouse pressed left at (882, 459)
Screenshot: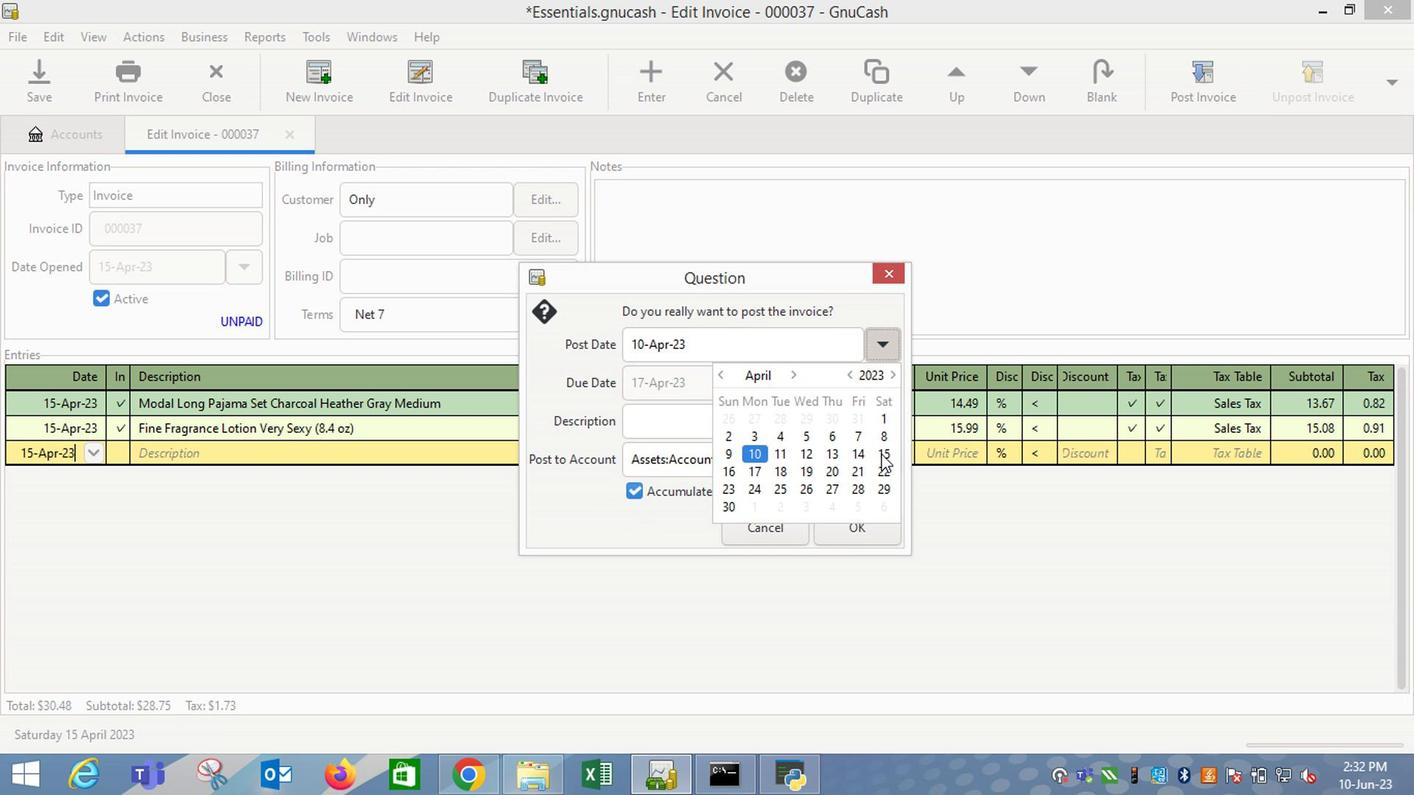 
Action: Mouse moved to (680, 423)
Screenshot: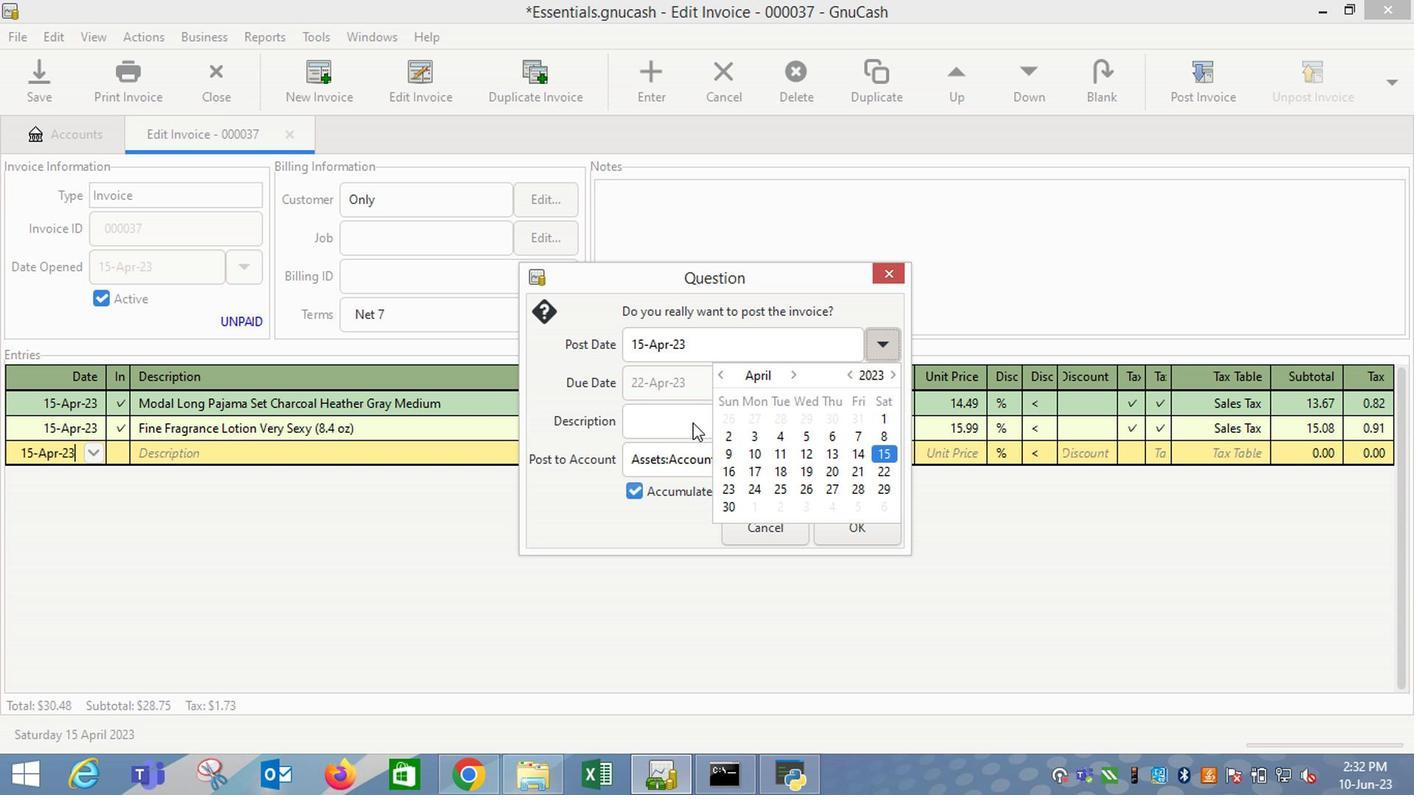 
Action: Mouse pressed left at (680, 423)
Screenshot: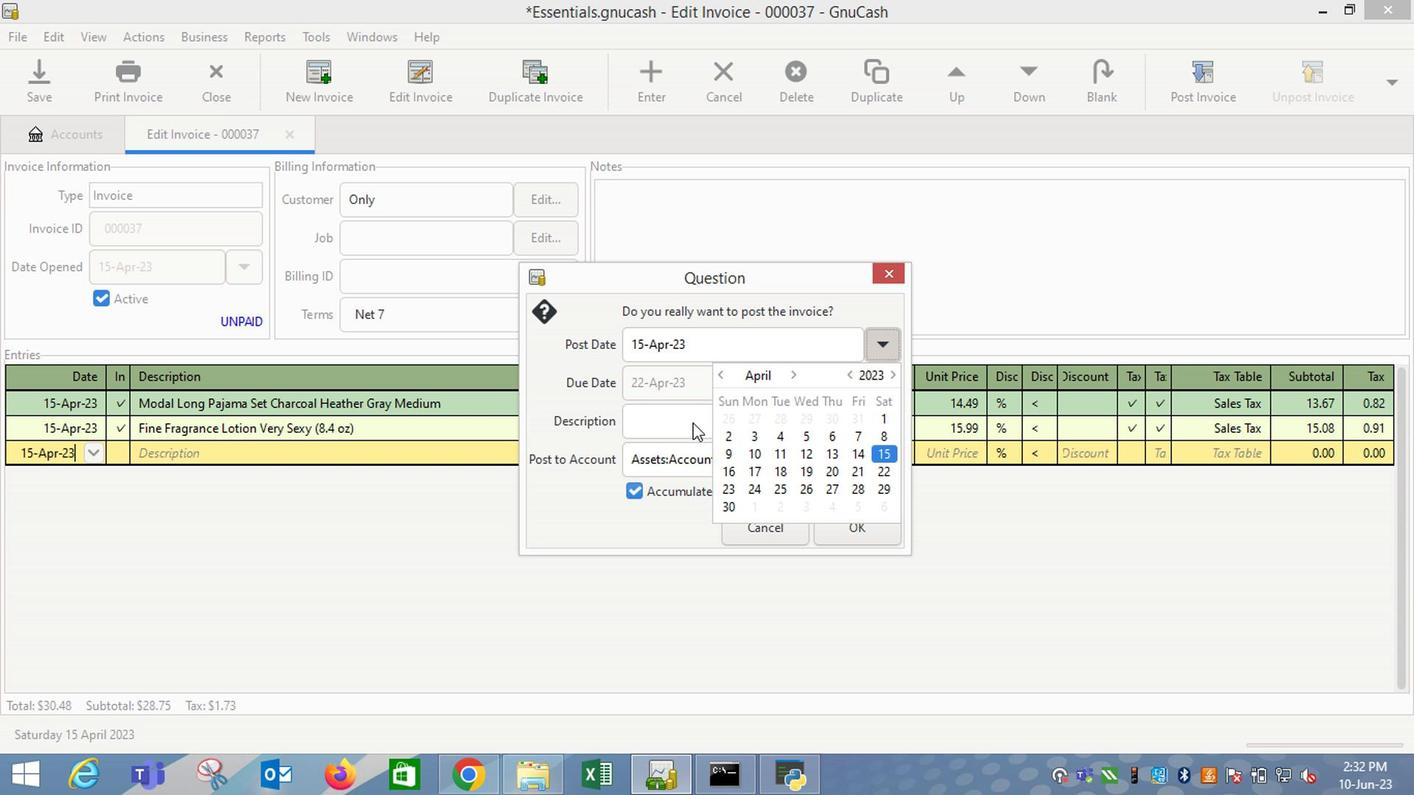 
Action: Mouse moved to (852, 534)
Screenshot: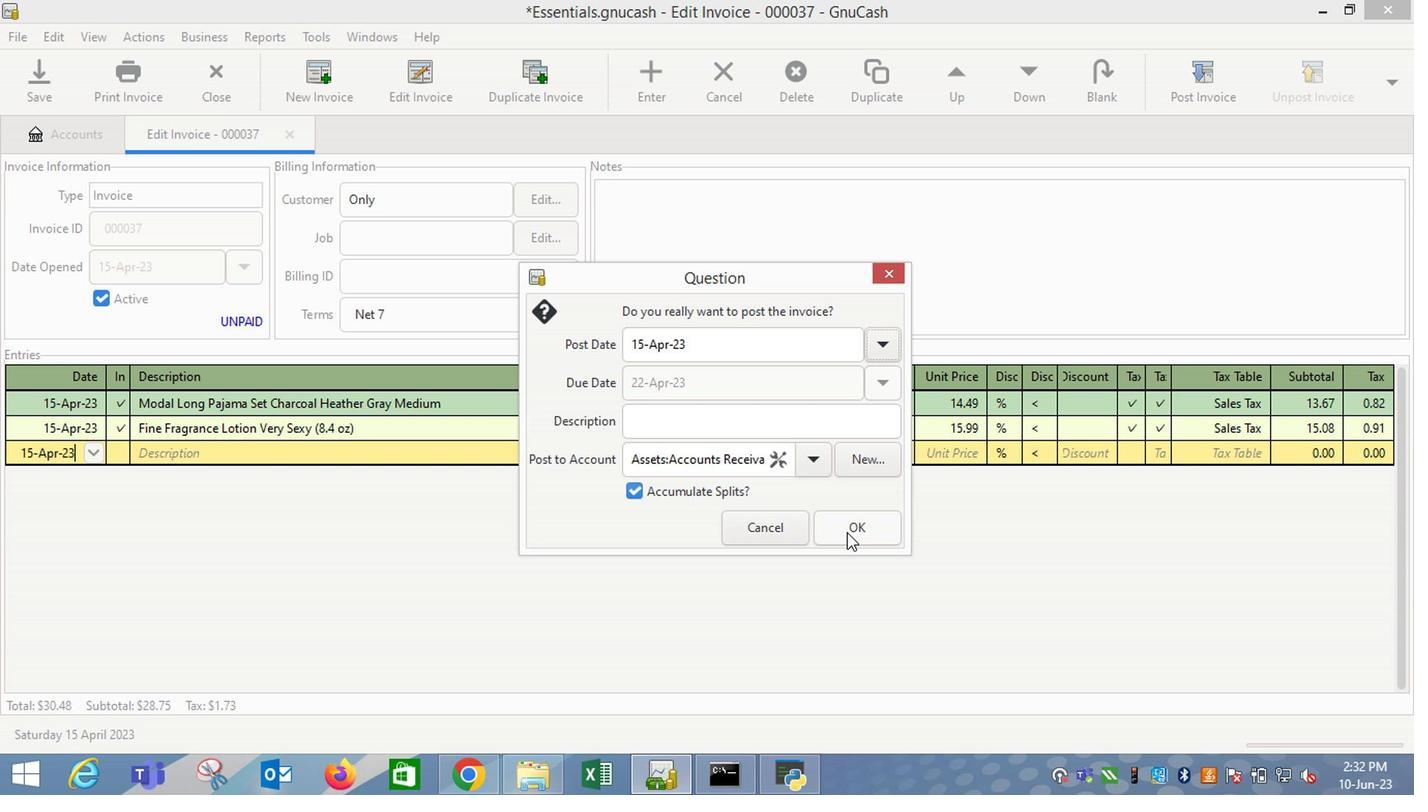 
Action: Mouse pressed left at (852, 534)
Screenshot: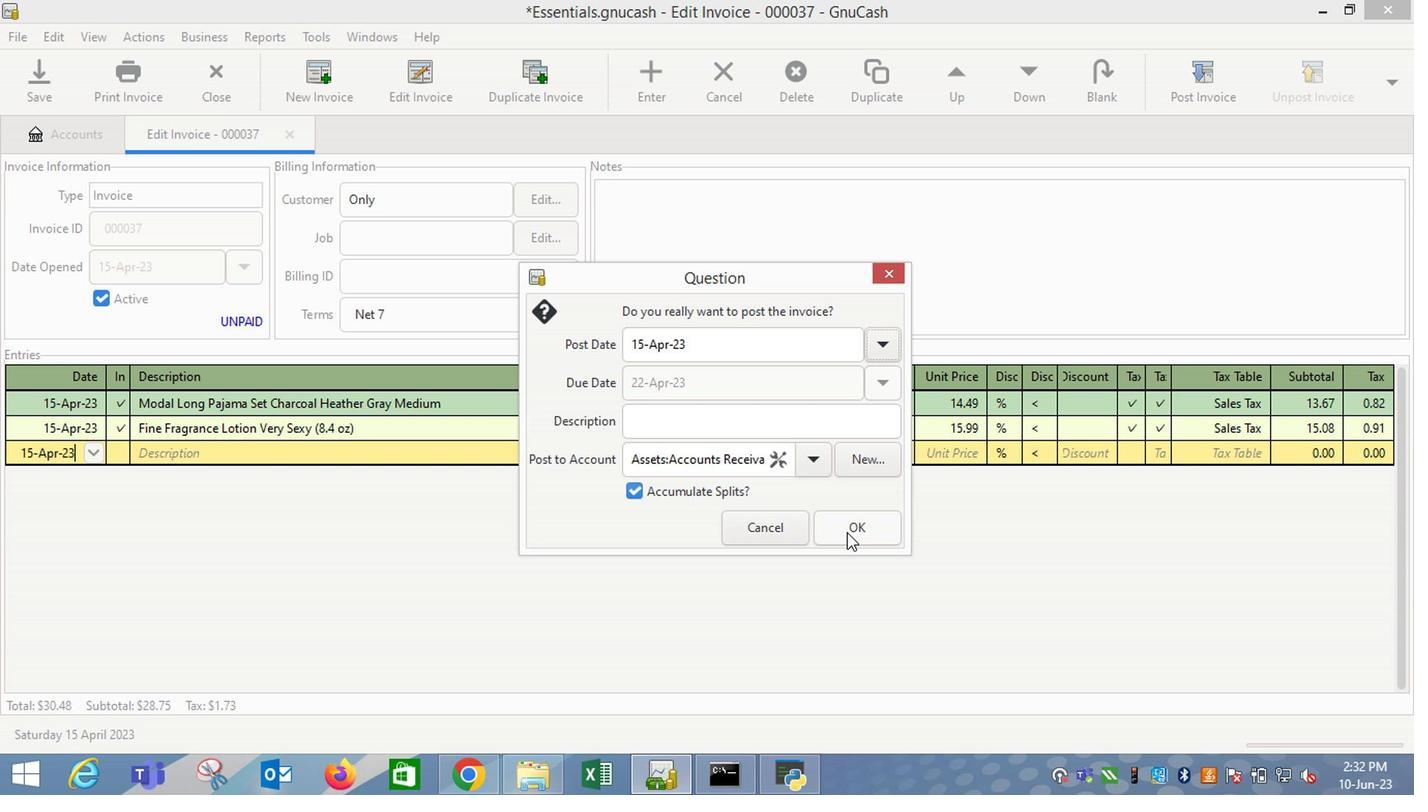 
Action: Mouse moved to (1341, 66)
Screenshot: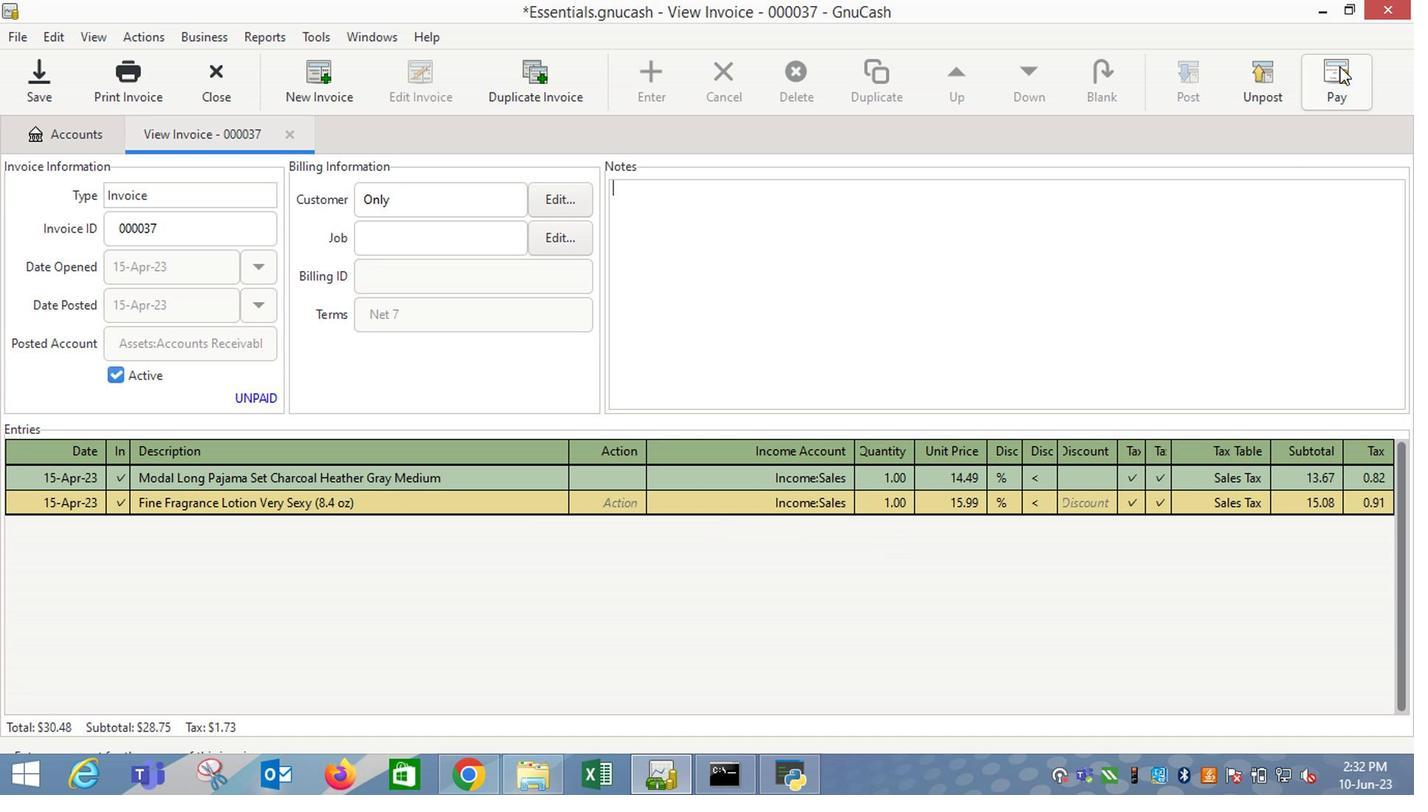 
Action: Mouse pressed left at (1341, 66)
Screenshot: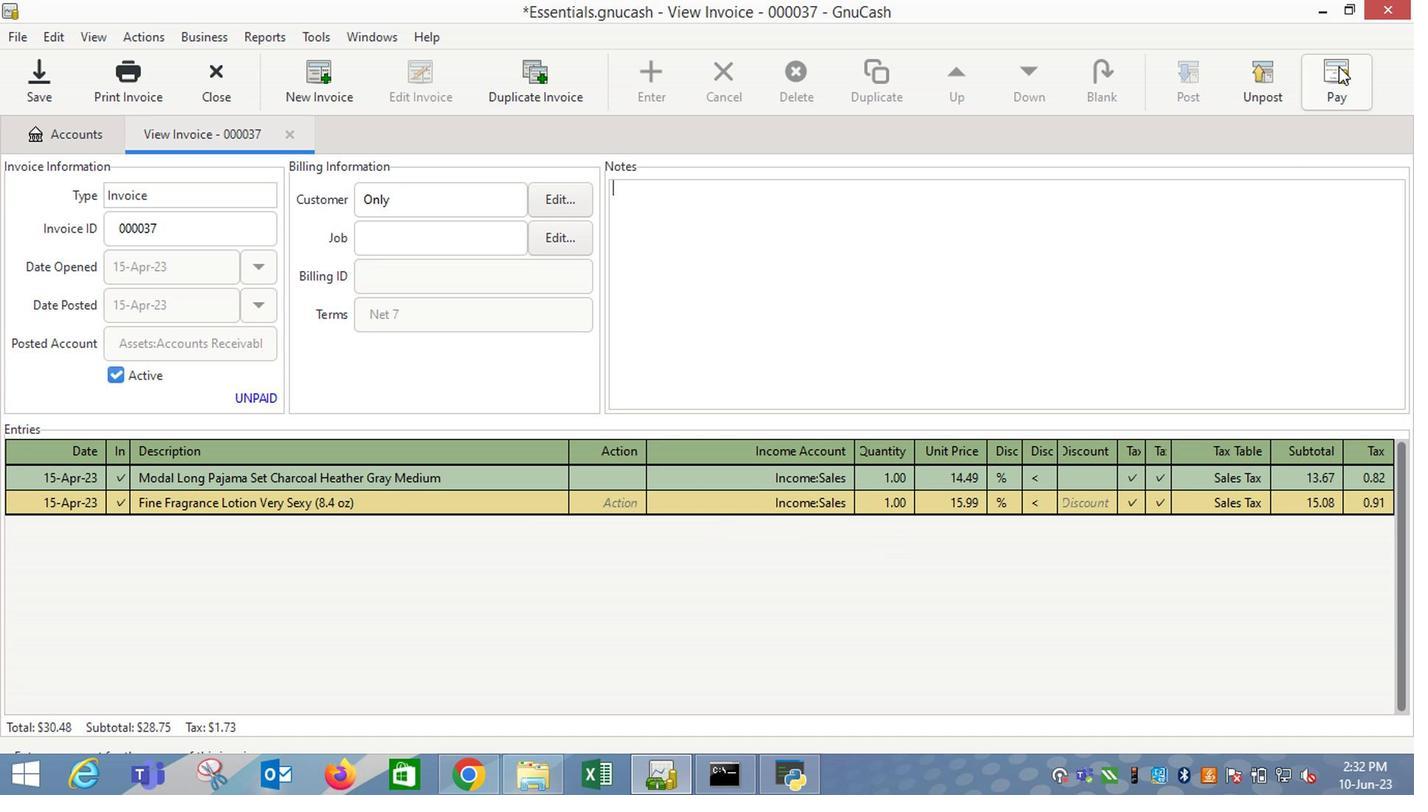 
Action: Mouse moved to (639, 408)
Screenshot: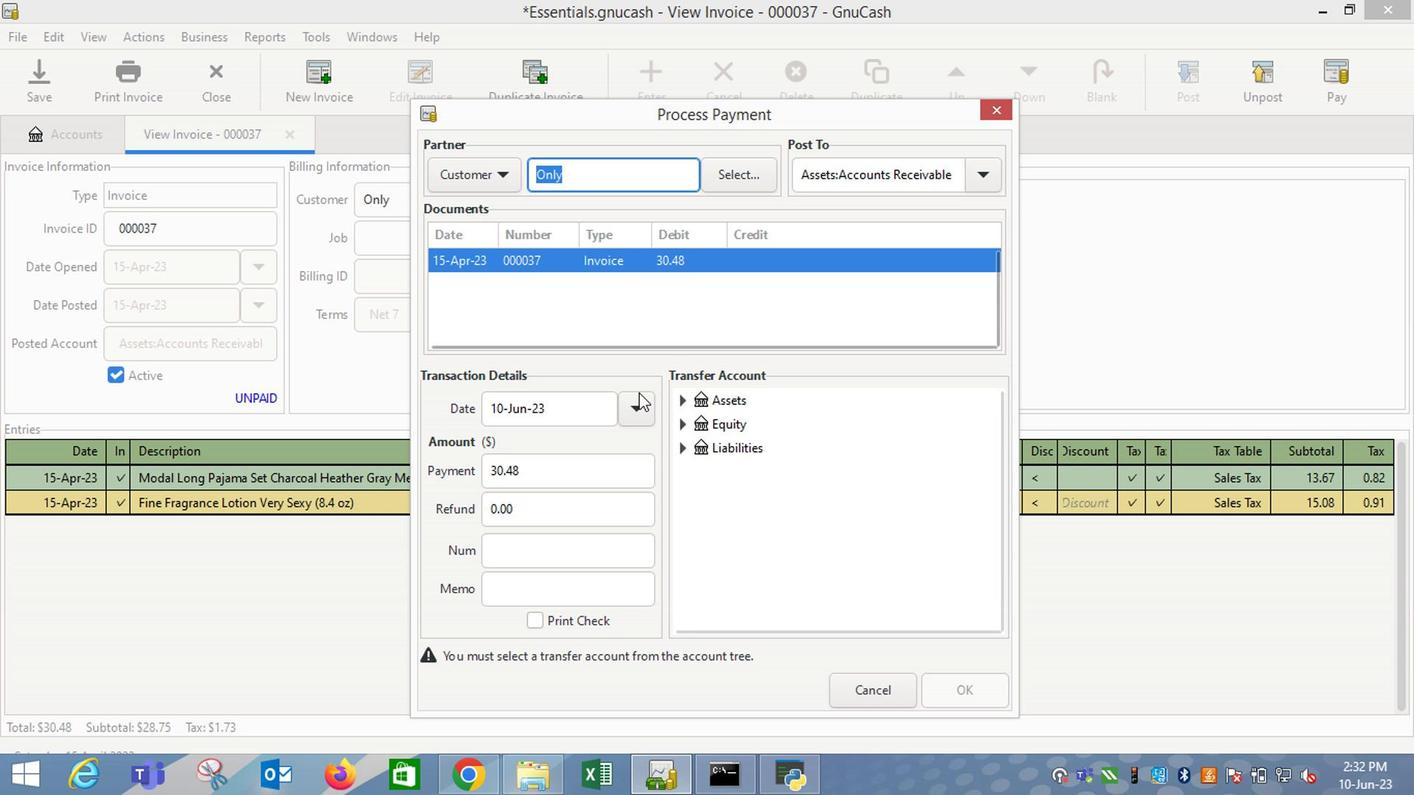 
Action: Mouse pressed left at (639, 408)
Screenshot: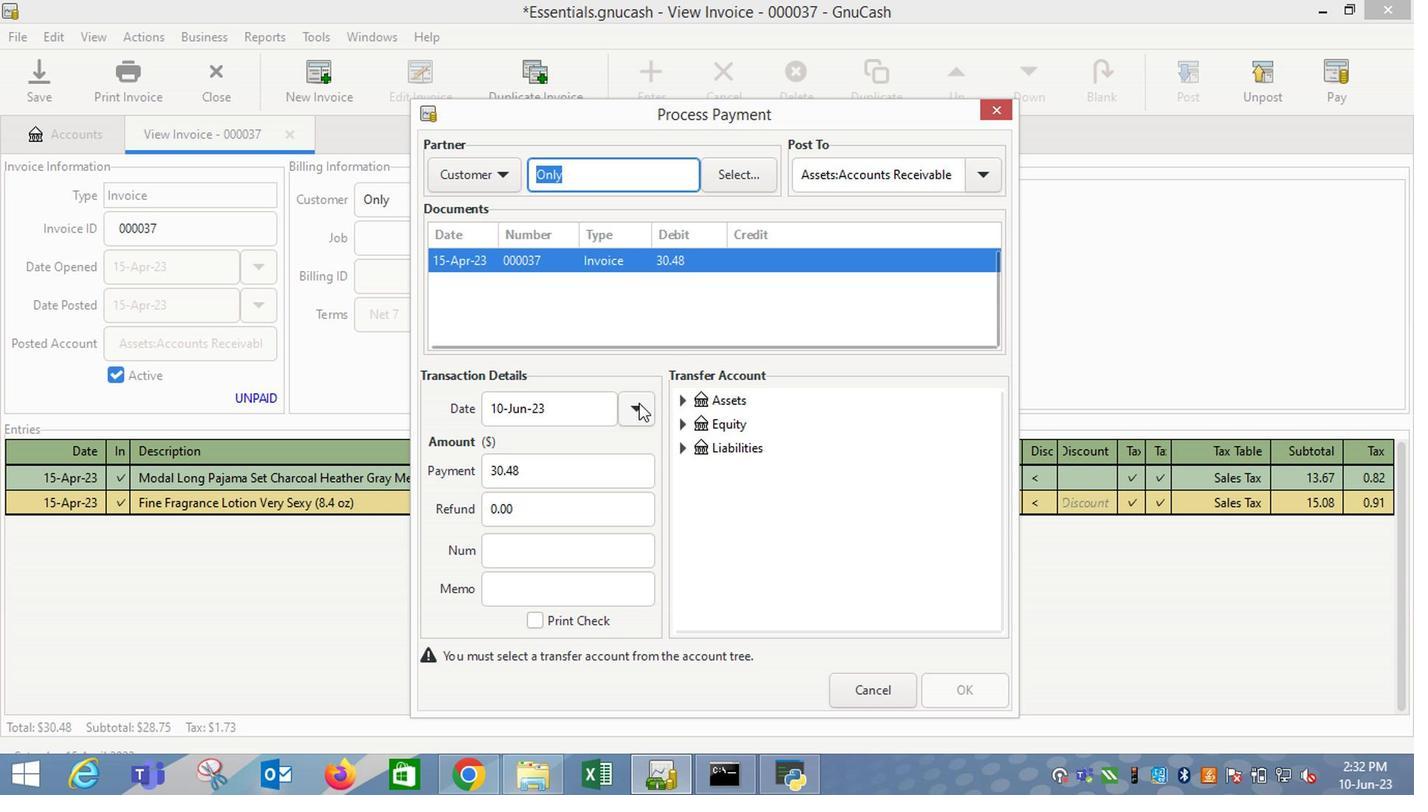 
Action: Mouse moved to (476, 441)
Screenshot: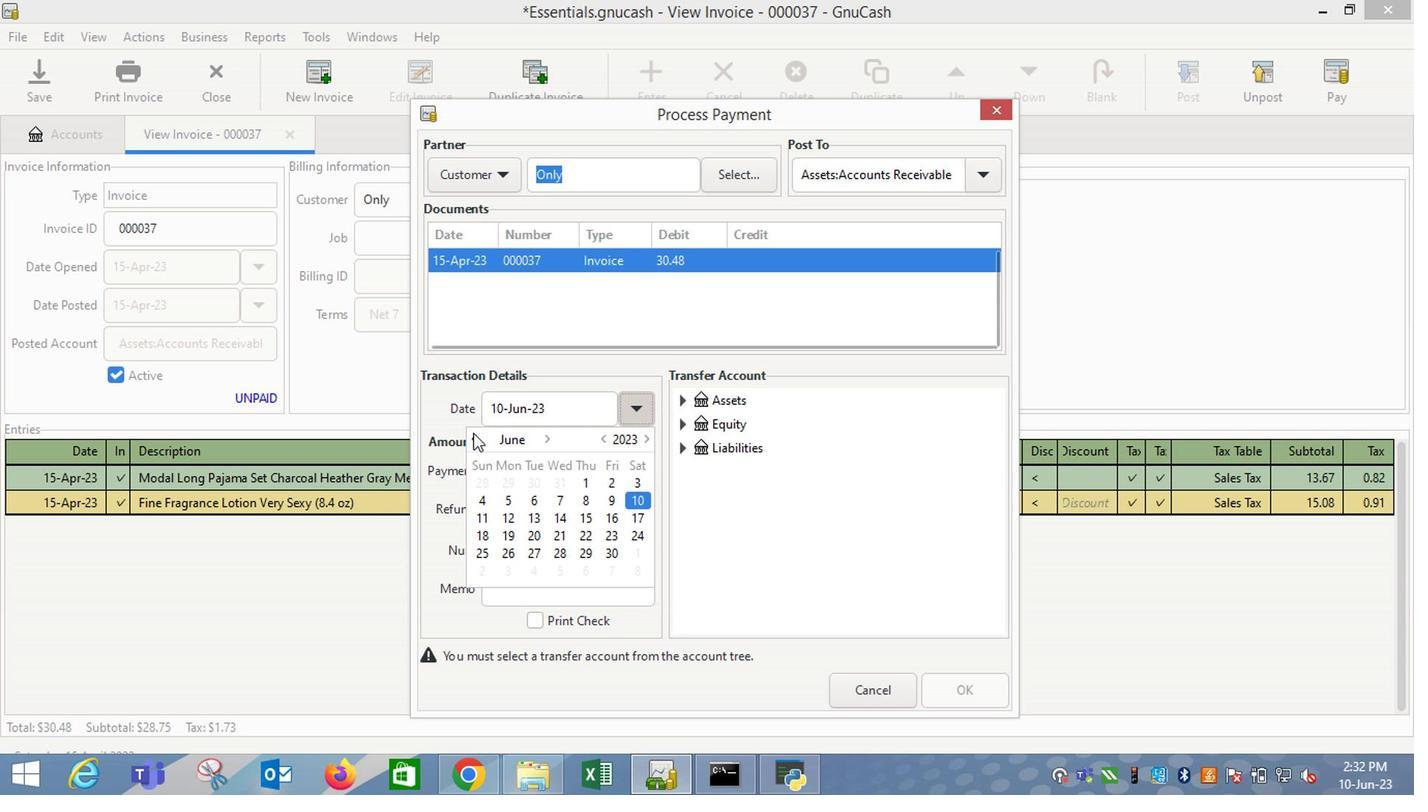 
Action: Mouse pressed left at (476, 441)
Screenshot: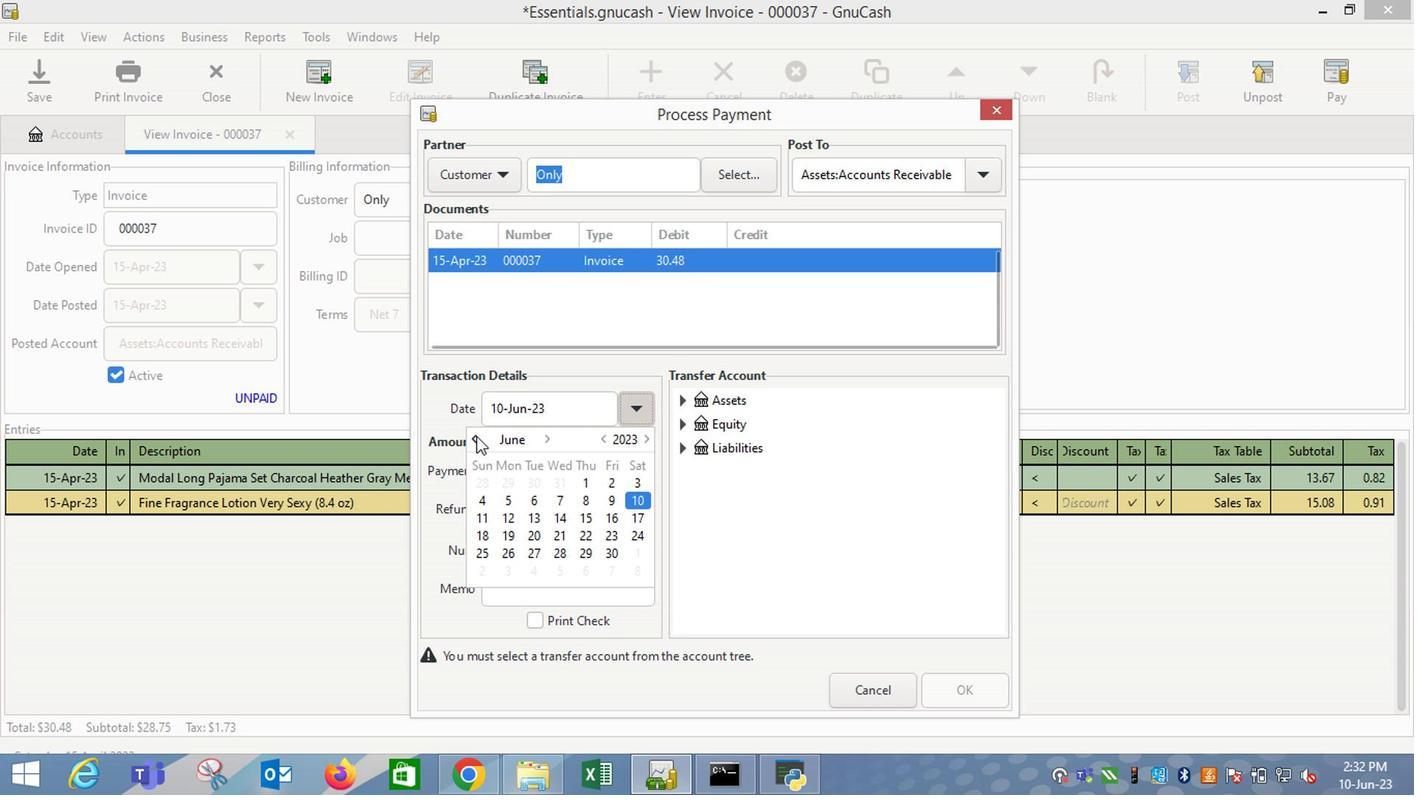 
Action: Mouse pressed left at (476, 441)
Screenshot: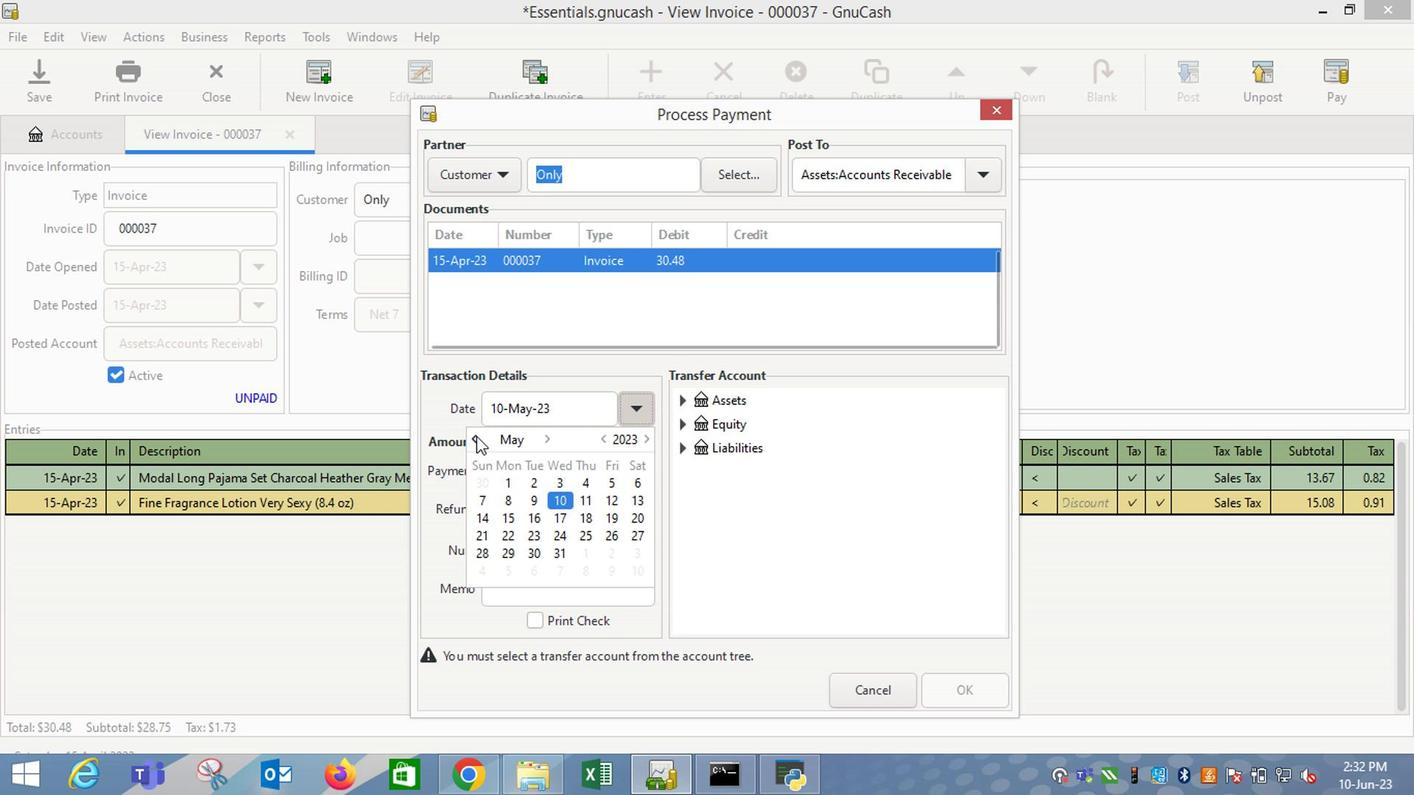 
Action: Mouse moved to (606, 540)
Screenshot: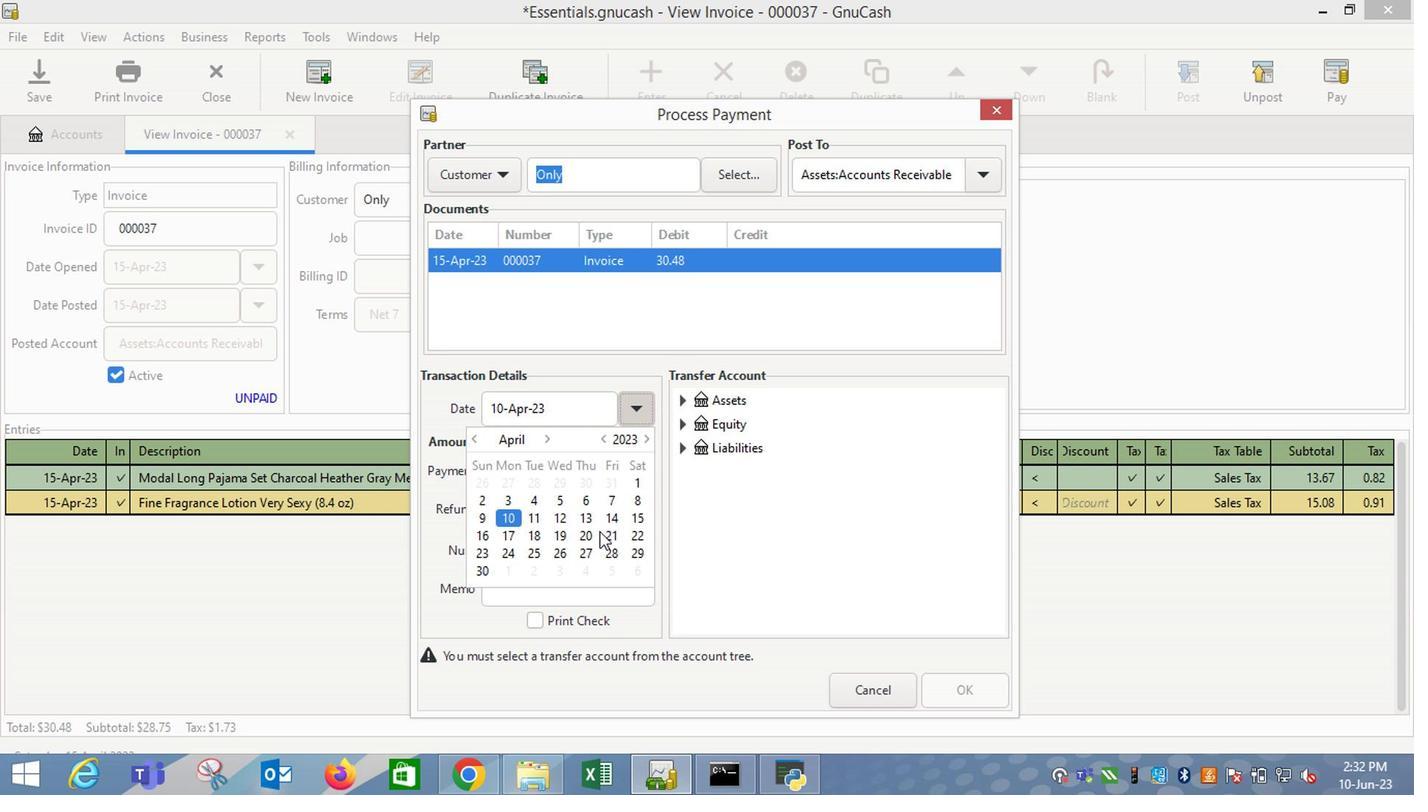 
Action: Mouse pressed left at (606, 540)
Screenshot: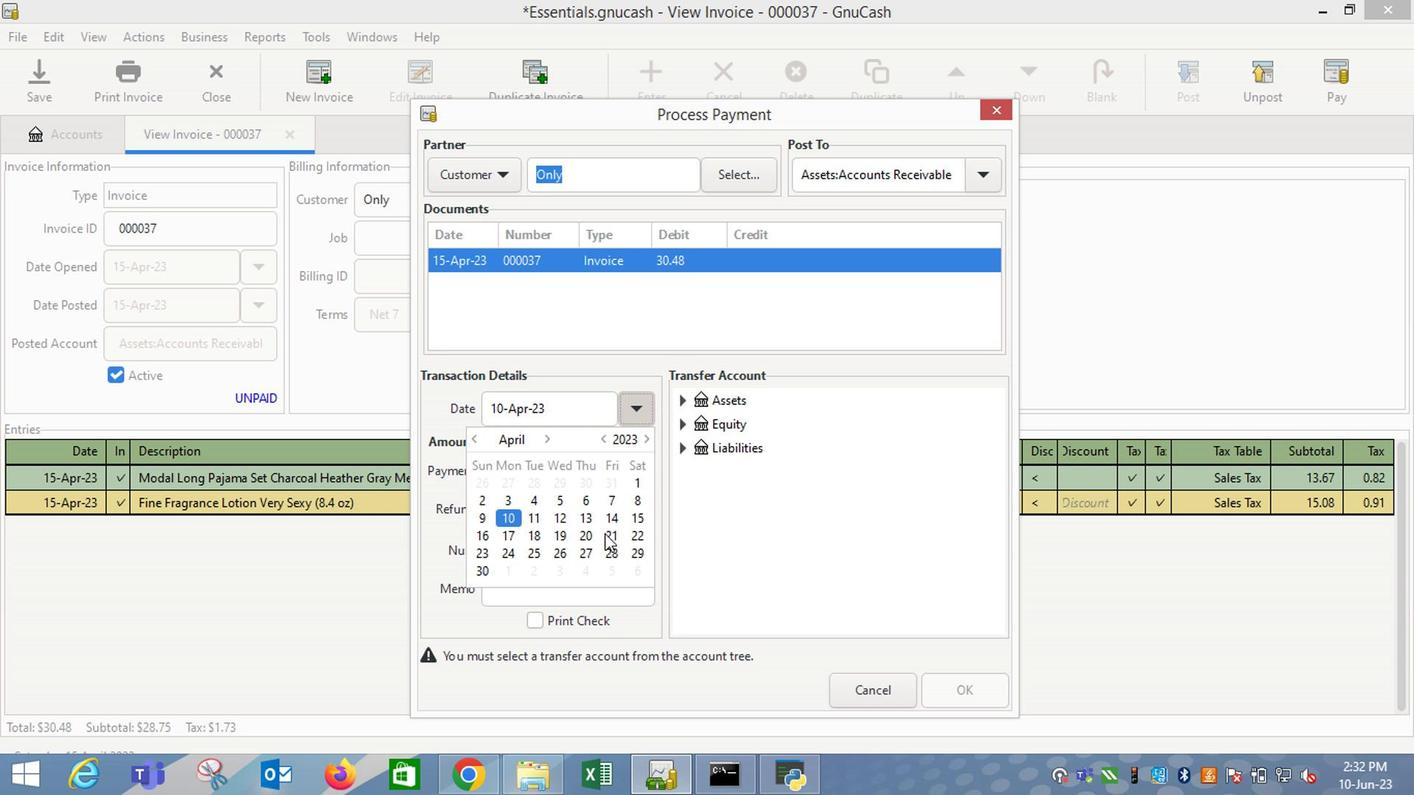 
Action: Mouse moved to (732, 520)
Screenshot: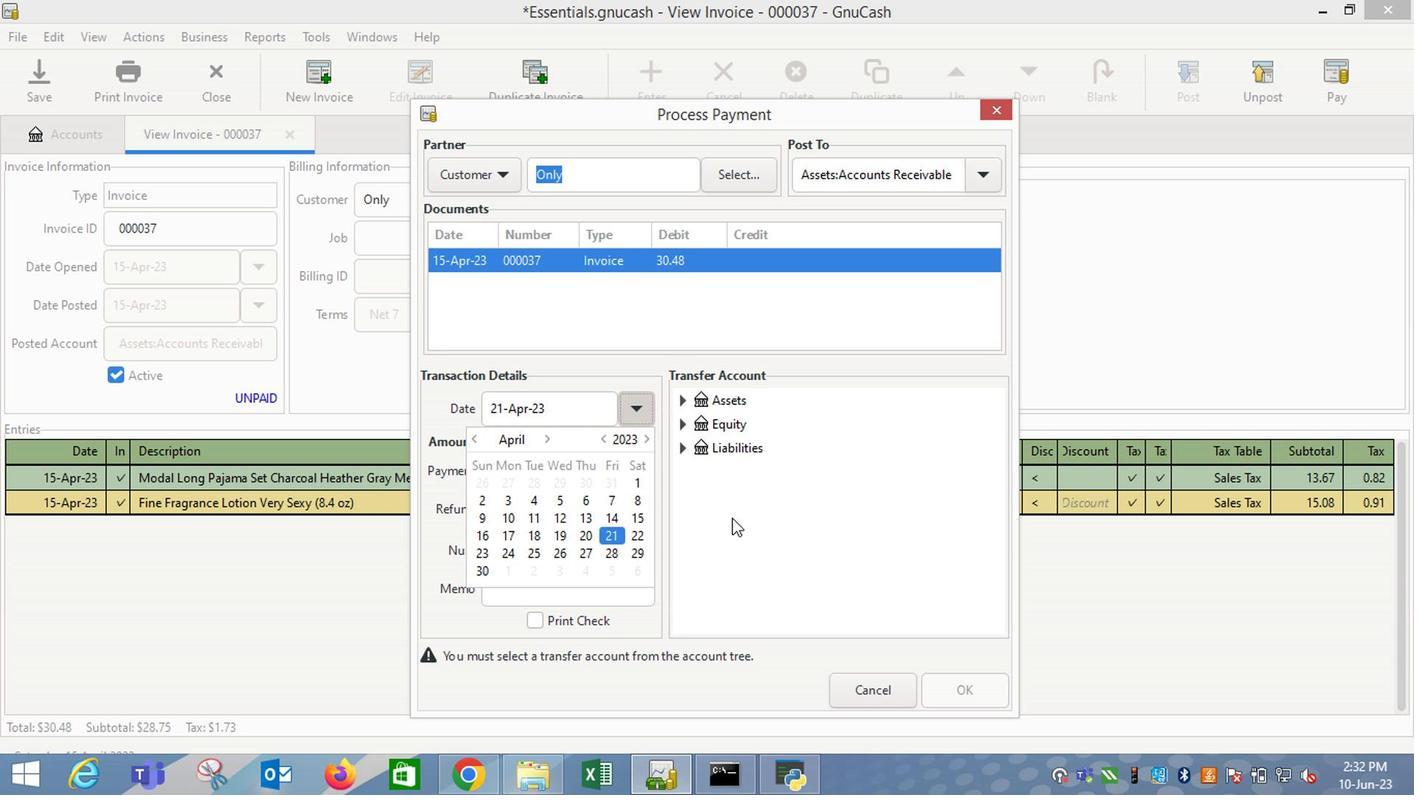 
Action: Mouse pressed left at (732, 520)
Screenshot: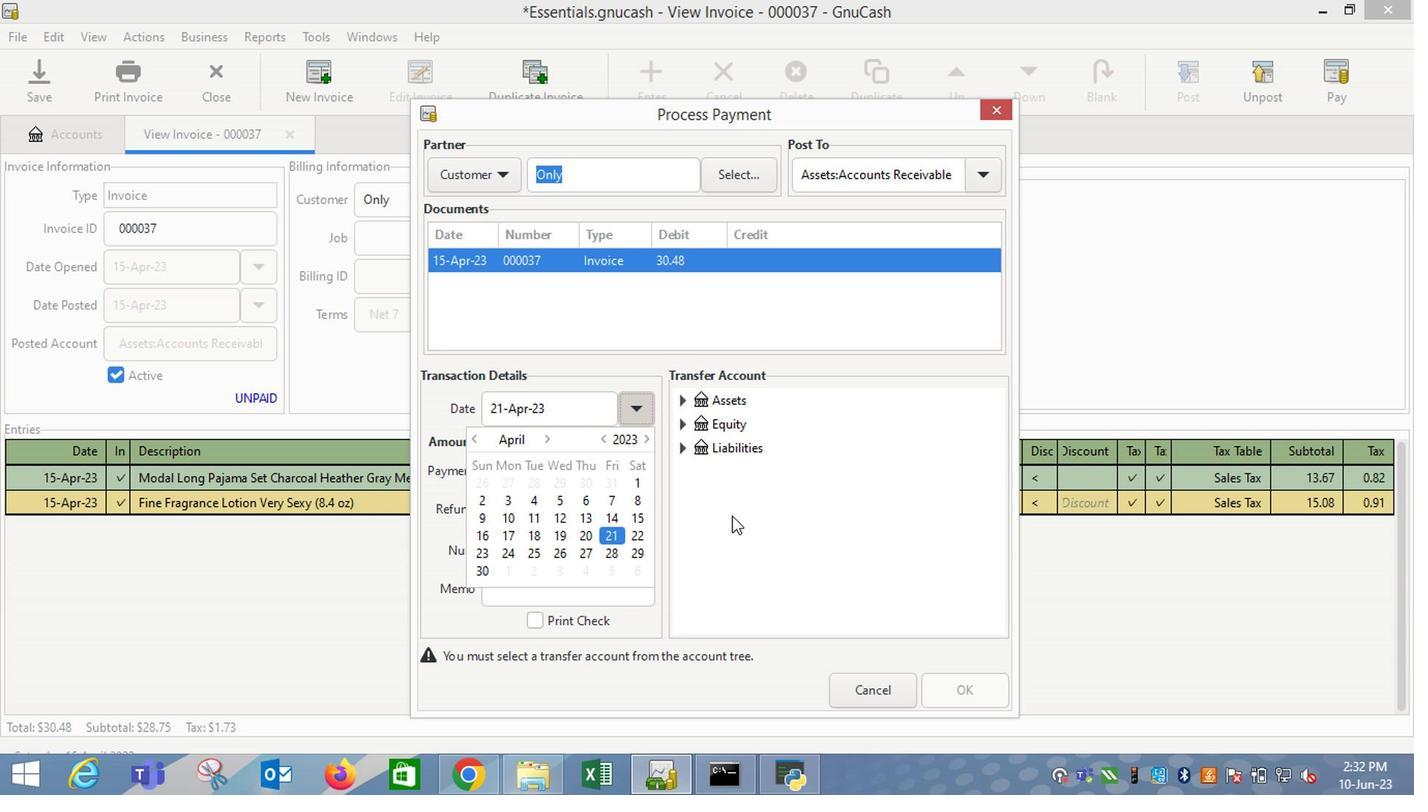 
Action: Mouse moved to (680, 406)
Screenshot: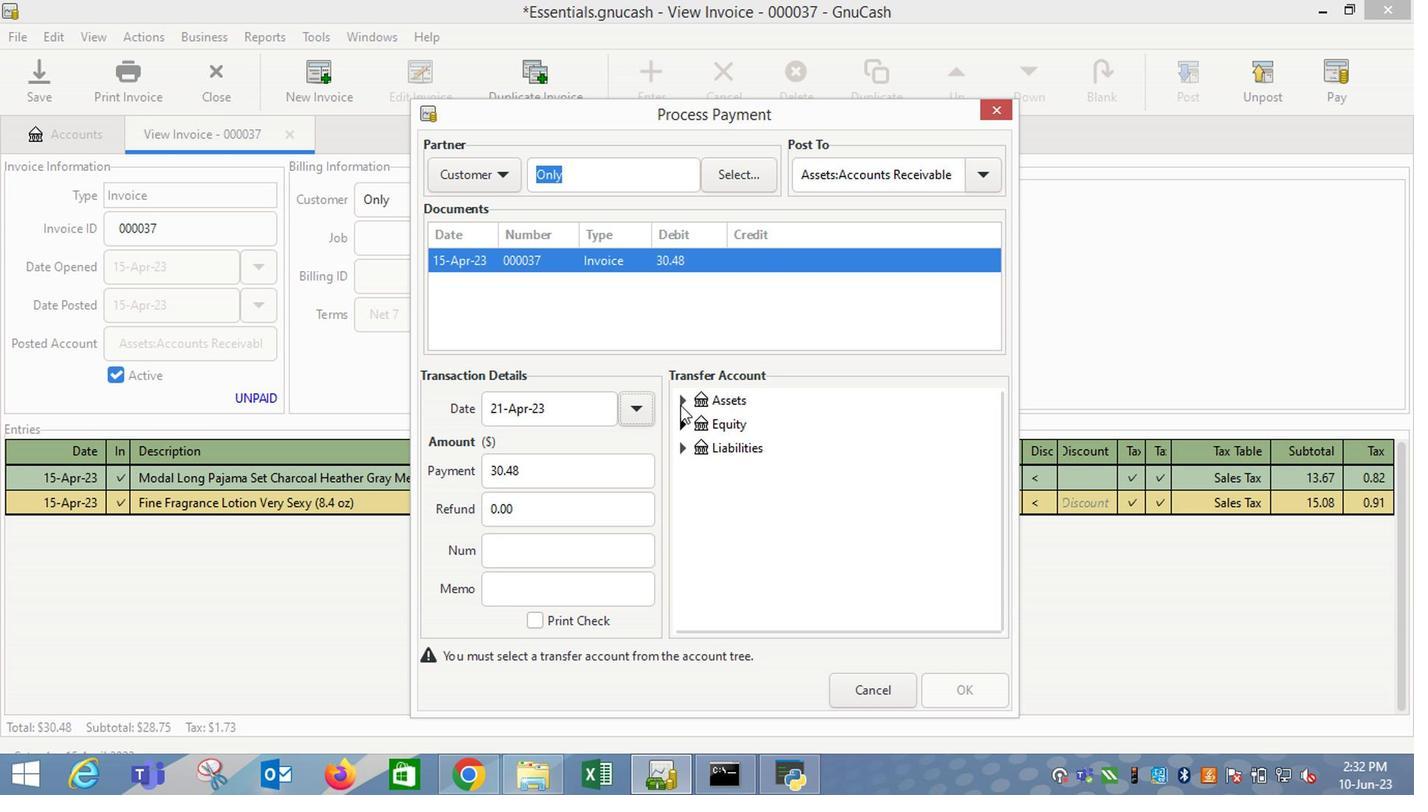 
Action: Mouse pressed left at (680, 406)
Screenshot: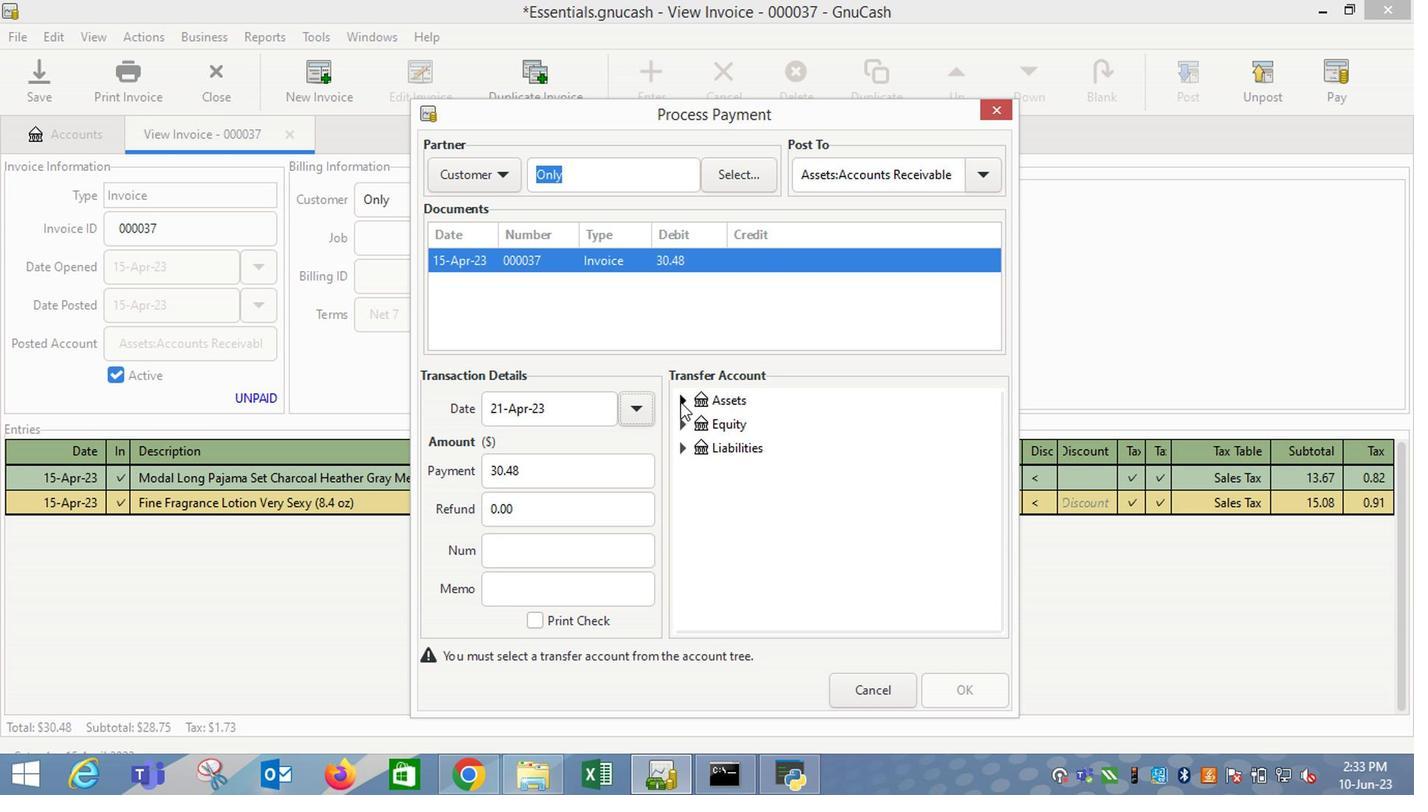 
Action: Mouse moved to (701, 432)
Screenshot: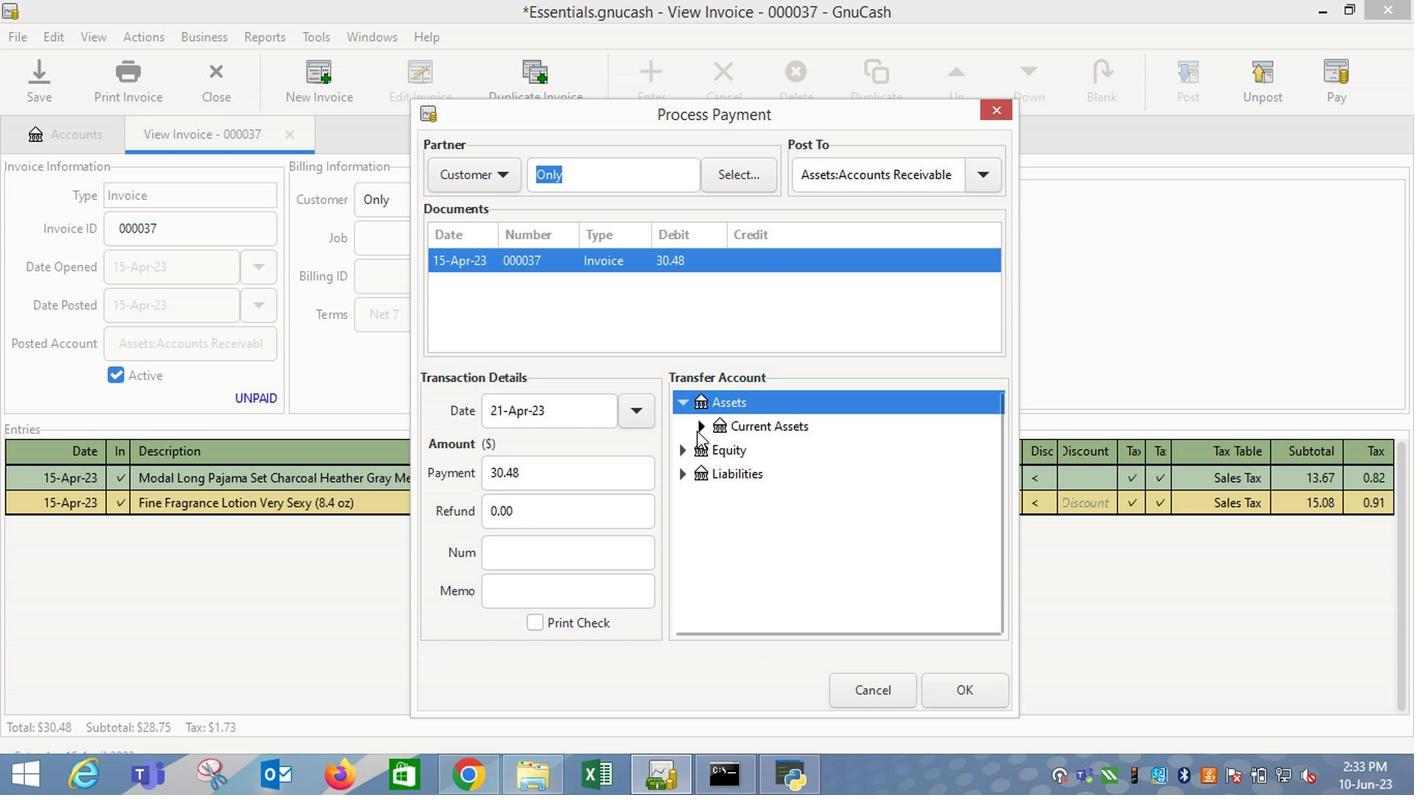 
Action: Mouse pressed left at (701, 432)
Screenshot: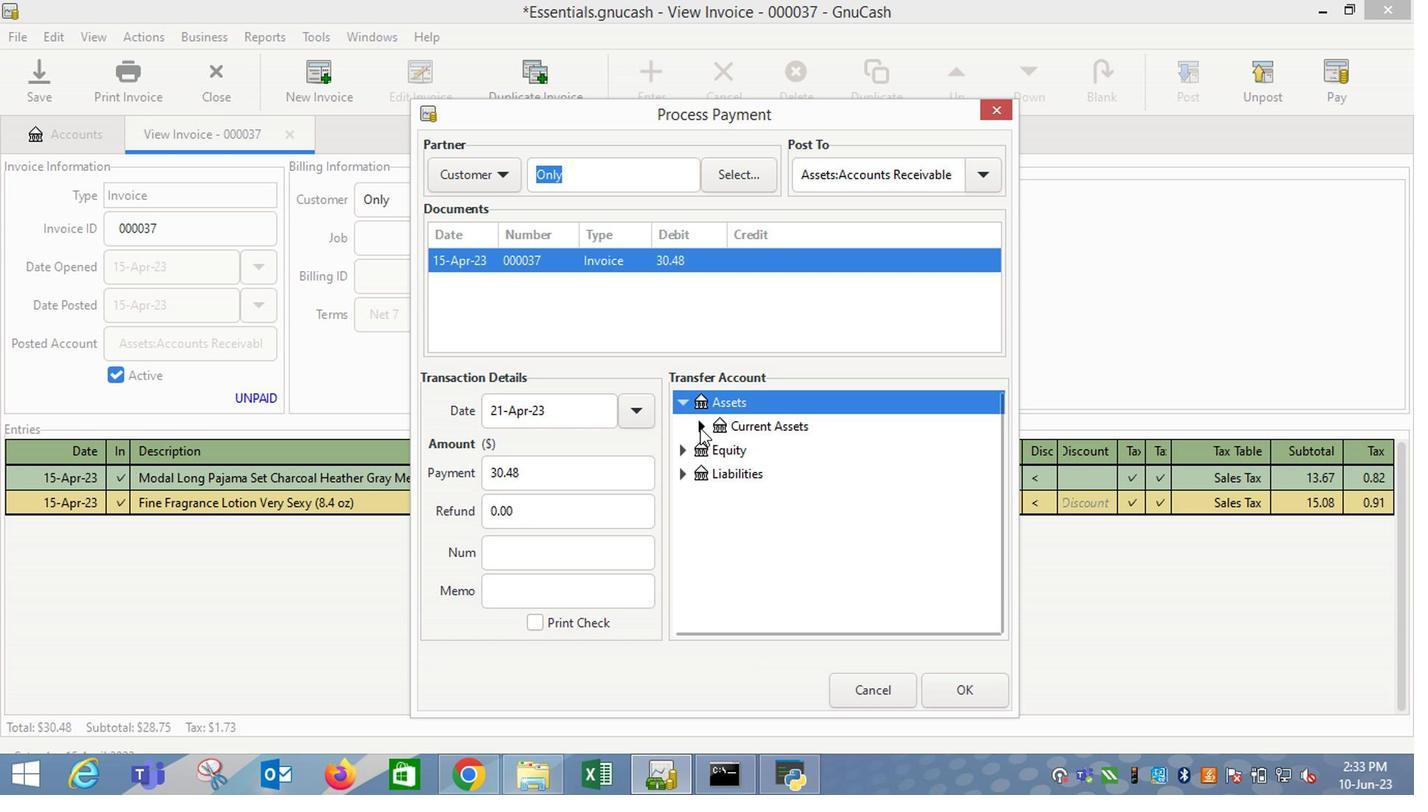 
Action: Mouse moved to (750, 453)
Screenshot: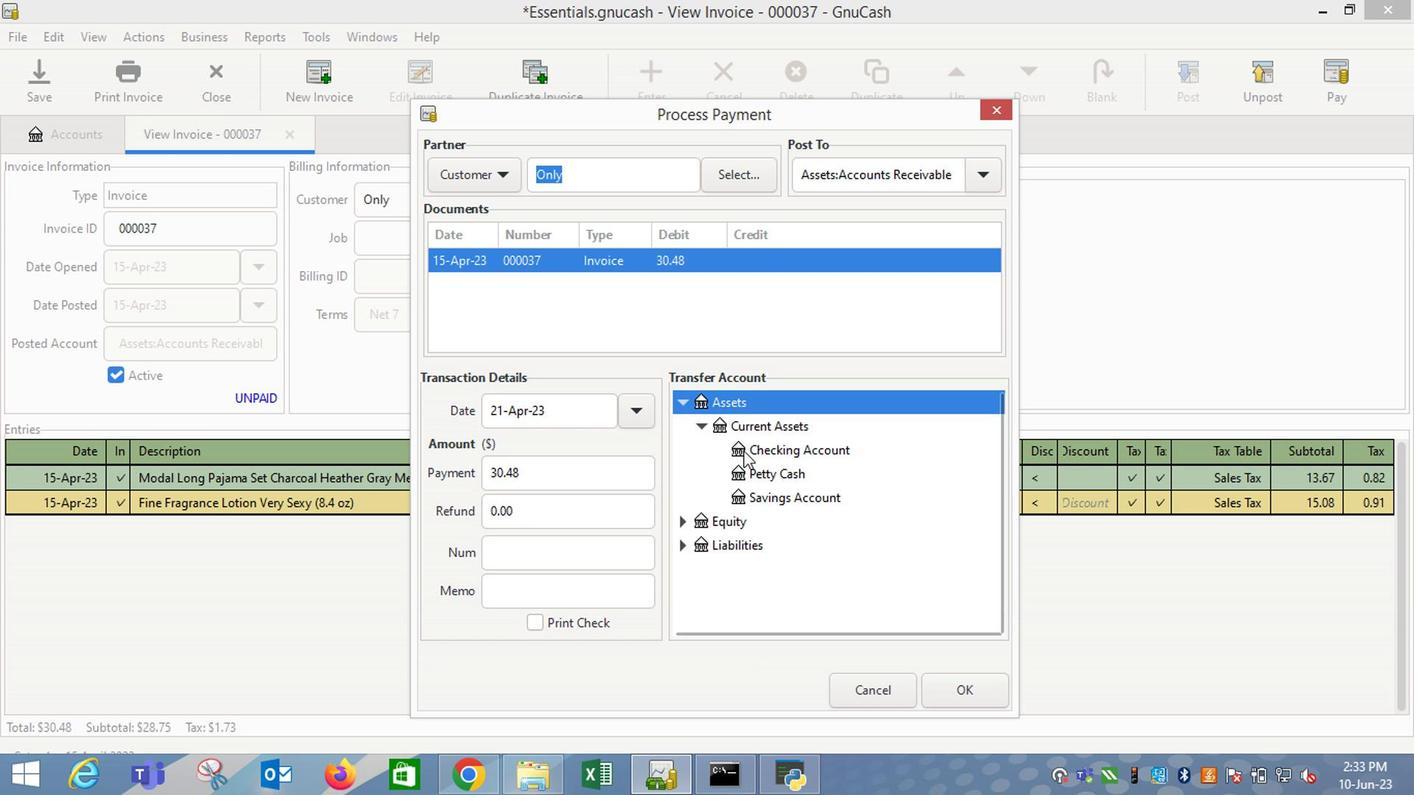 
Action: Mouse pressed left at (750, 453)
Screenshot: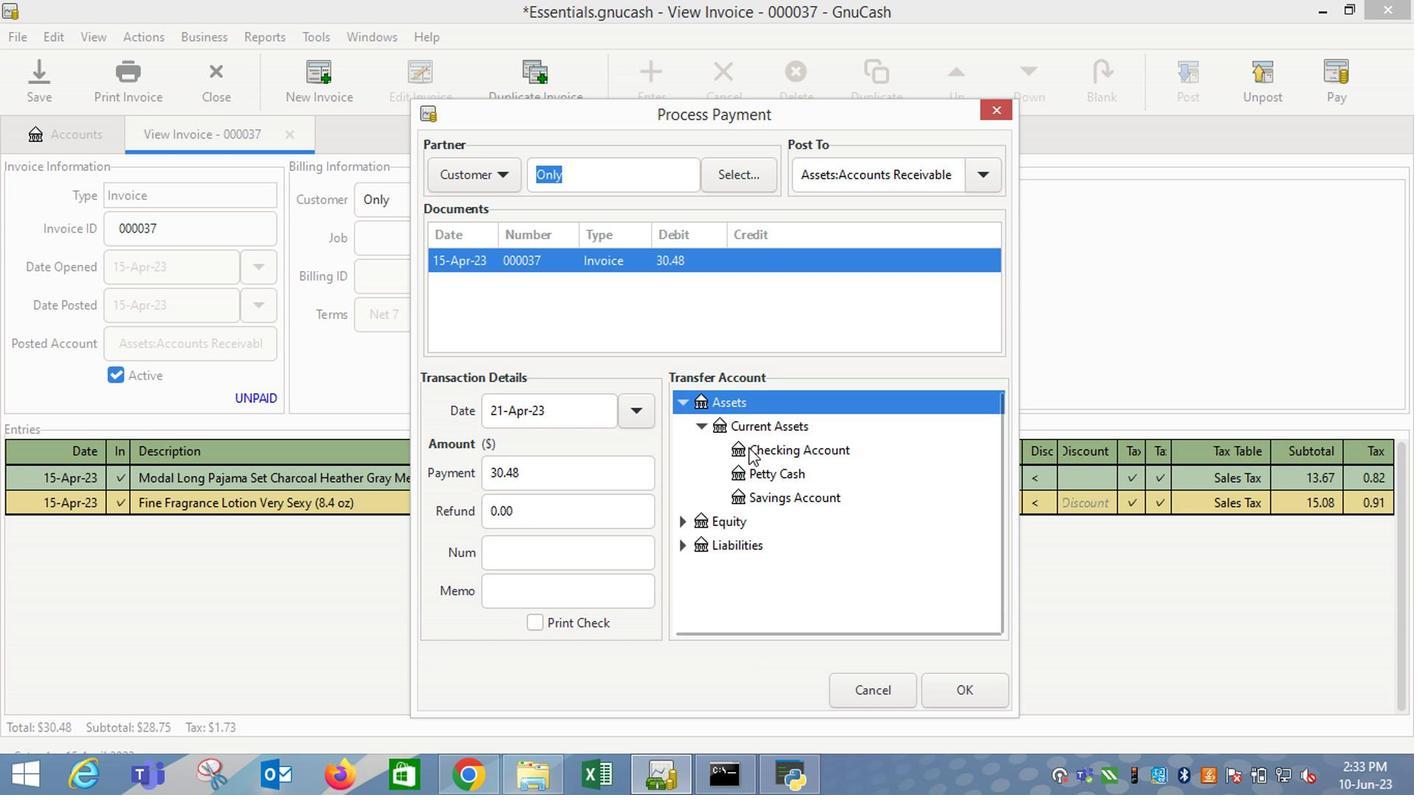 
Action: Mouse moved to (926, 694)
Screenshot: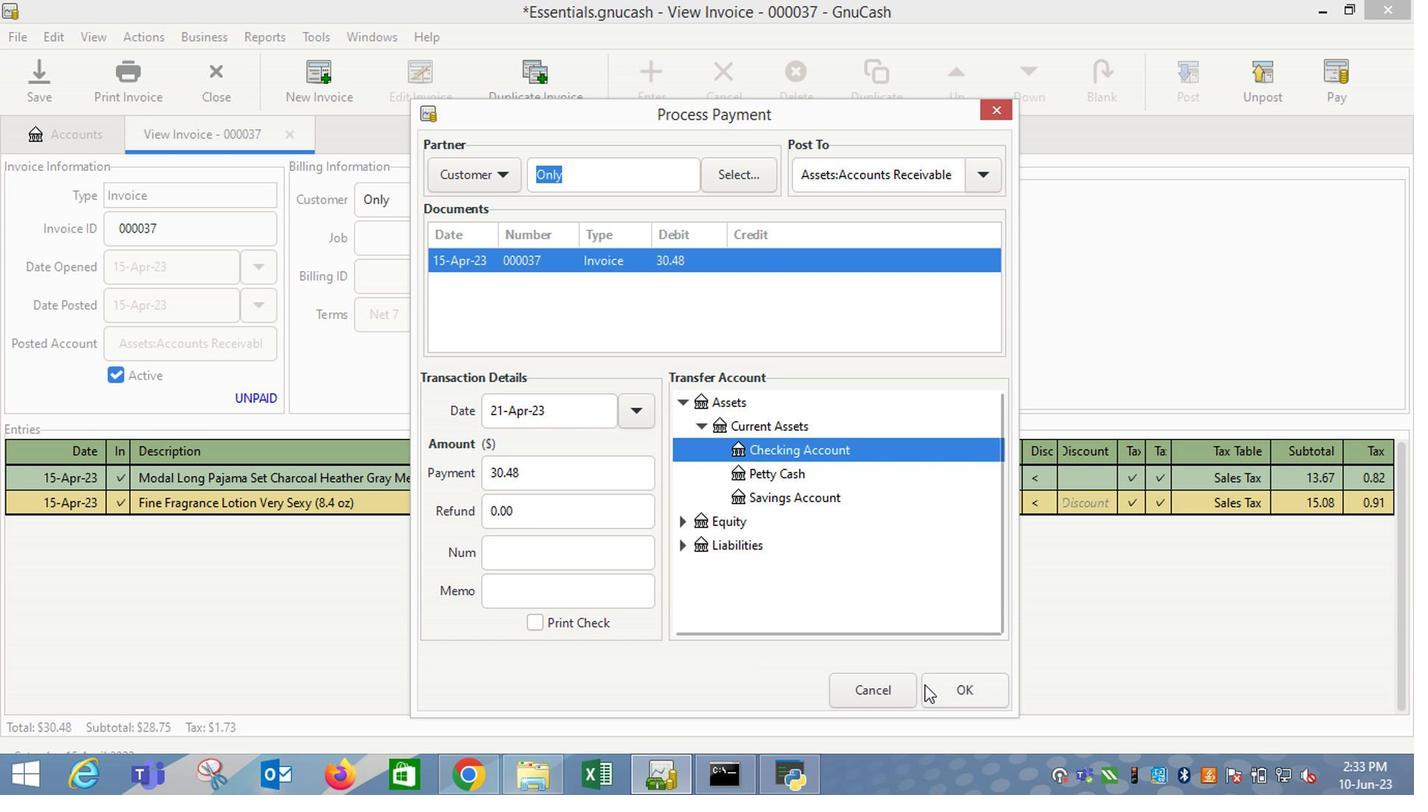 
Action: Mouse pressed left at (926, 694)
Screenshot: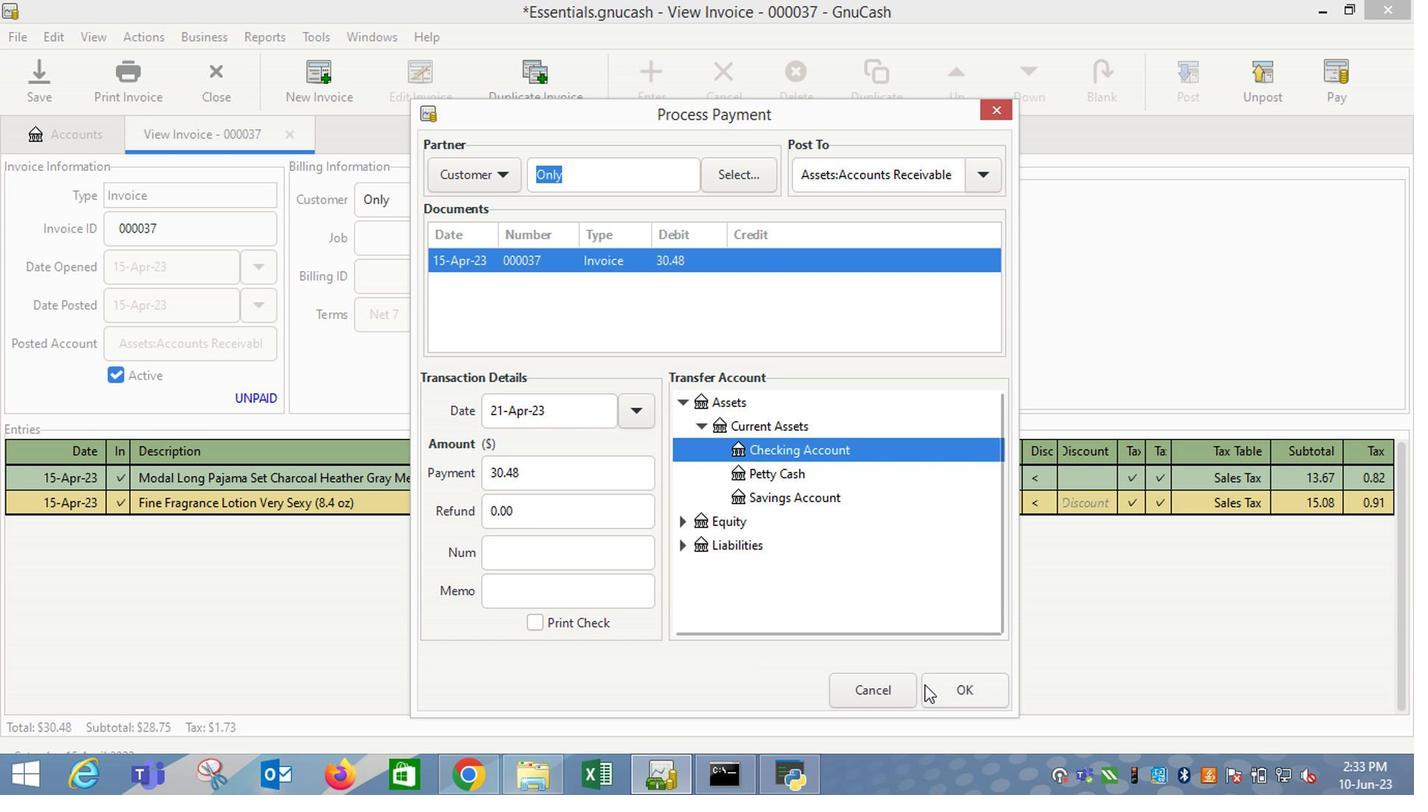 
Action: Mouse moved to (143, 97)
Screenshot: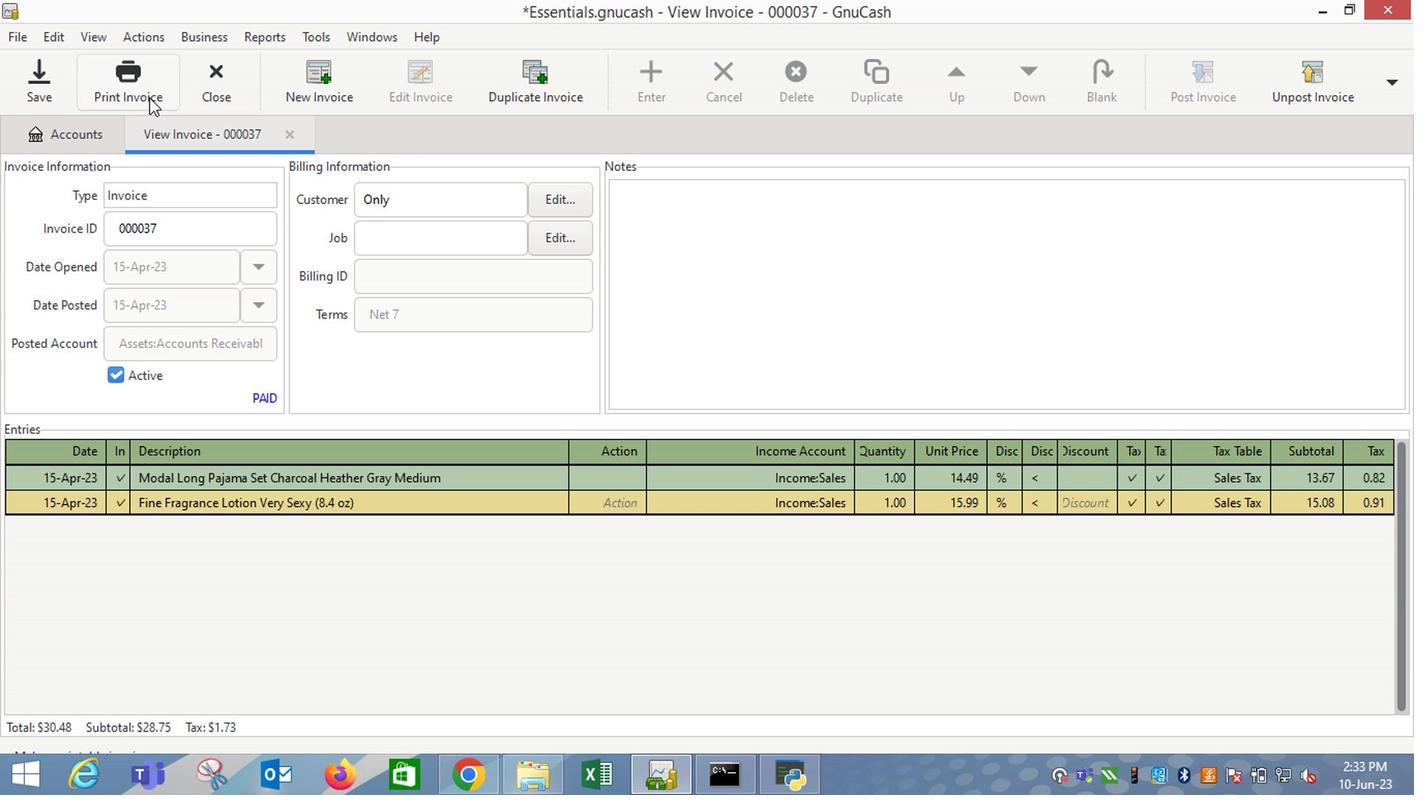 
Action: Mouse pressed left at (143, 97)
Screenshot: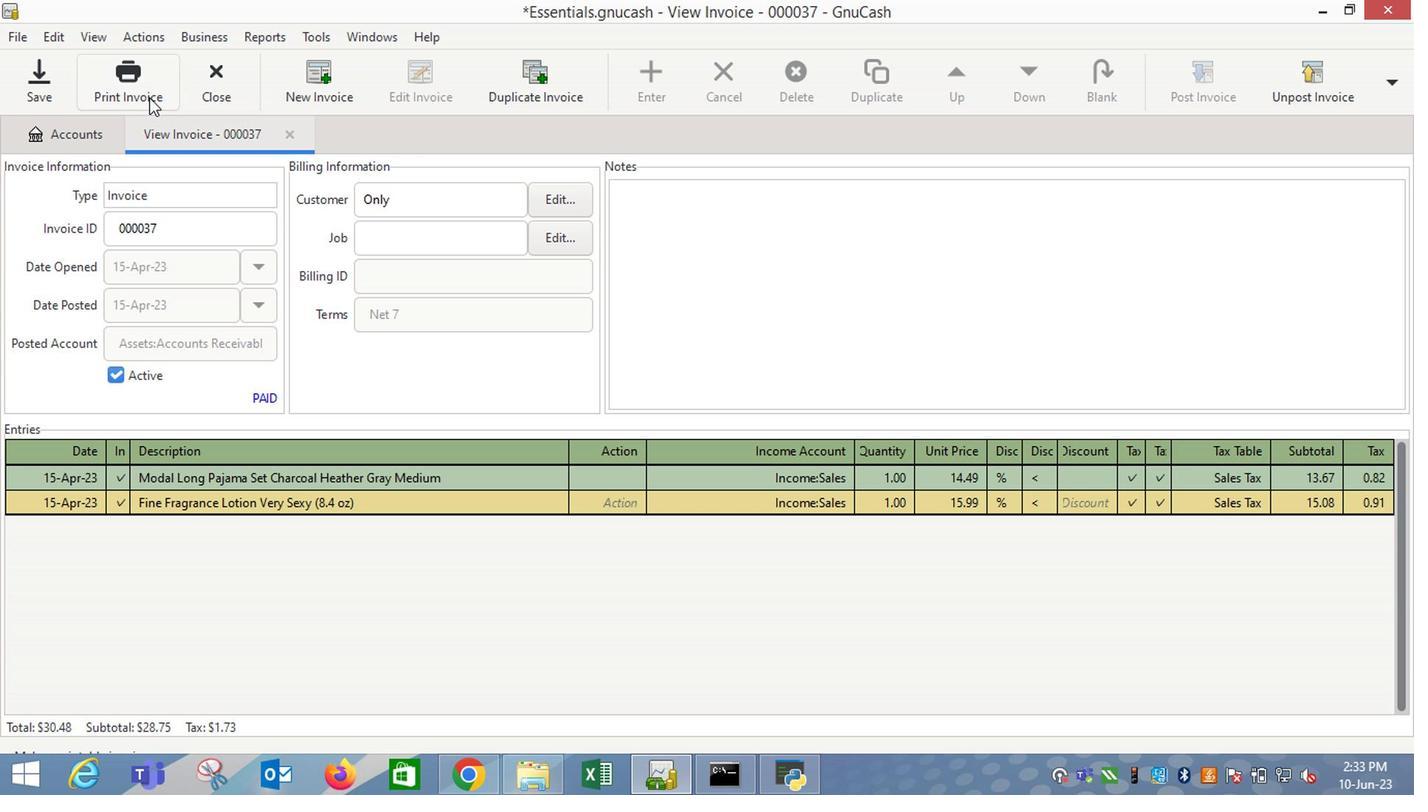 
Action: Mouse moved to (847, 177)
Screenshot: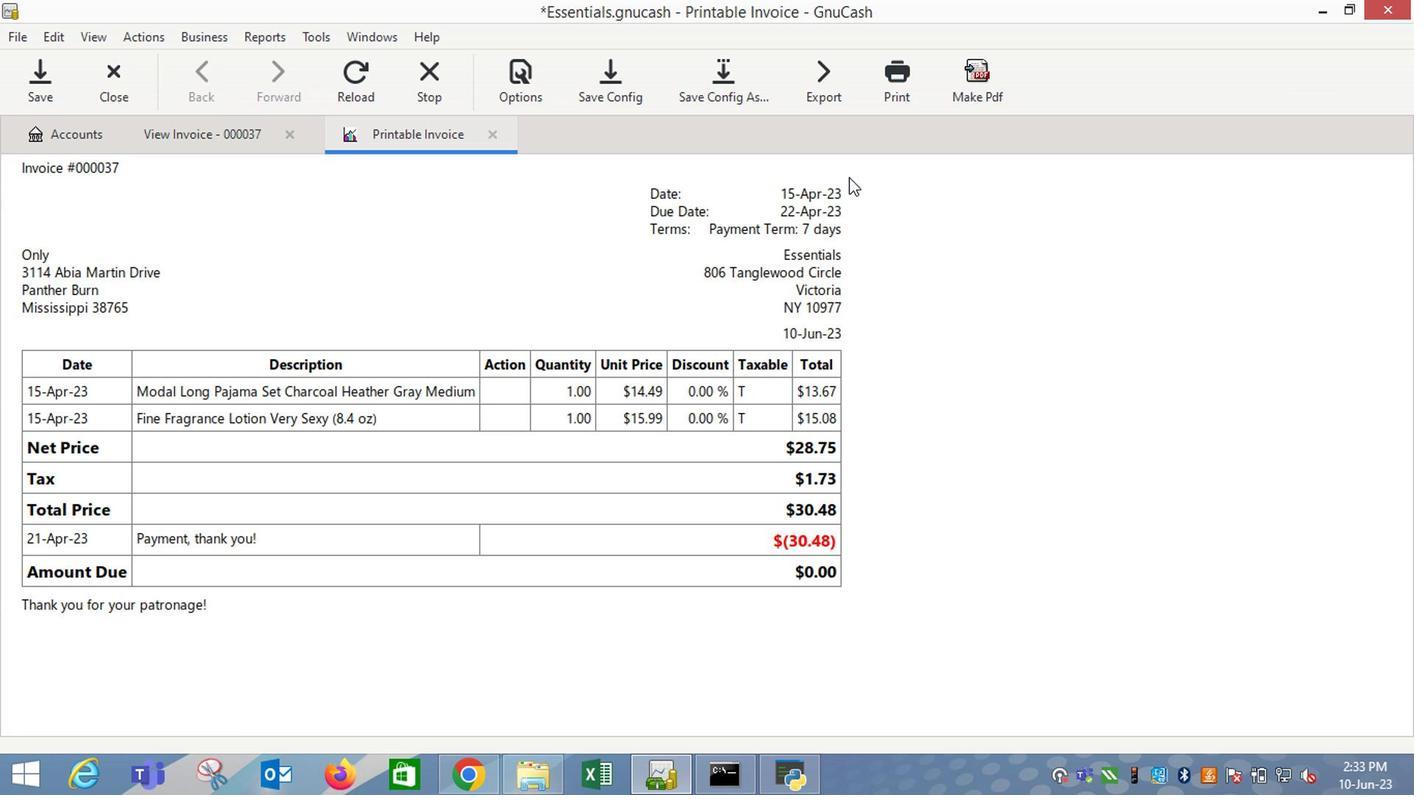 
